 Task: Look for space in Brčko, Bosnia and Herzegovina from 15th June, 2023 to 21st June, 2023 for 5 adults in price range Rs.14000 to Rs.25000. Place can be entire place with 3 bedrooms having 3 beds and 3 bathrooms. Property type can be house. Amenities needed are: heating, . Booking option can be shelf check-in. Required host language is English.
Action: Mouse moved to (637, 694)
Screenshot: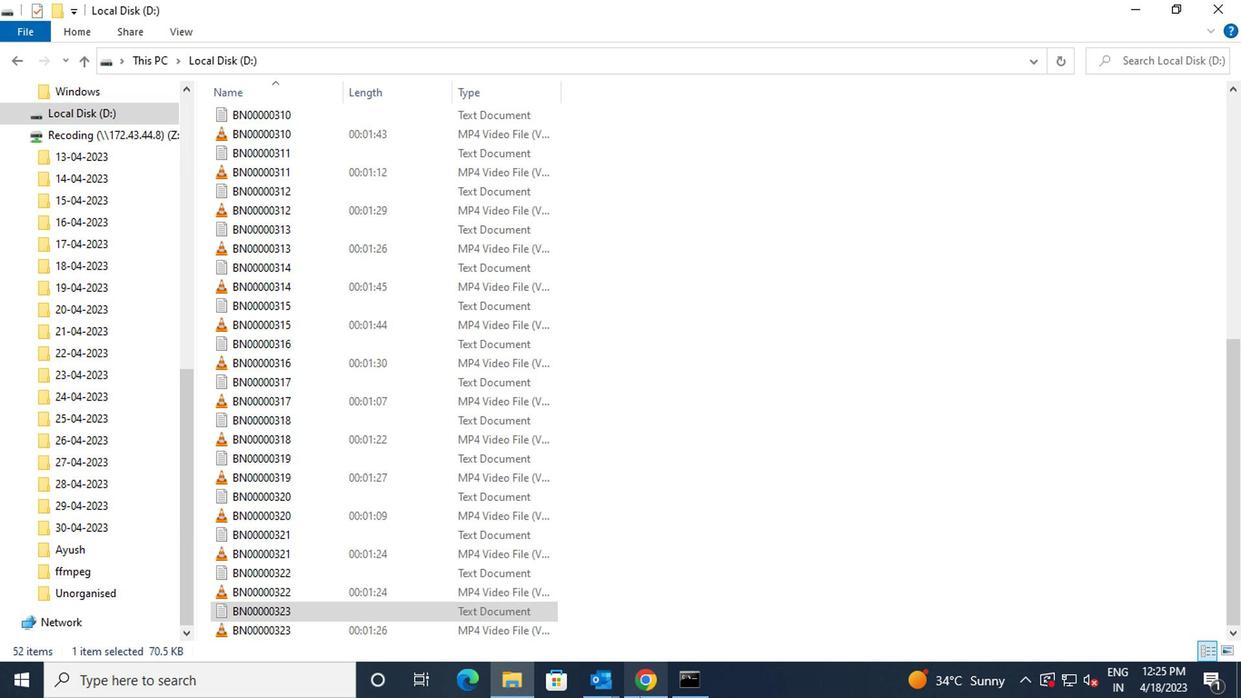 
Action: Mouse pressed left at (637, 694)
Screenshot: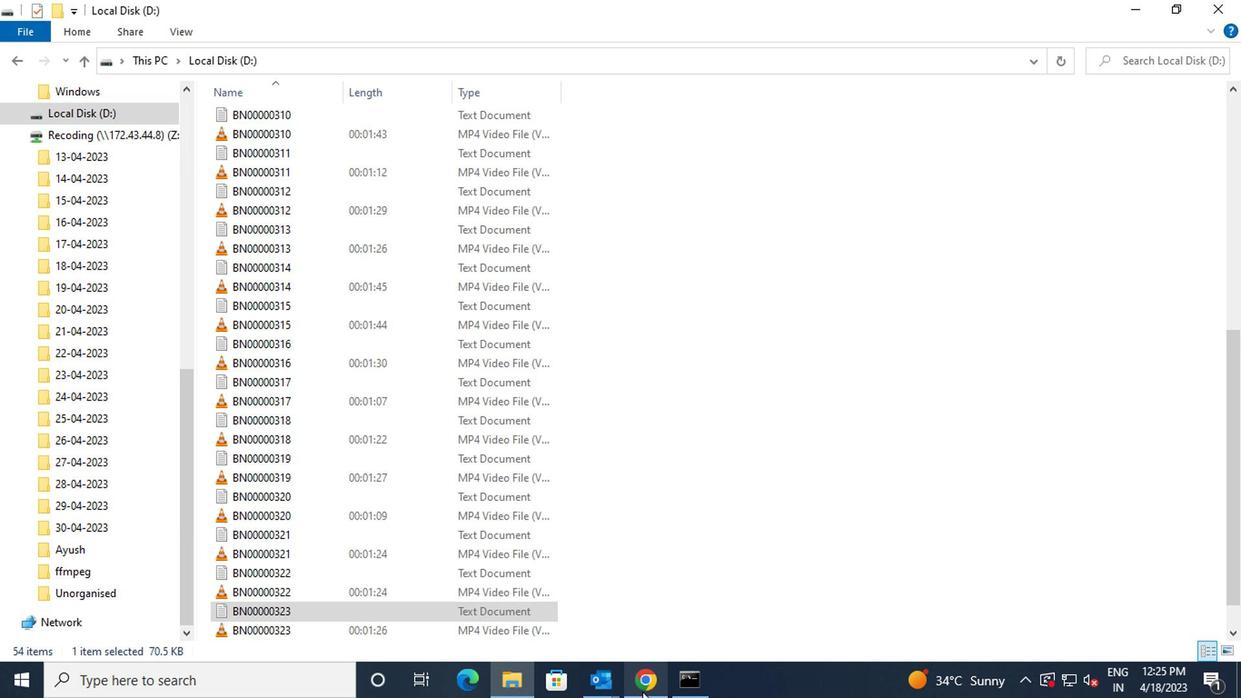 
Action: Mouse moved to (498, 135)
Screenshot: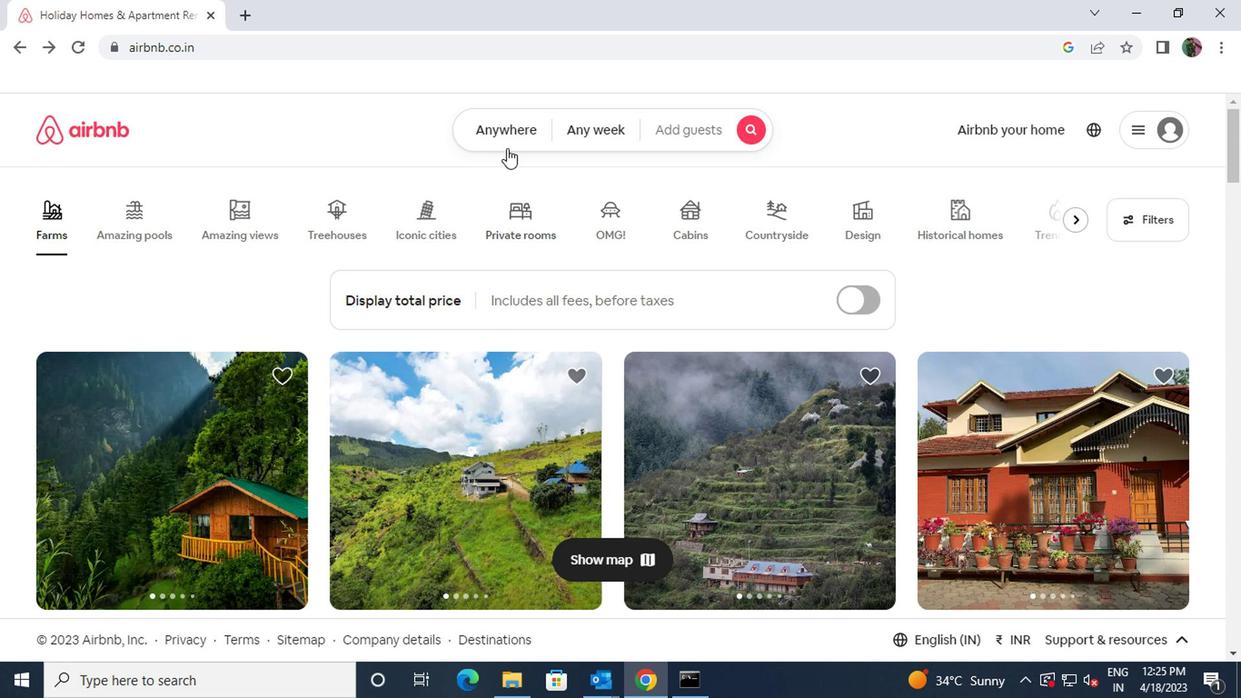 
Action: Mouse pressed left at (498, 135)
Screenshot: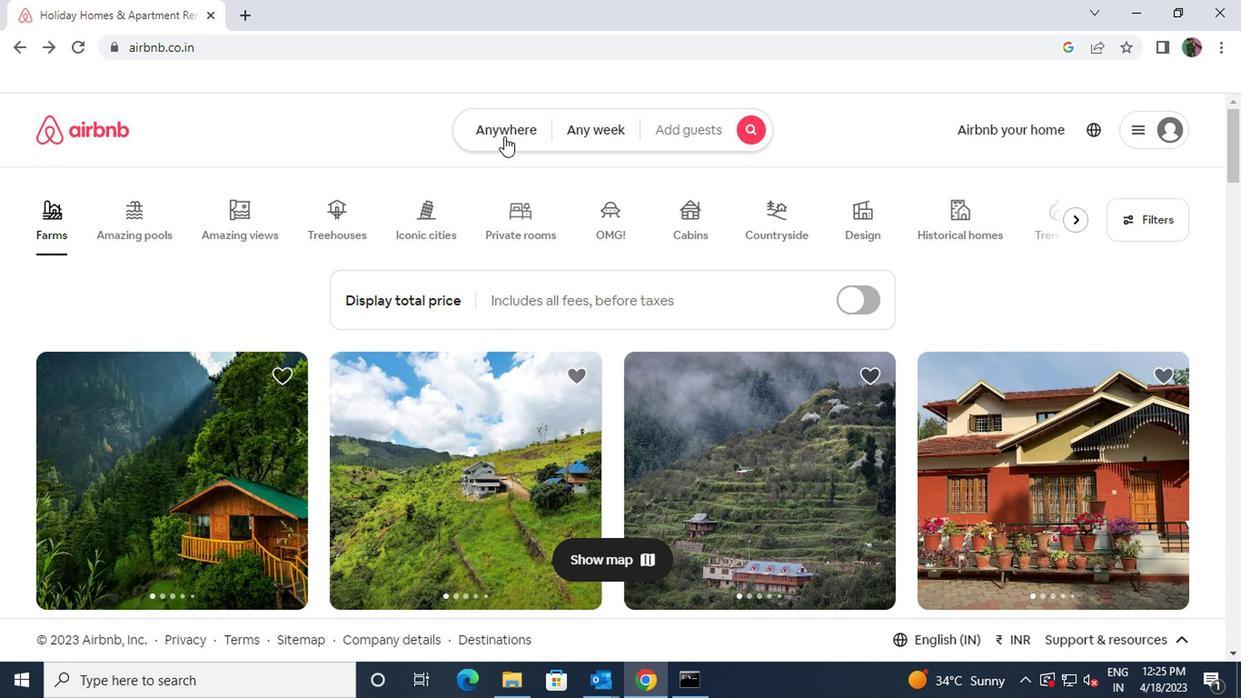 
Action: Mouse moved to (438, 190)
Screenshot: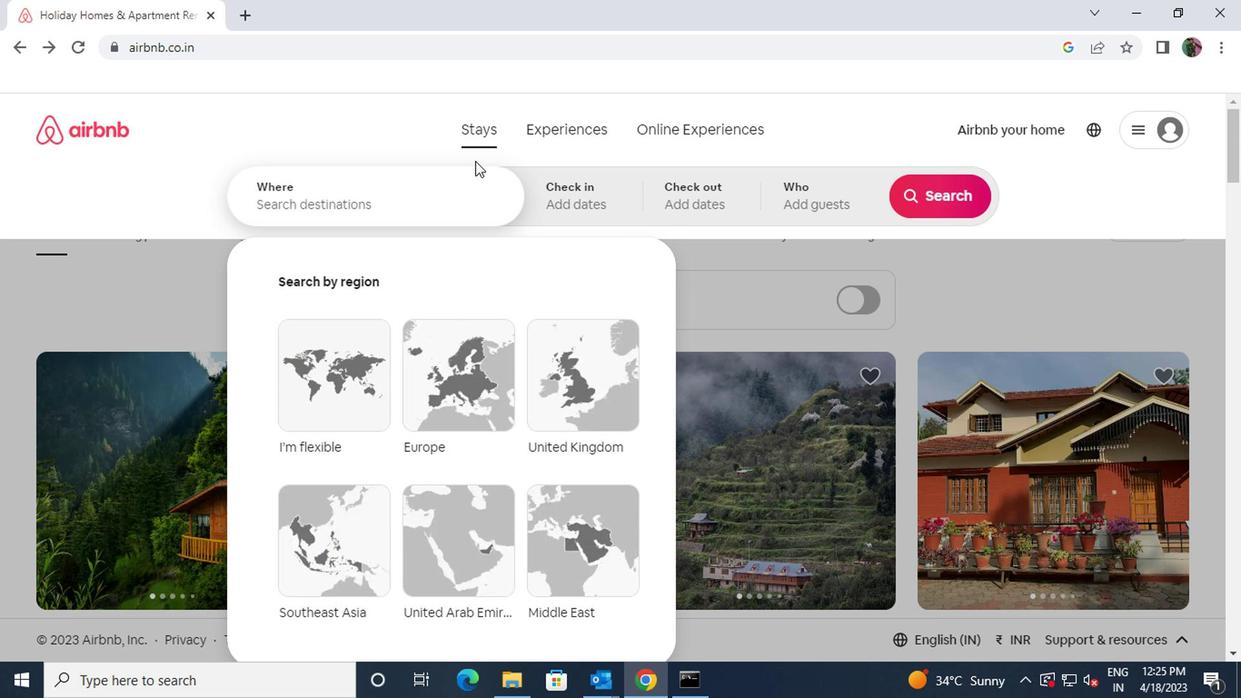 
Action: Mouse pressed left at (438, 190)
Screenshot: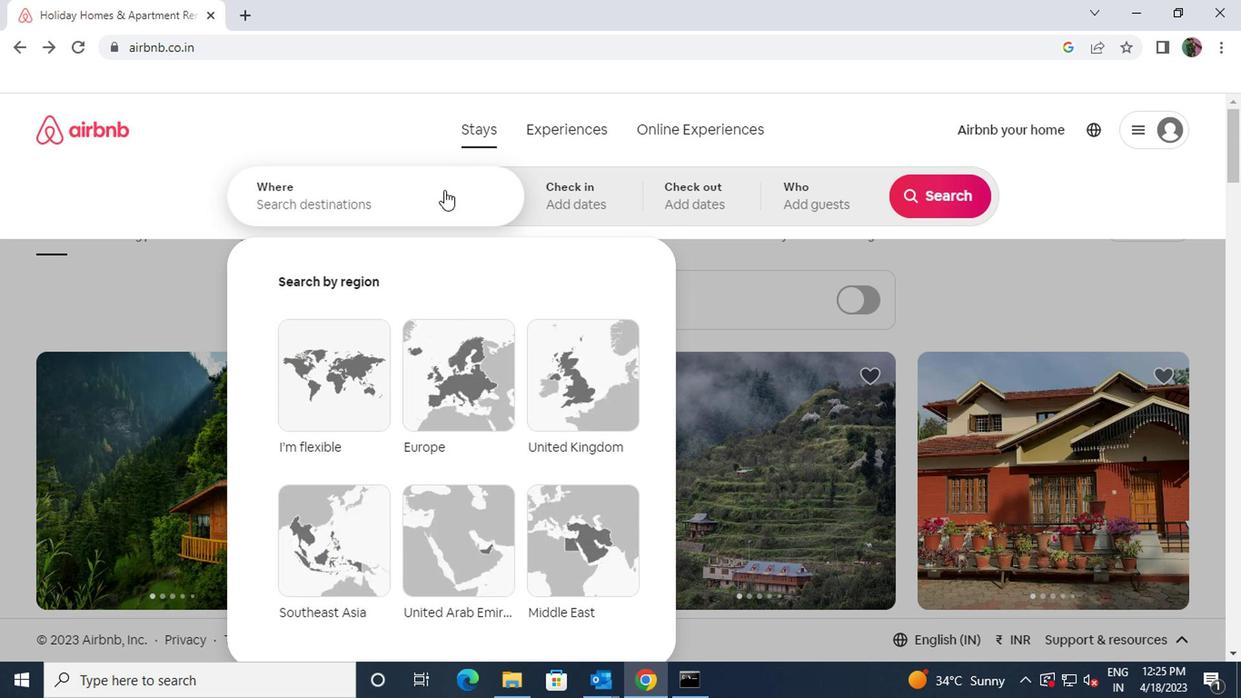 
Action: Key pressed <Key.shift>BRCKO
Screenshot: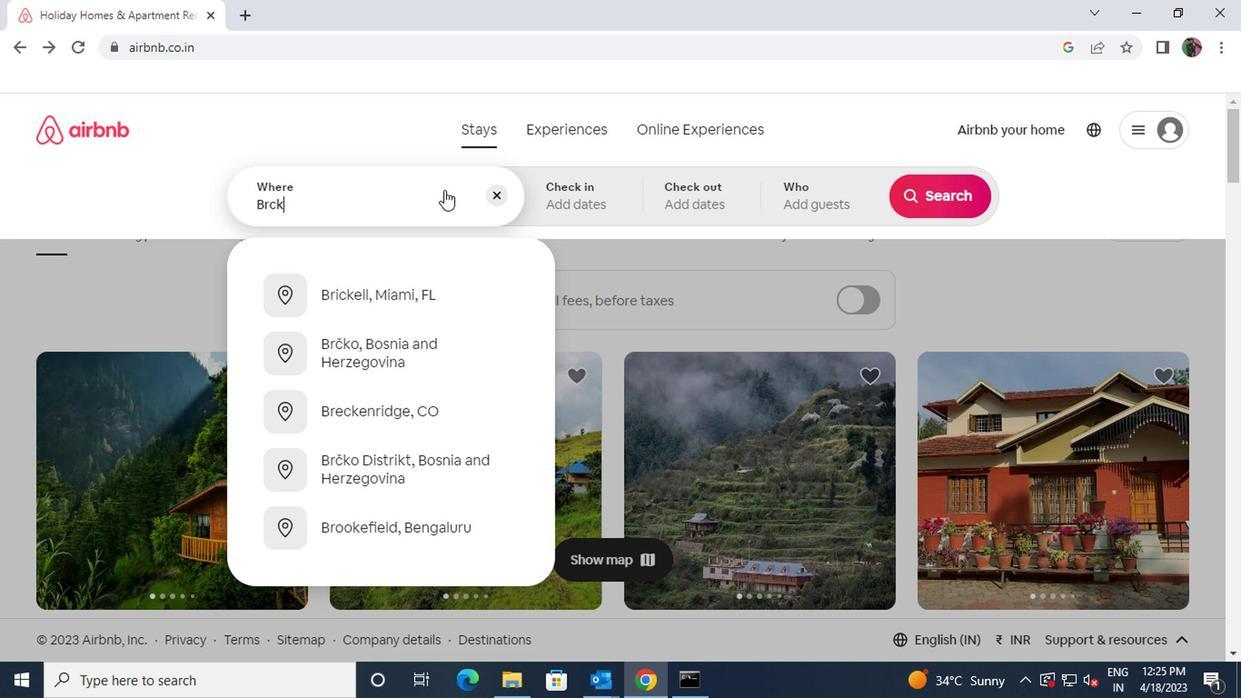 
Action: Mouse moved to (398, 296)
Screenshot: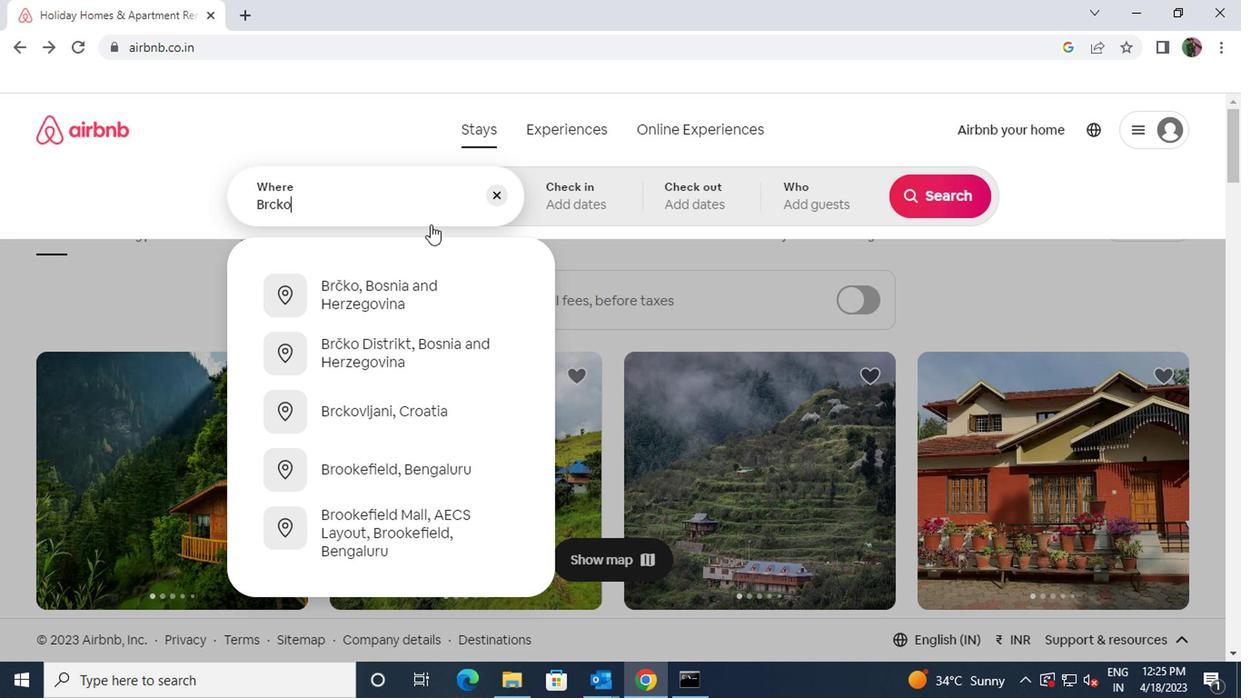 
Action: Mouse pressed left at (398, 296)
Screenshot: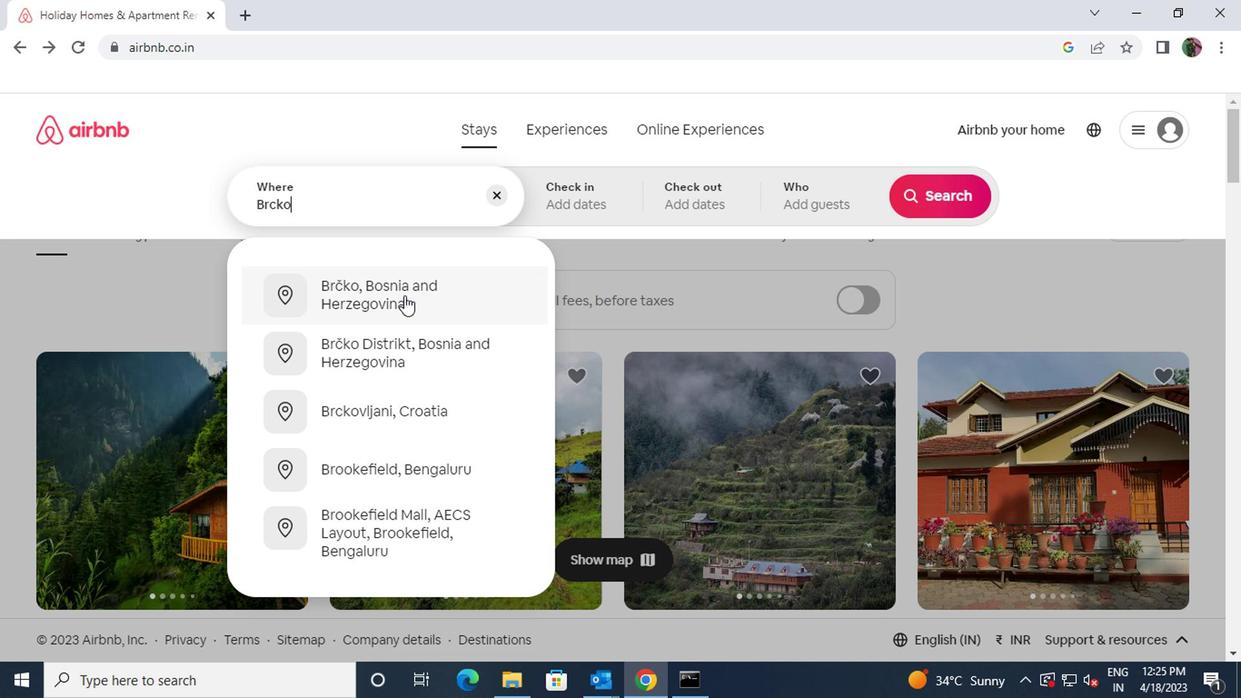 
Action: Mouse moved to (926, 341)
Screenshot: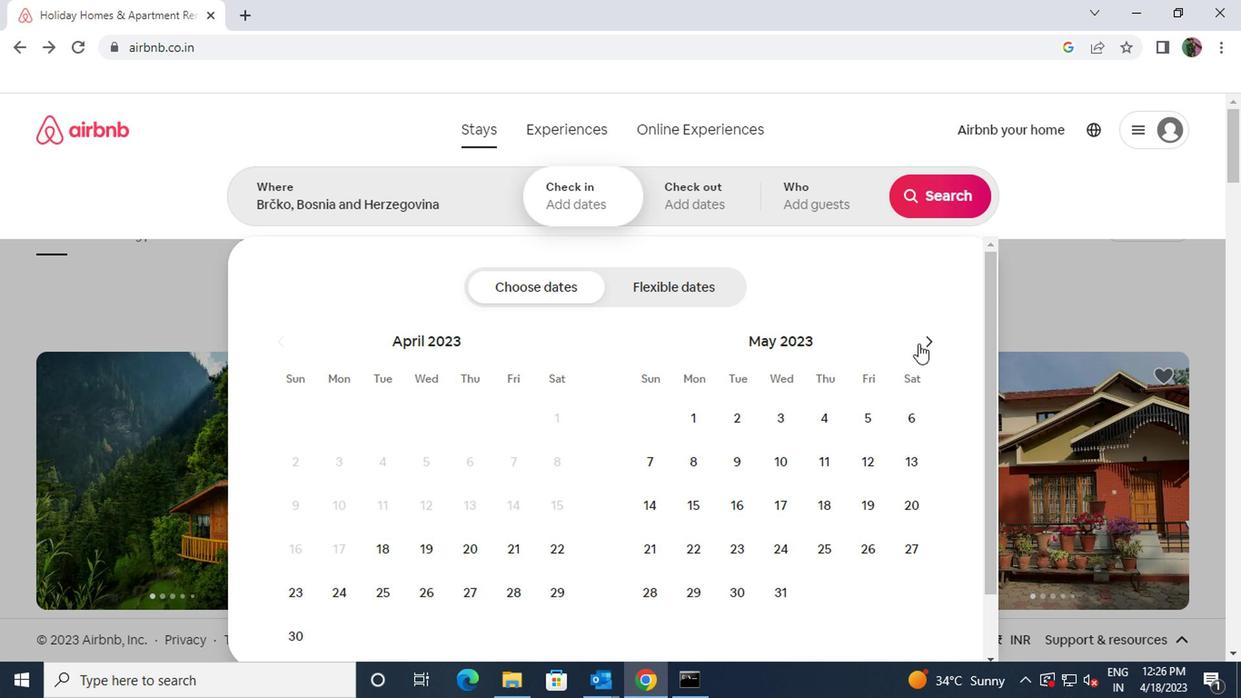 
Action: Mouse pressed left at (926, 341)
Screenshot: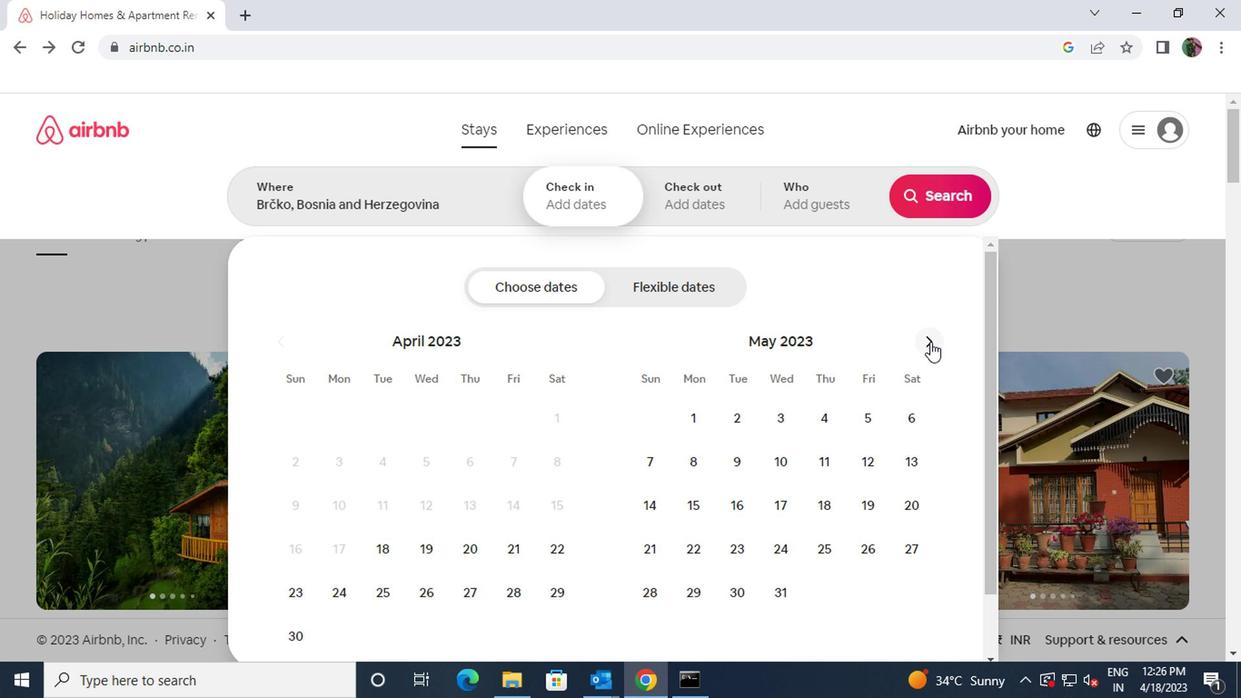 
Action: Mouse moved to (820, 493)
Screenshot: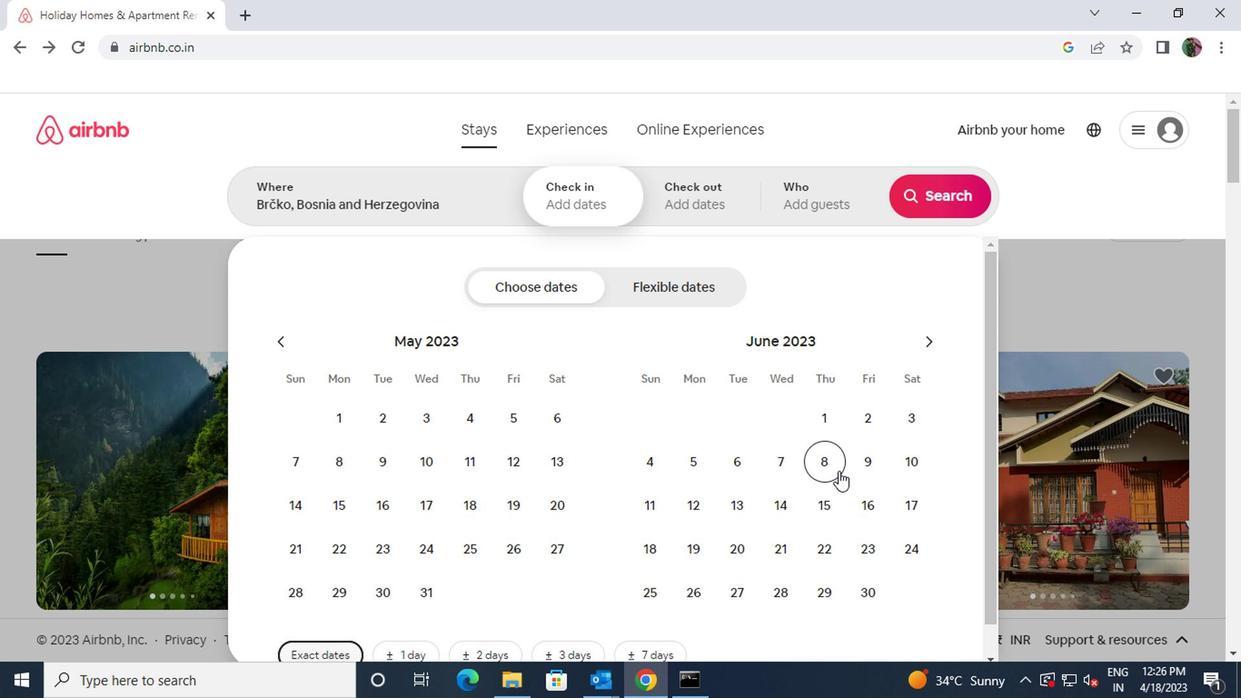 
Action: Mouse pressed left at (820, 493)
Screenshot: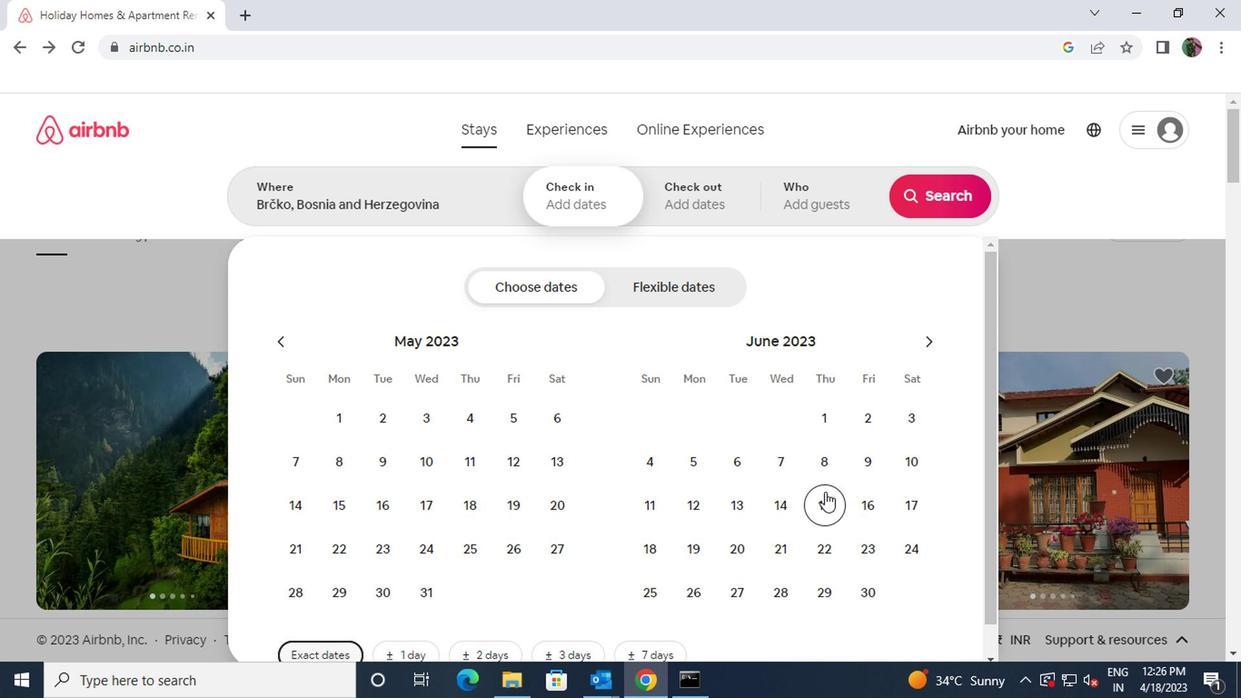 
Action: Mouse moved to (779, 543)
Screenshot: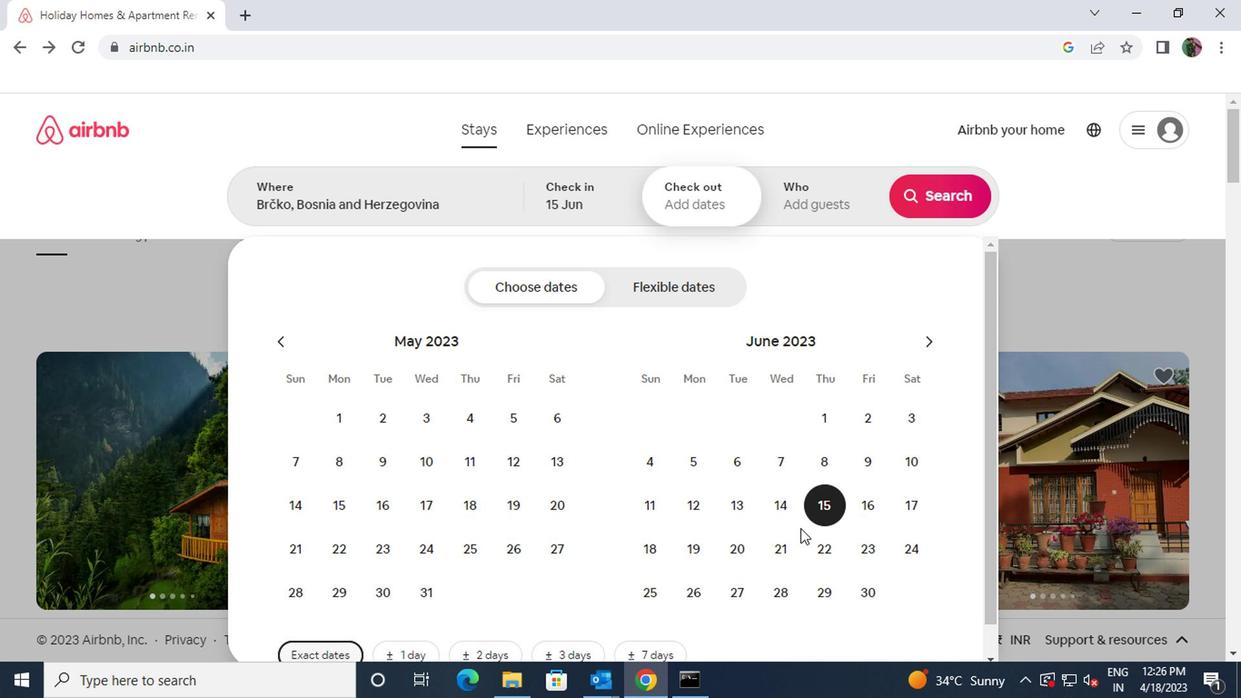 
Action: Mouse pressed left at (779, 543)
Screenshot: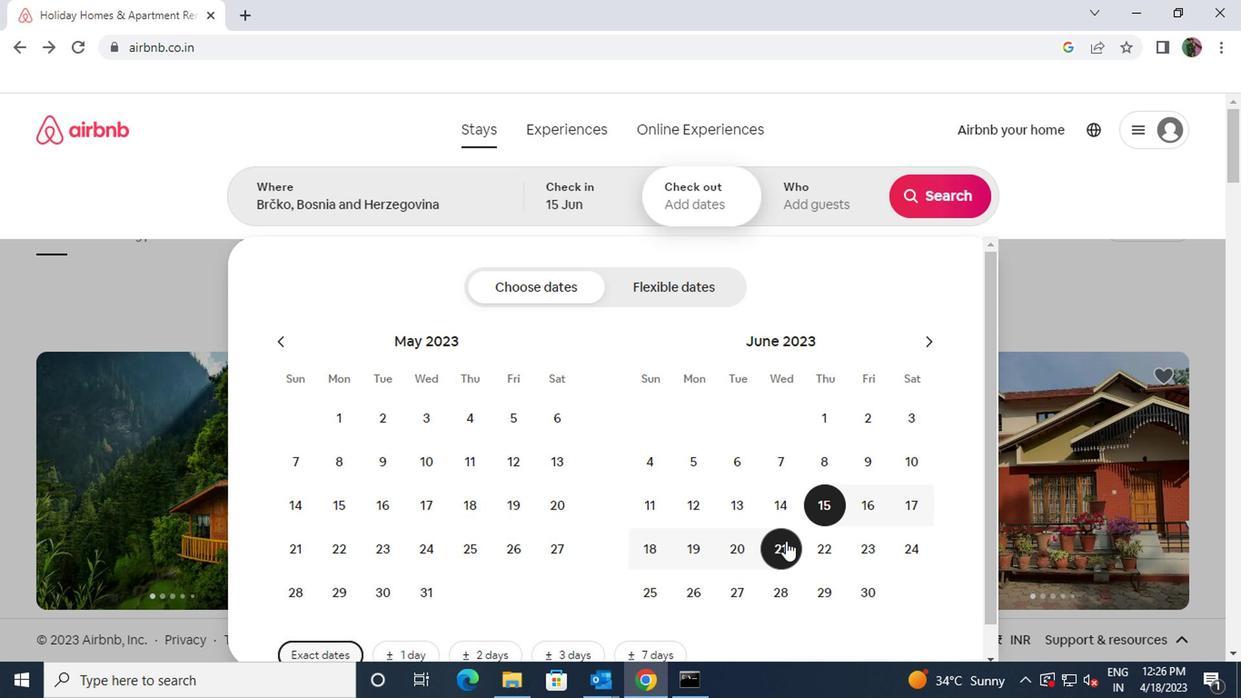 
Action: Mouse moved to (791, 176)
Screenshot: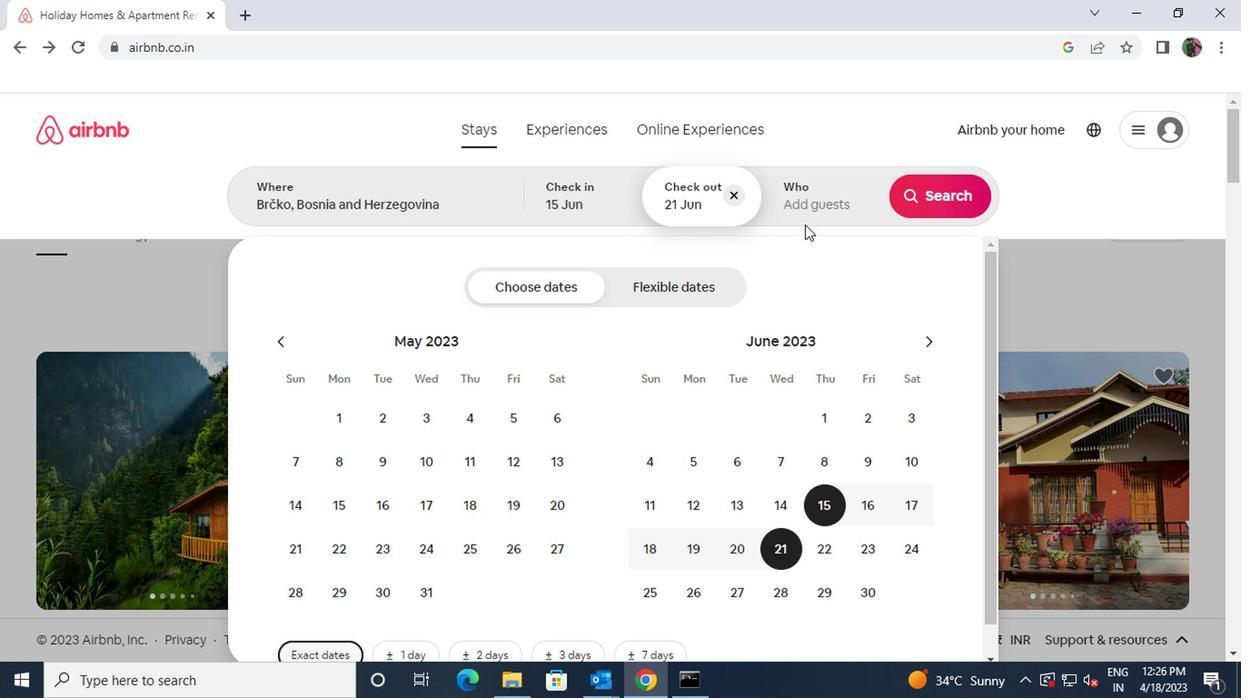 
Action: Mouse pressed left at (791, 176)
Screenshot: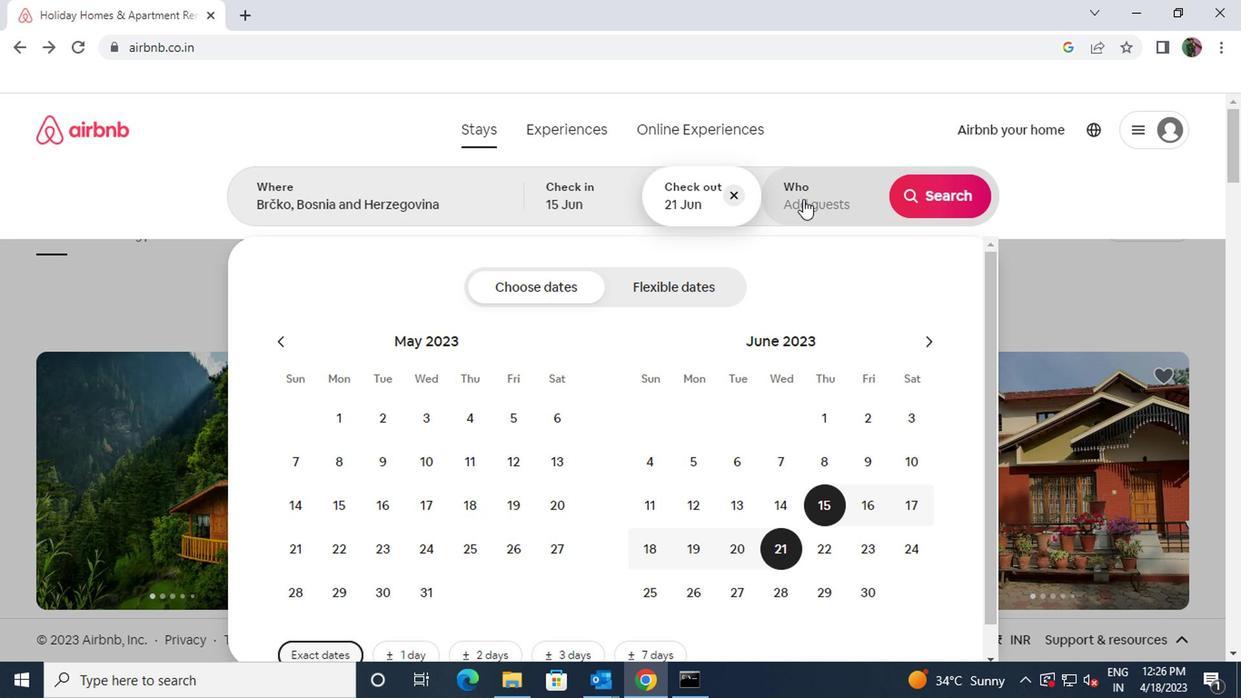 
Action: Mouse moved to (942, 291)
Screenshot: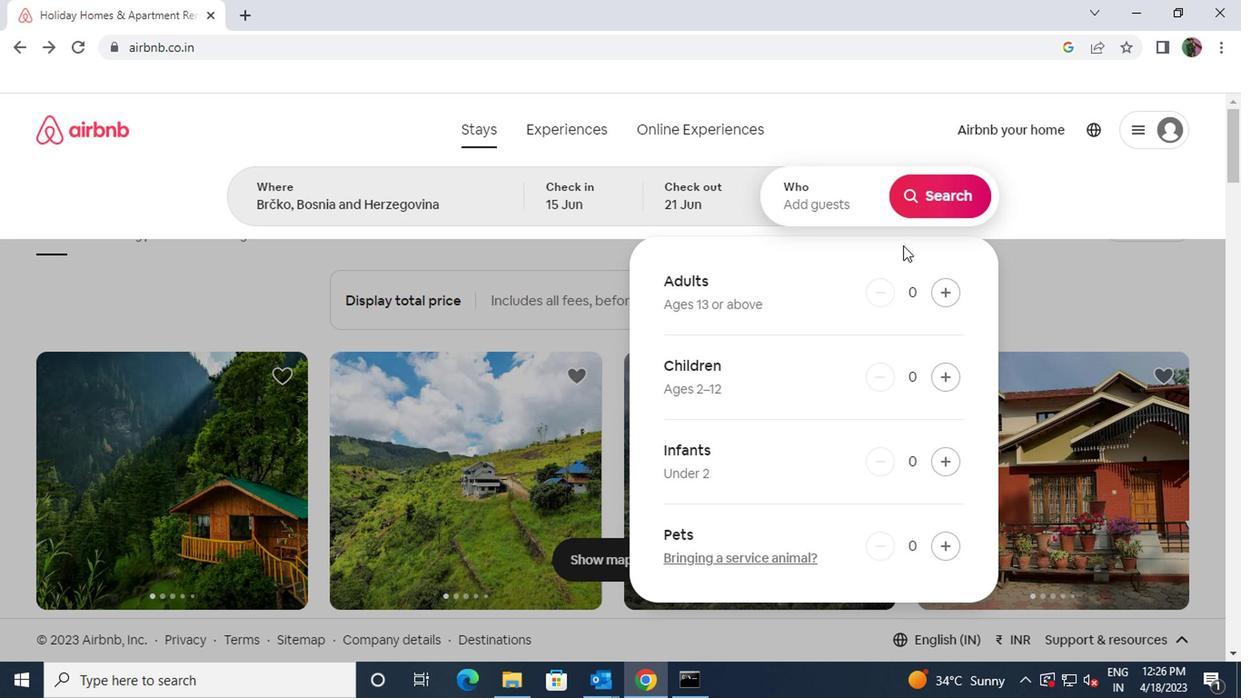 
Action: Mouse pressed left at (942, 291)
Screenshot: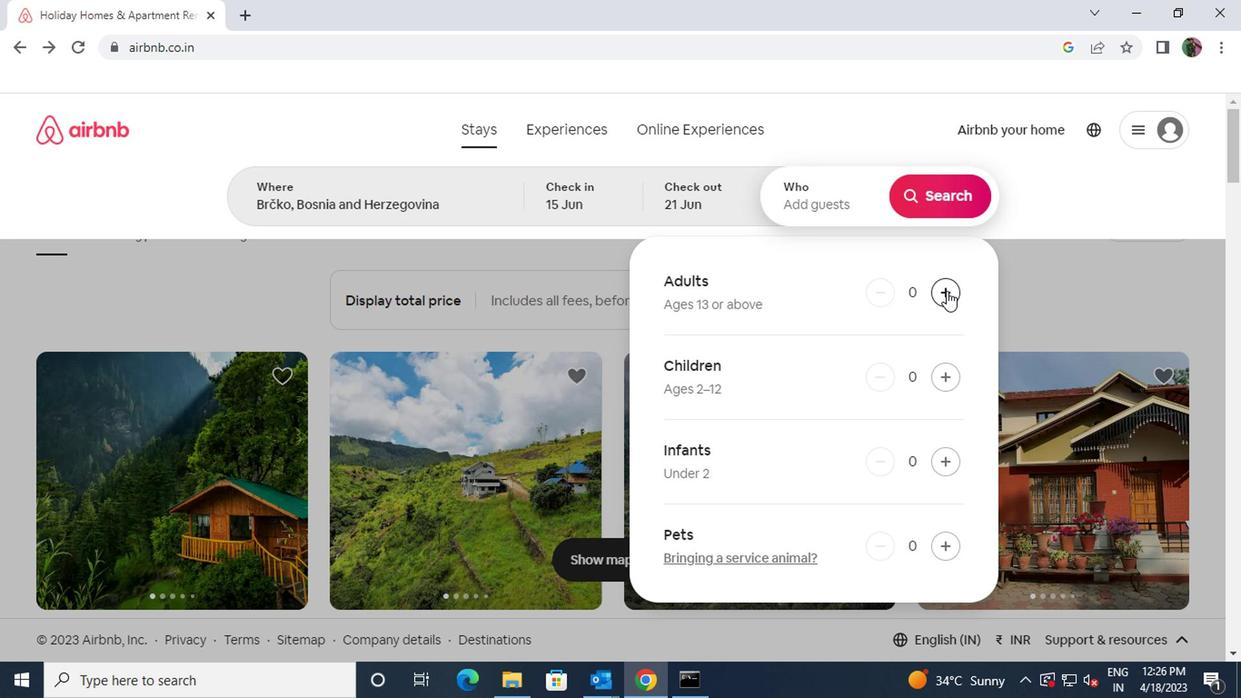 
Action: Mouse pressed left at (942, 291)
Screenshot: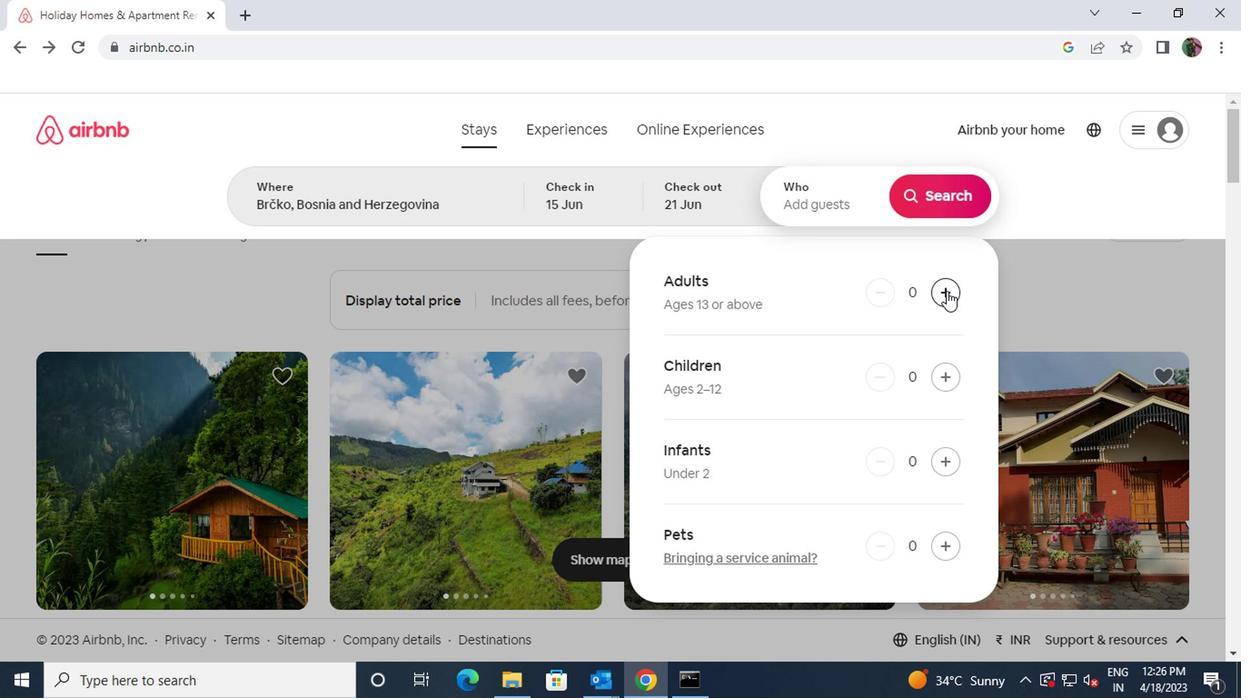 
Action: Mouse pressed left at (942, 291)
Screenshot: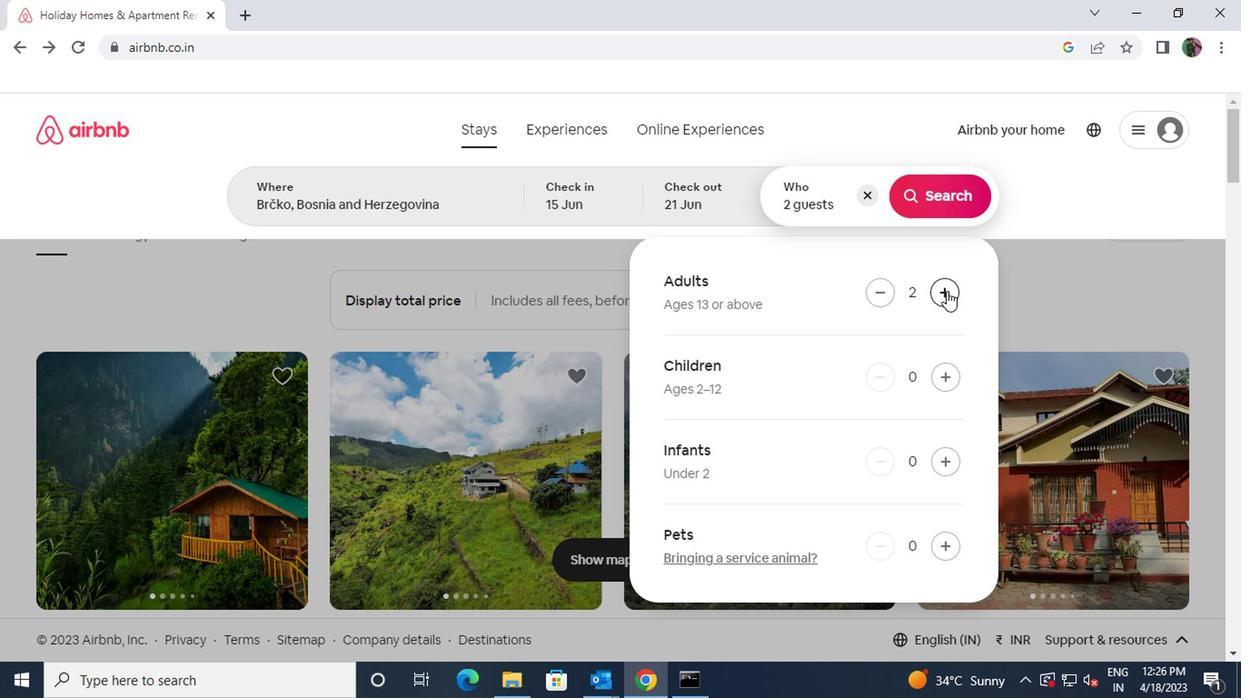 
Action: Mouse pressed left at (942, 291)
Screenshot: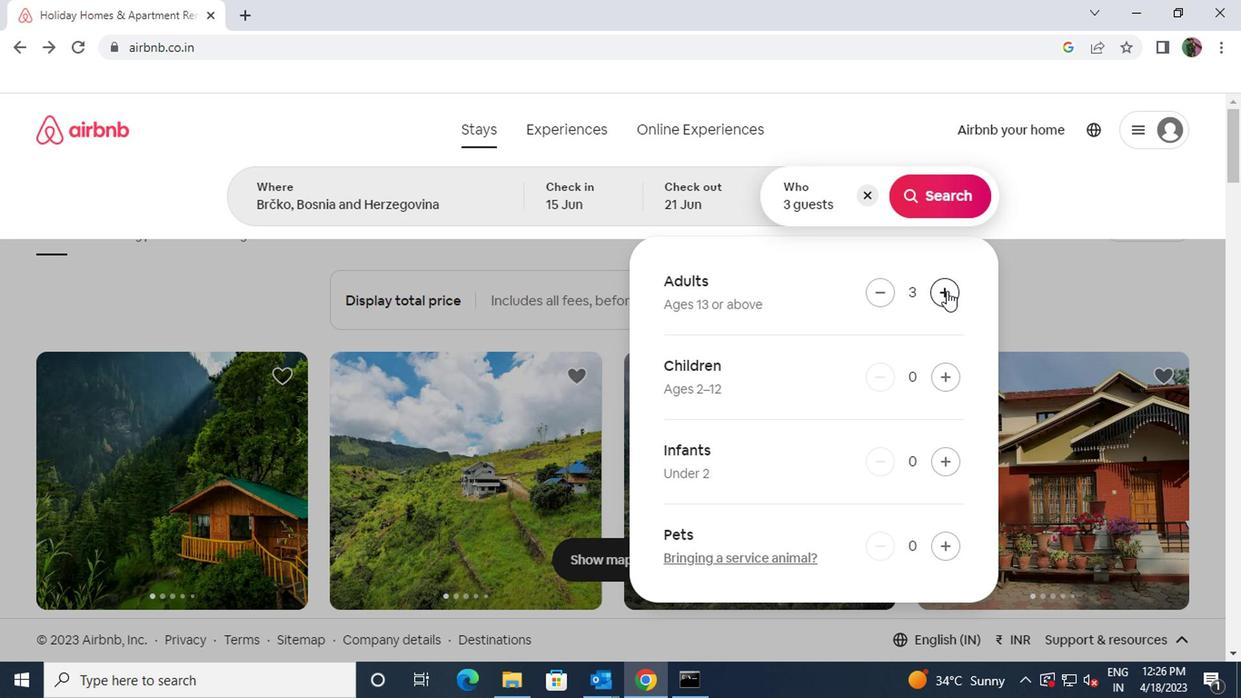 
Action: Mouse pressed left at (942, 291)
Screenshot: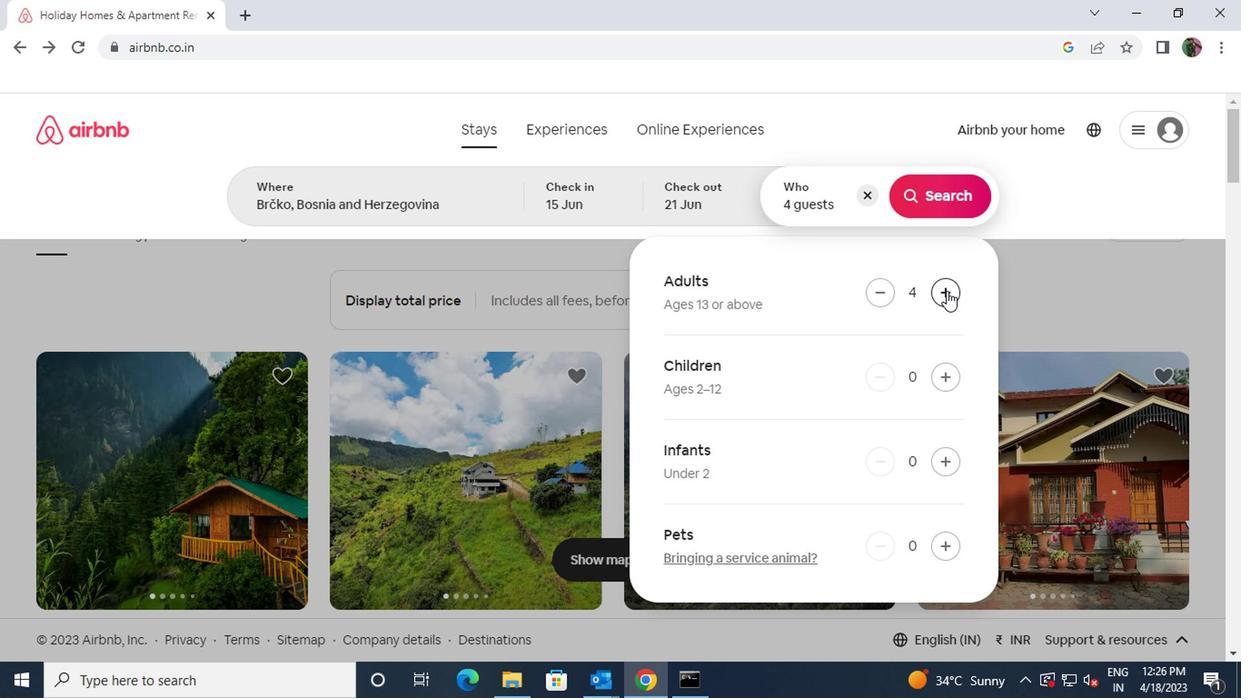 
Action: Mouse moved to (928, 182)
Screenshot: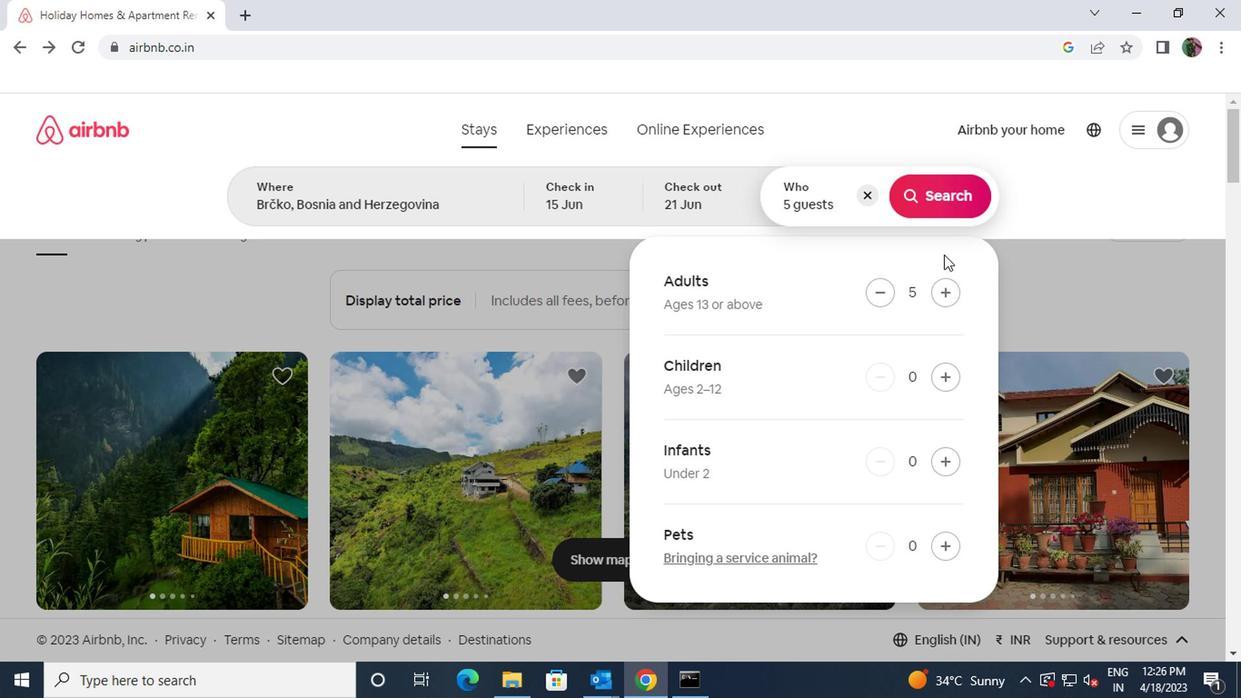 
Action: Mouse pressed left at (928, 182)
Screenshot: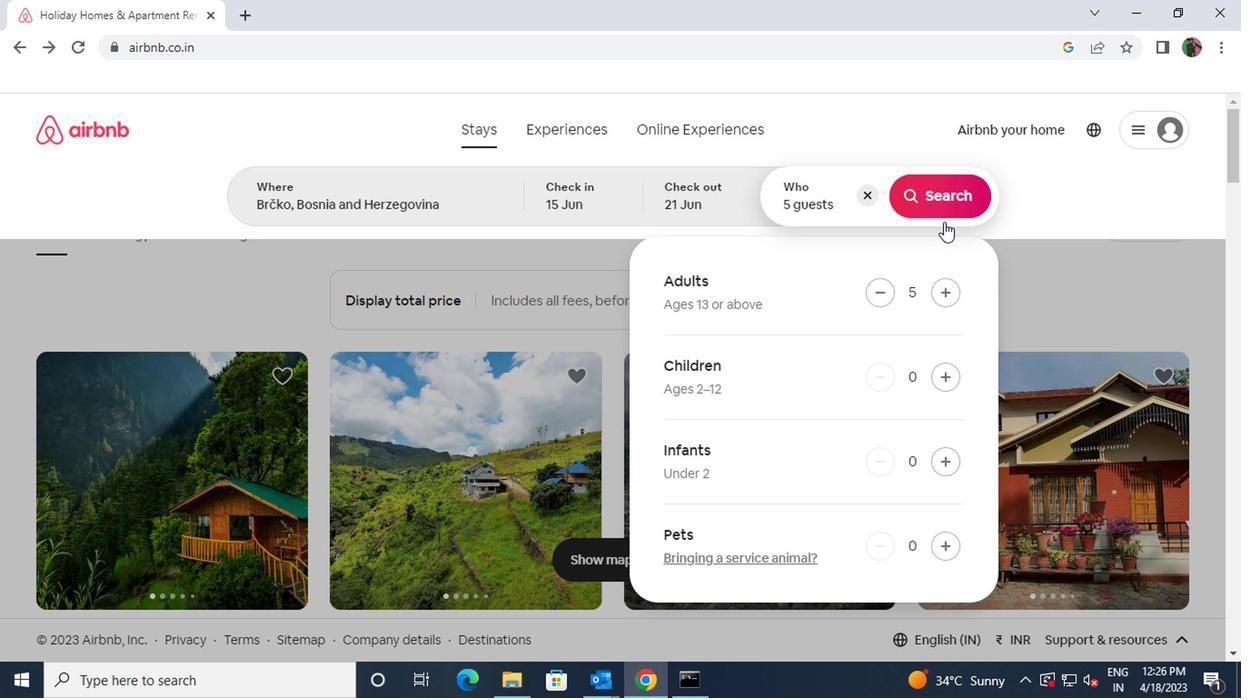 
Action: Mouse moved to (1144, 202)
Screenshot: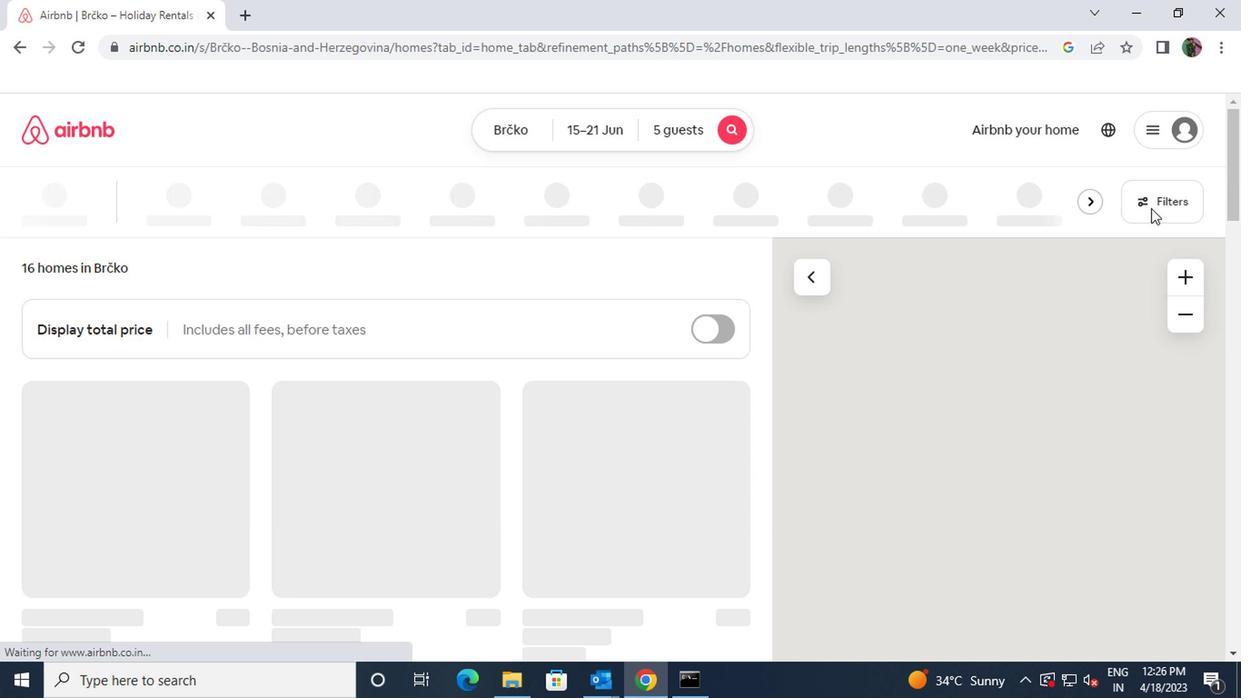 
Action: Mouse pressed left at (1144, 202)
Screenshot: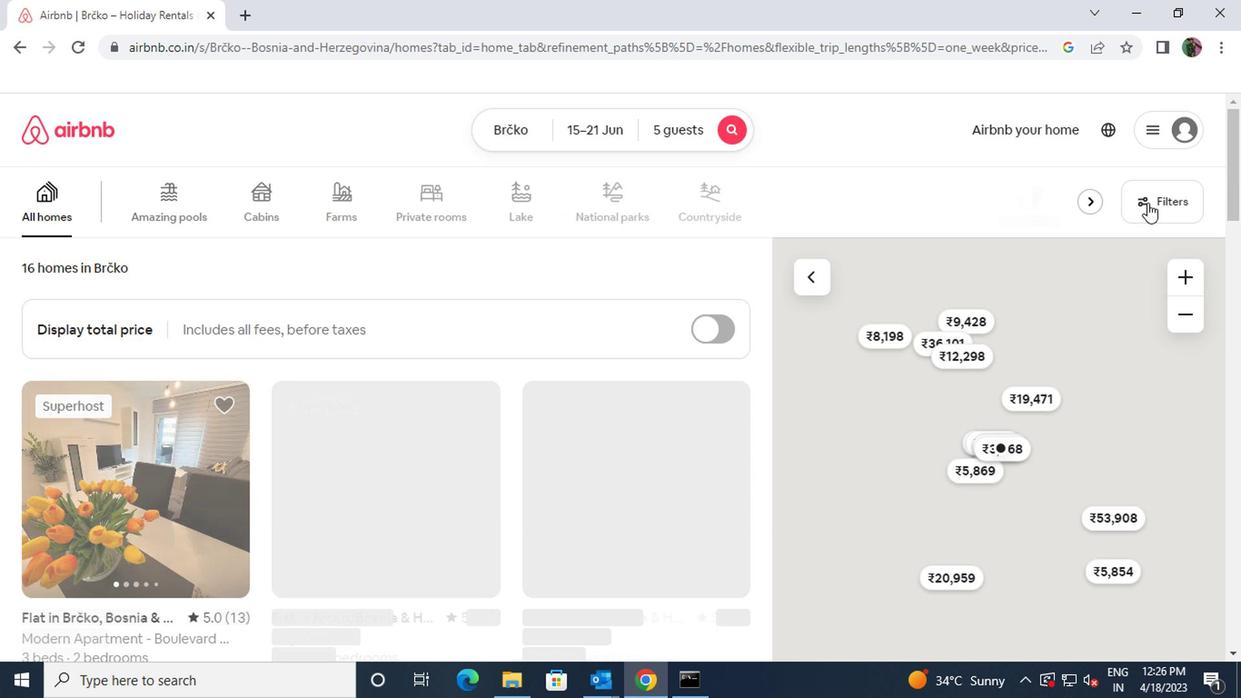 
Action: Mouse moved to (387, 429)
Screenshot: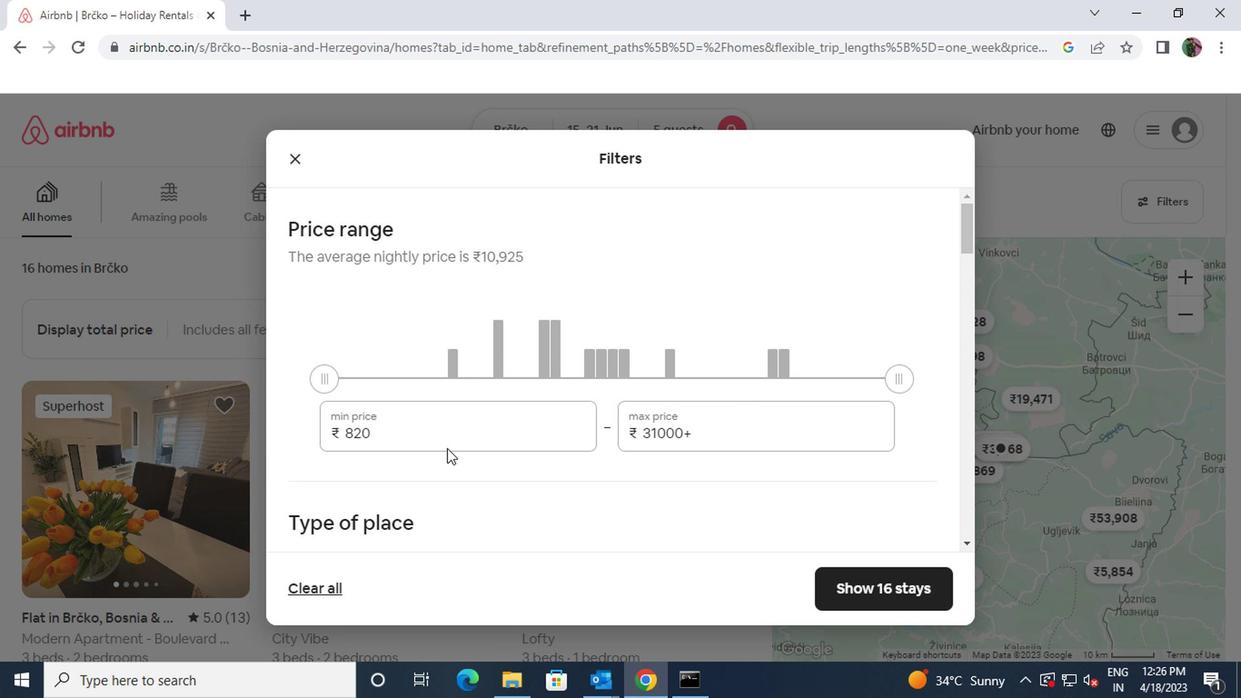 
Action: Mouse pressed left at (387, 429)
Screenshot: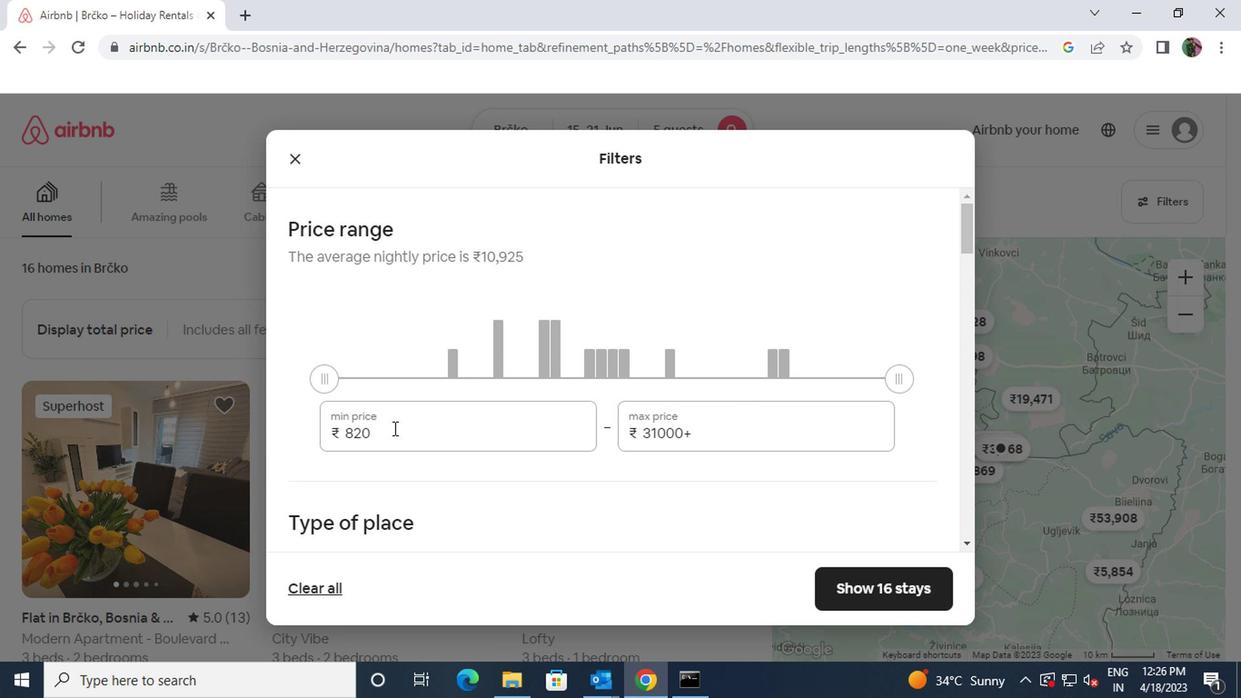 
Action: Mouse moved to (327, 436)
Screenshot: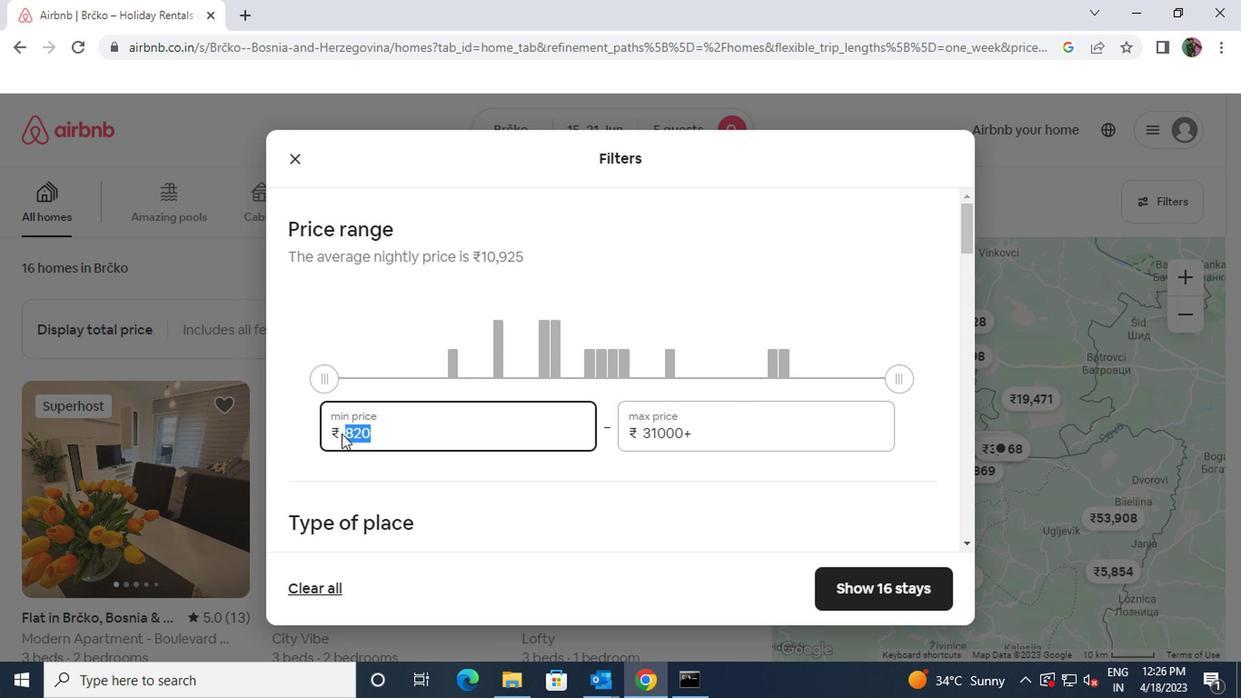 
Action: Key pressed 14000
Screenshot: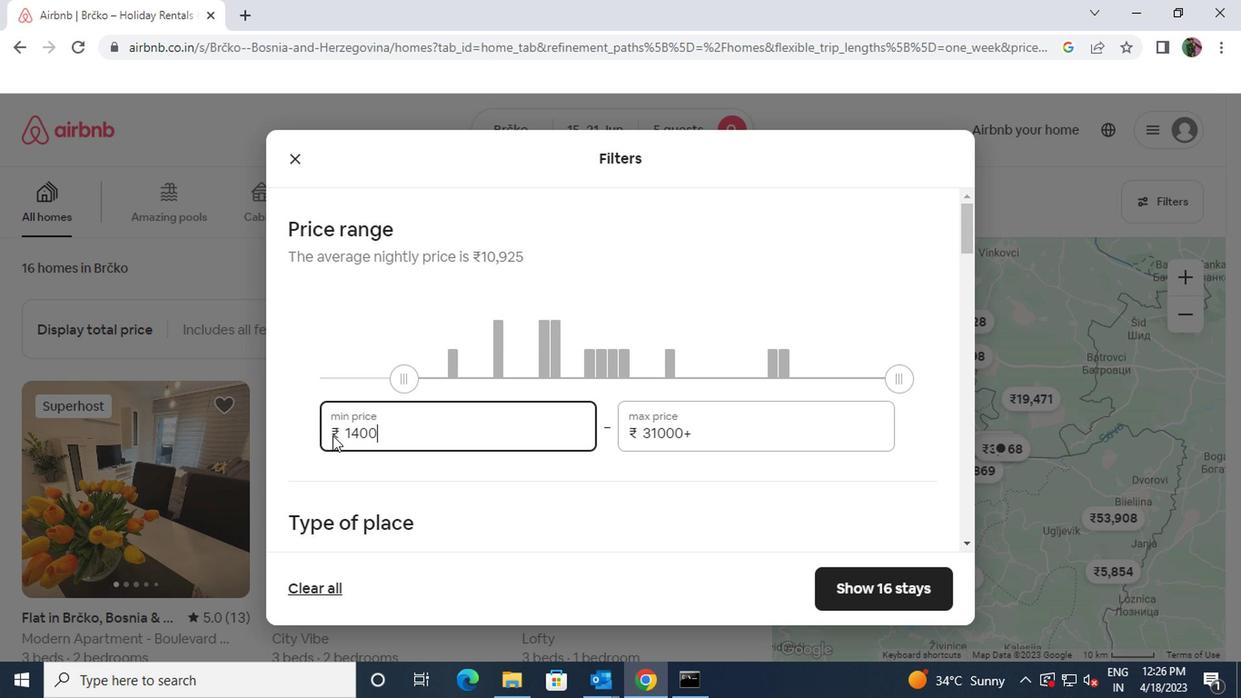 
Action: Mouse moved to (689, 426)
Screenshot: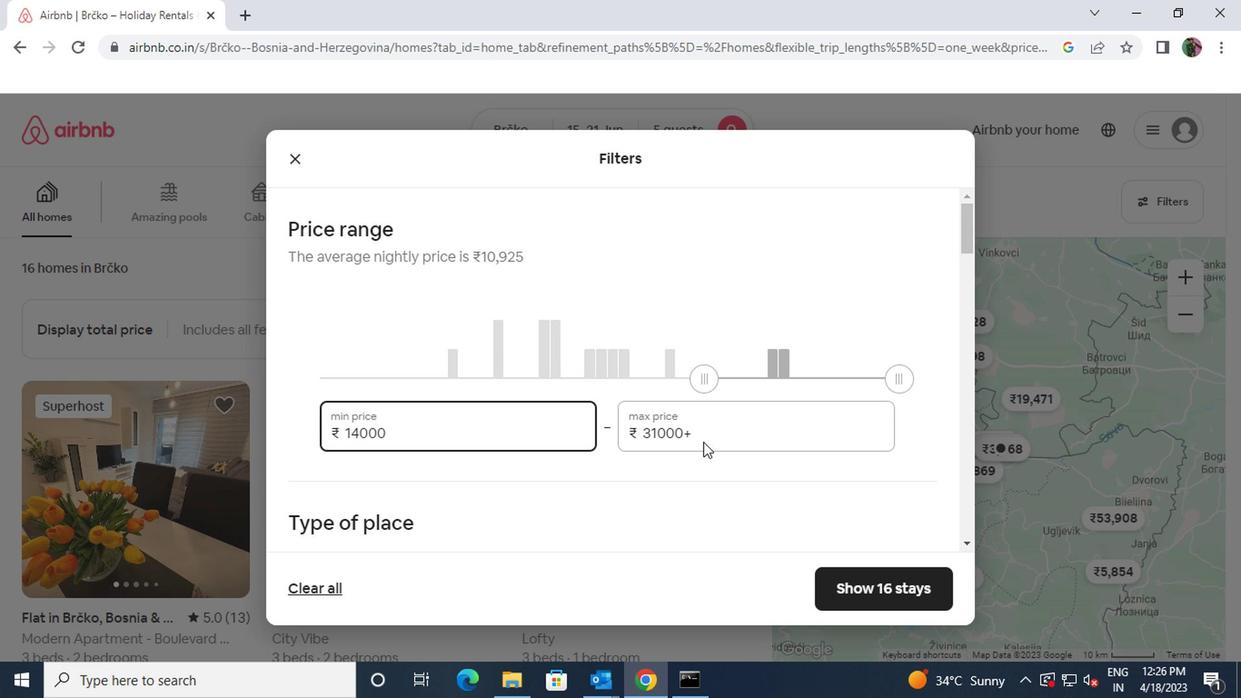 
Action: Mouse pressed left at (689, 426)
Screenshot: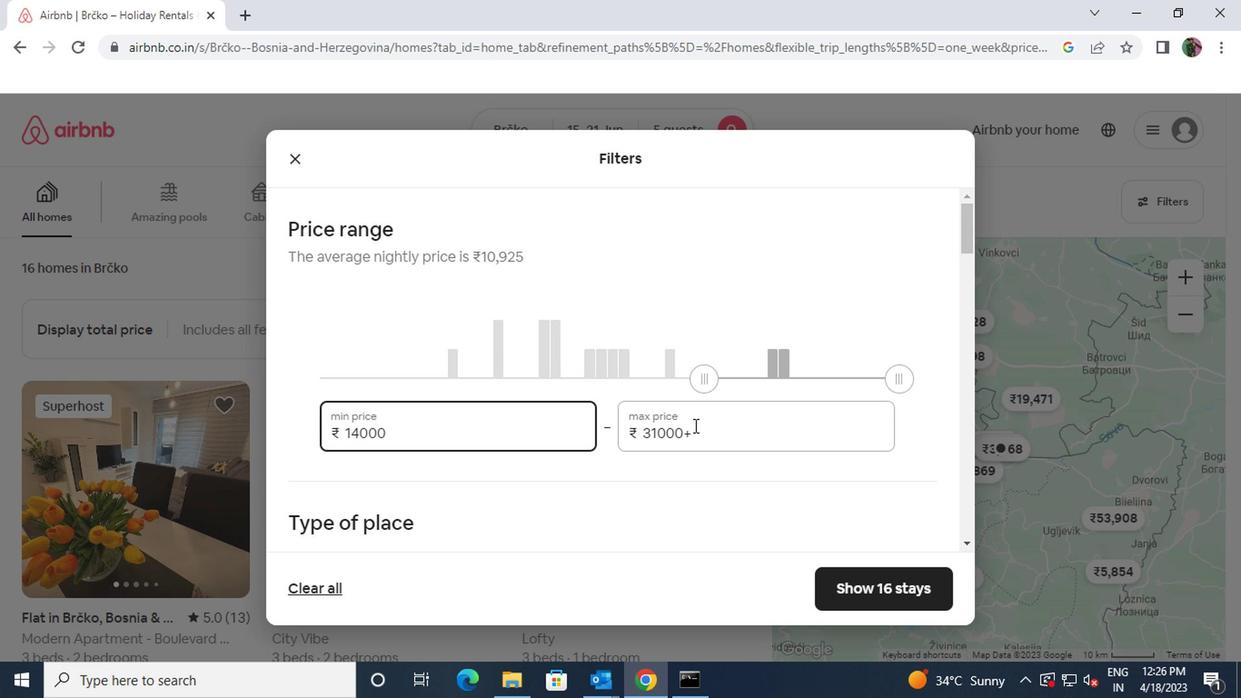 
Action: Mouse moved to (636, 441)
Screenshot: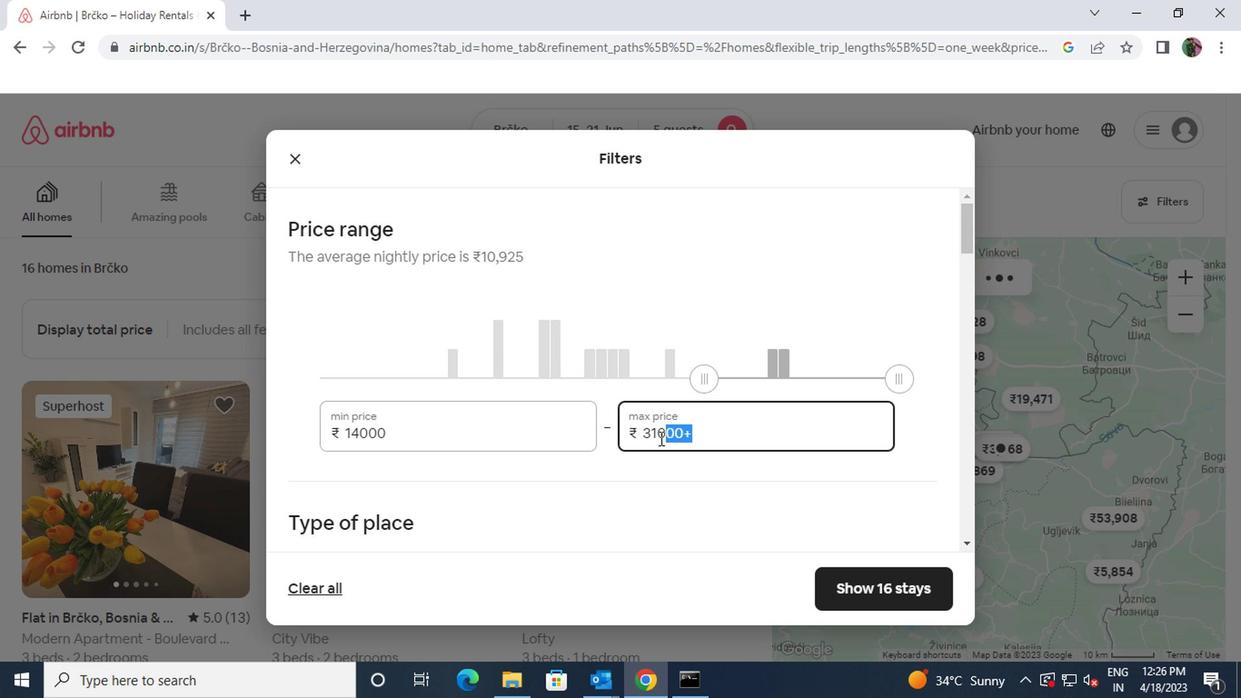 
Action: Key pressed 25000
Screenshot: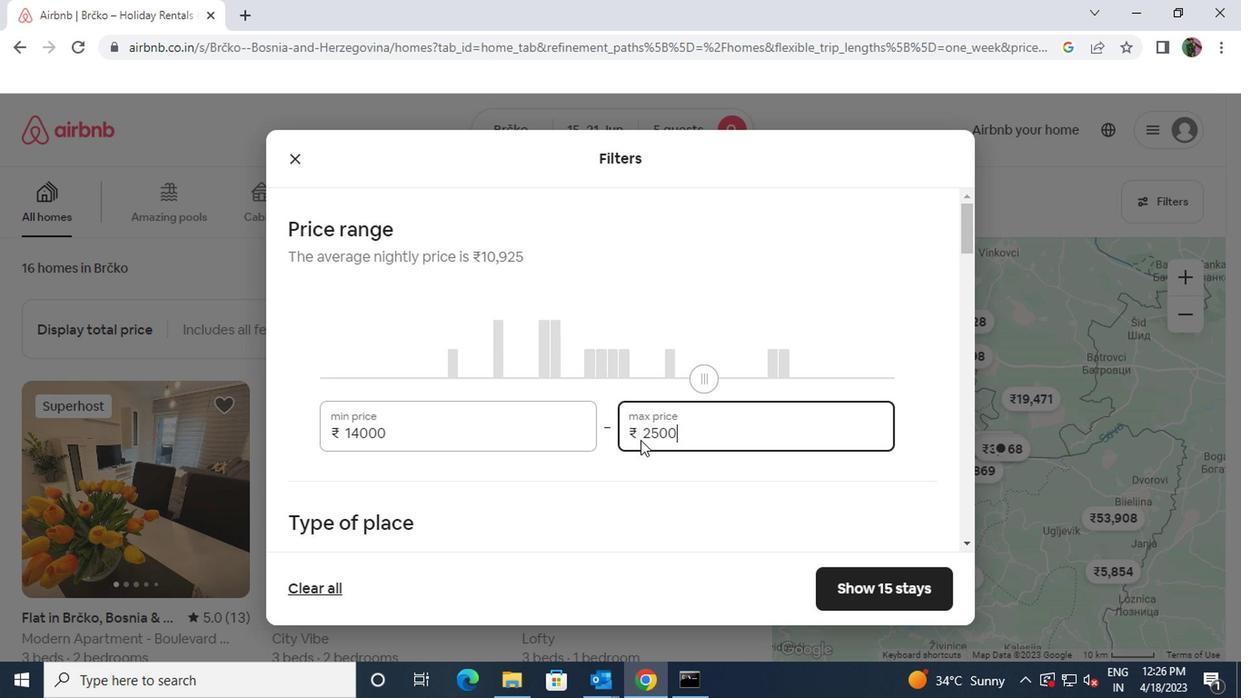 
Action: Mouse scrolled (636, 440) with delta (0, 0)
Screenshot: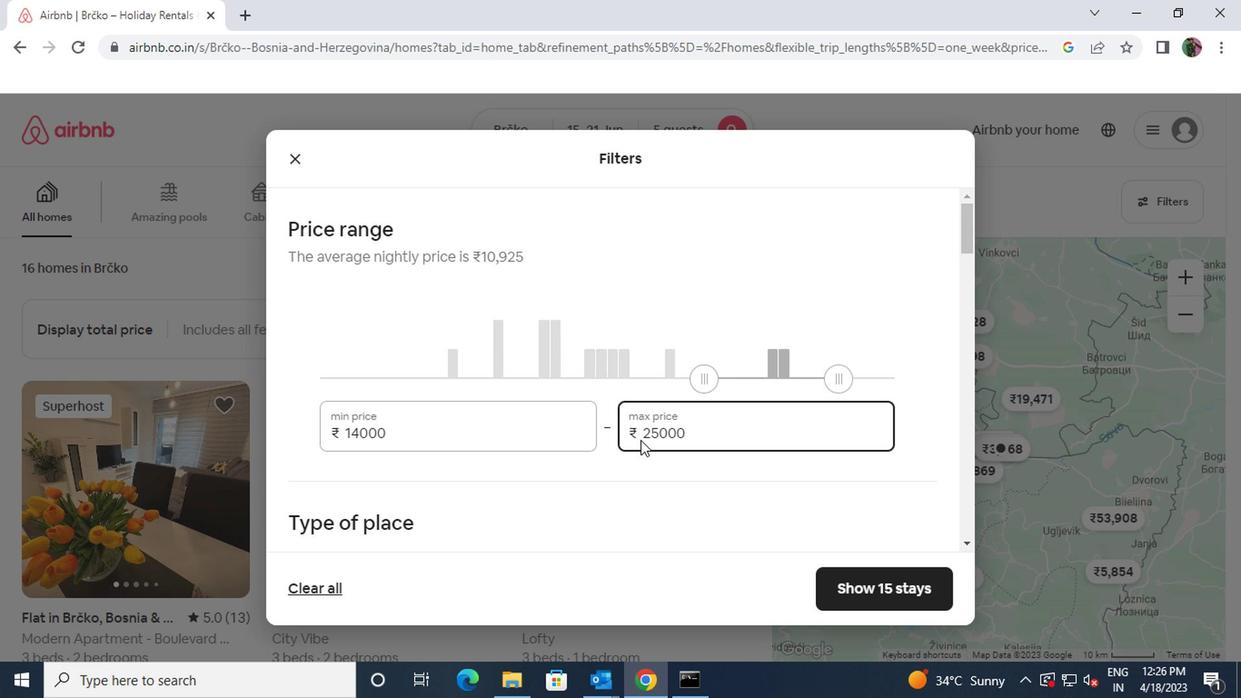 
Action: Mouse moved to (634, 425)
Screenshot: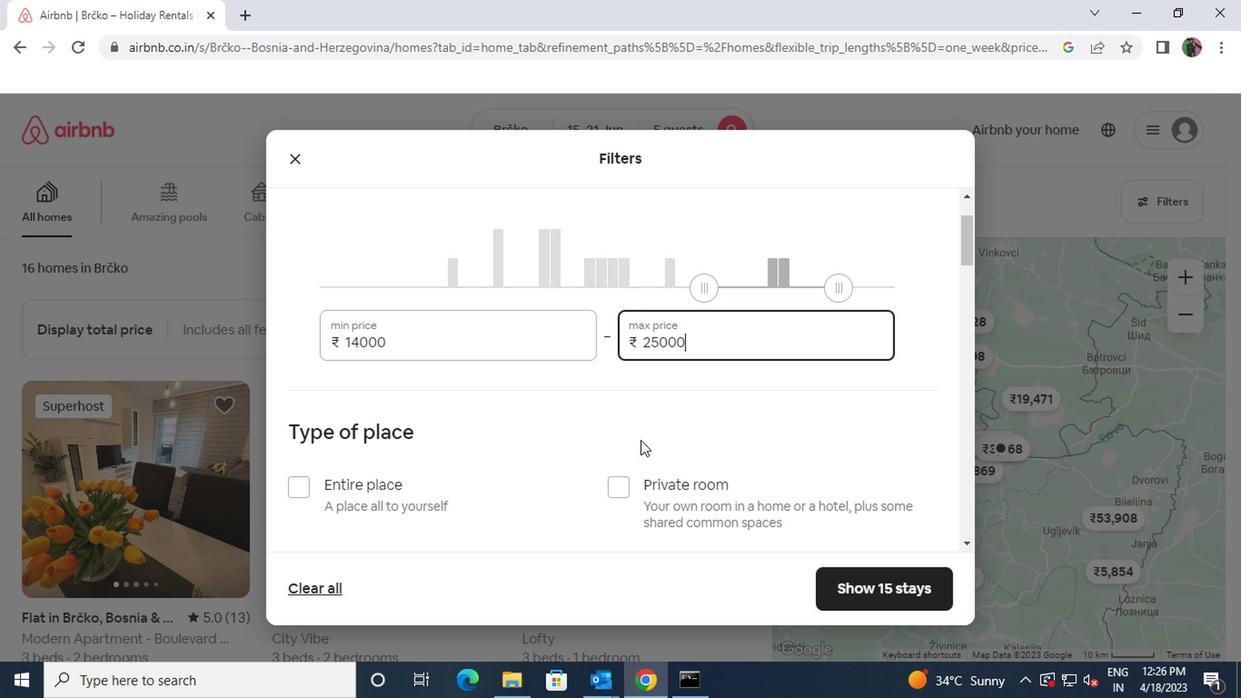 
Action: Mouse scrolled (634, 424) with delta (0, -1)
Screenshot: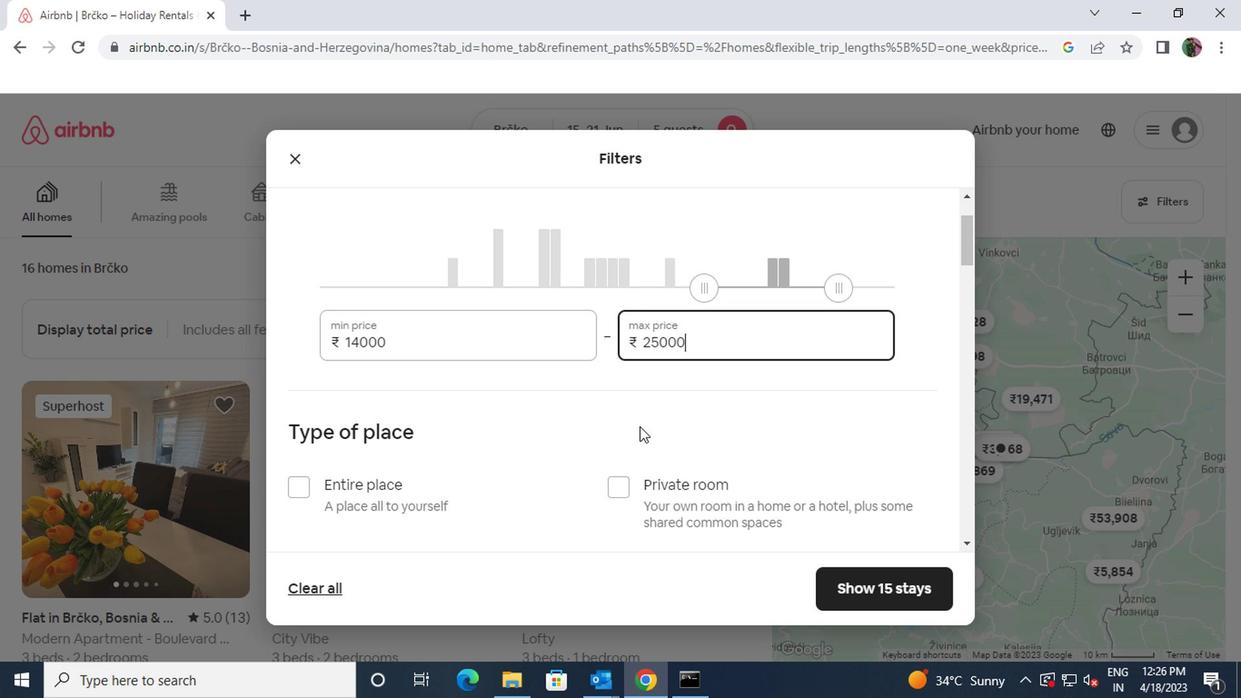
Action: Mouse moved to (290, 391)
Screenshot: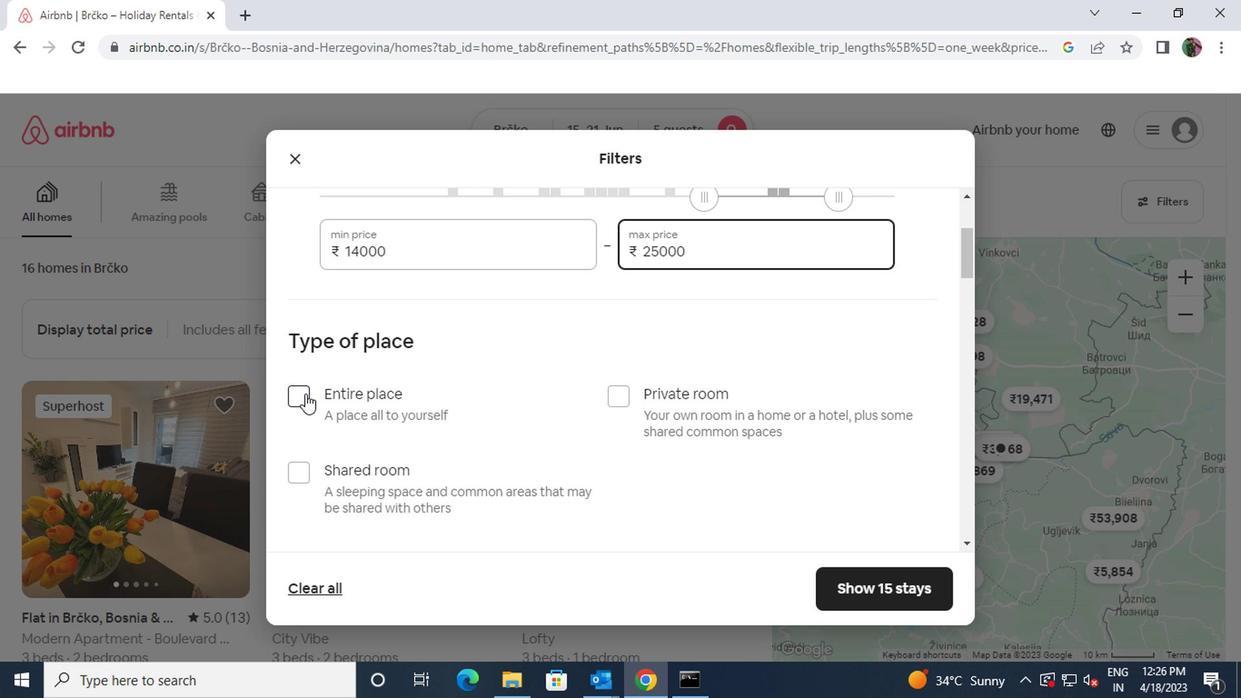 
Action: Mouse pressed left at (290, 391)
Screenshot: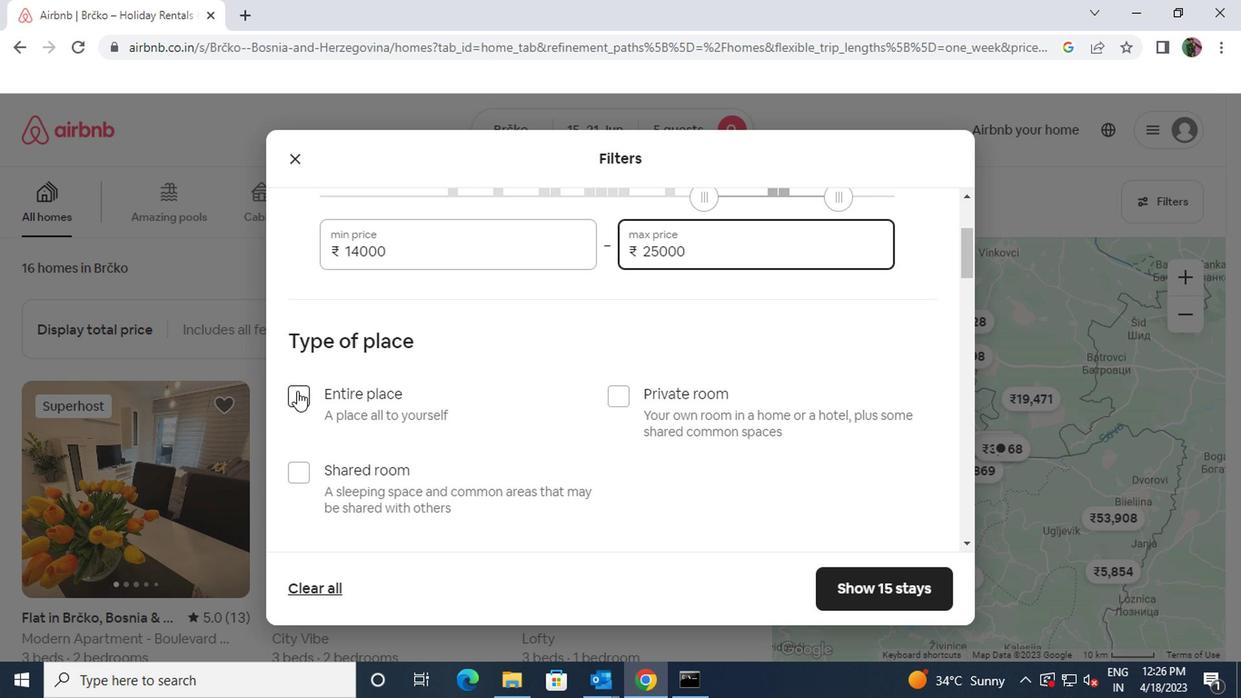 
Action: Mouse moved to (536, 489)
Screenshot: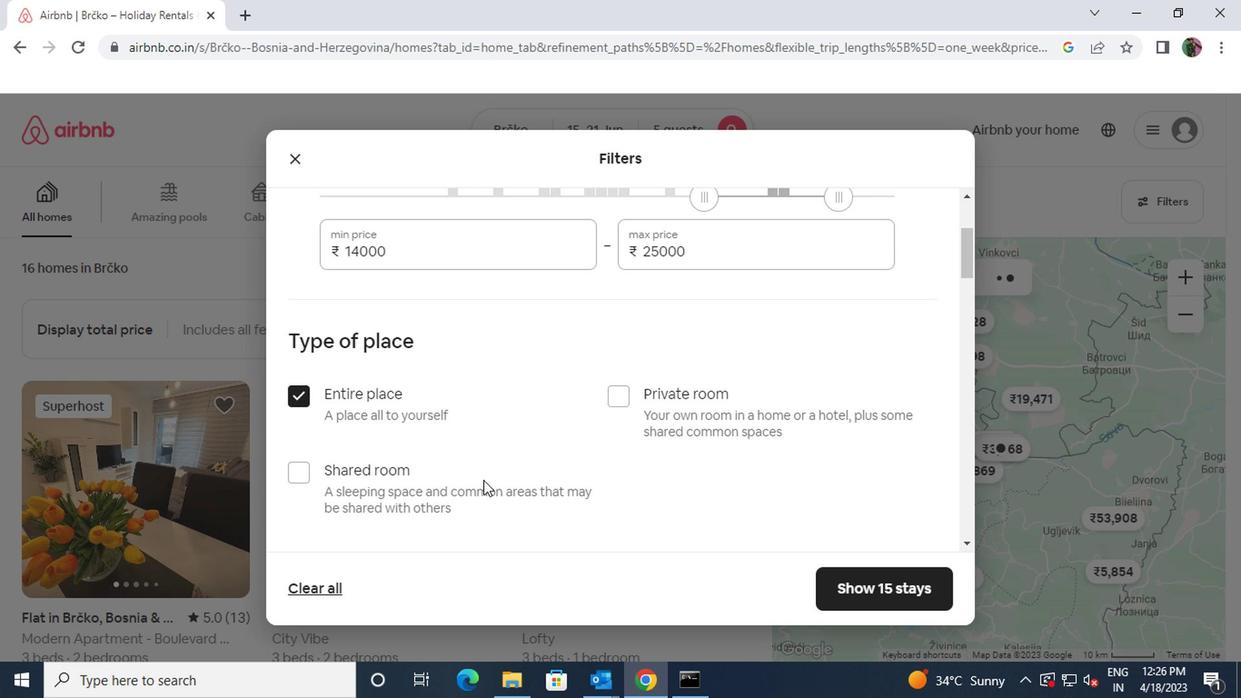 
Action: Mouse scrolled (536, 489) with delta (0, 0)
Screenshot: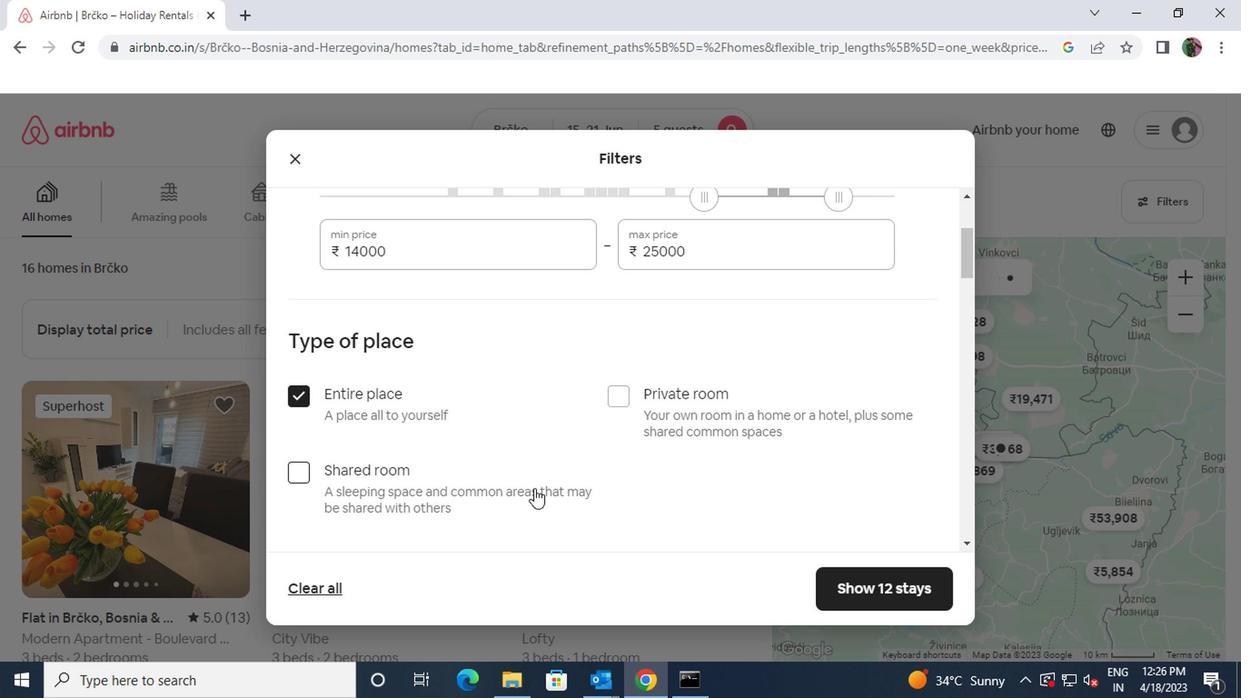 
Action: Mouse moved to (537, 486)
Screenshot: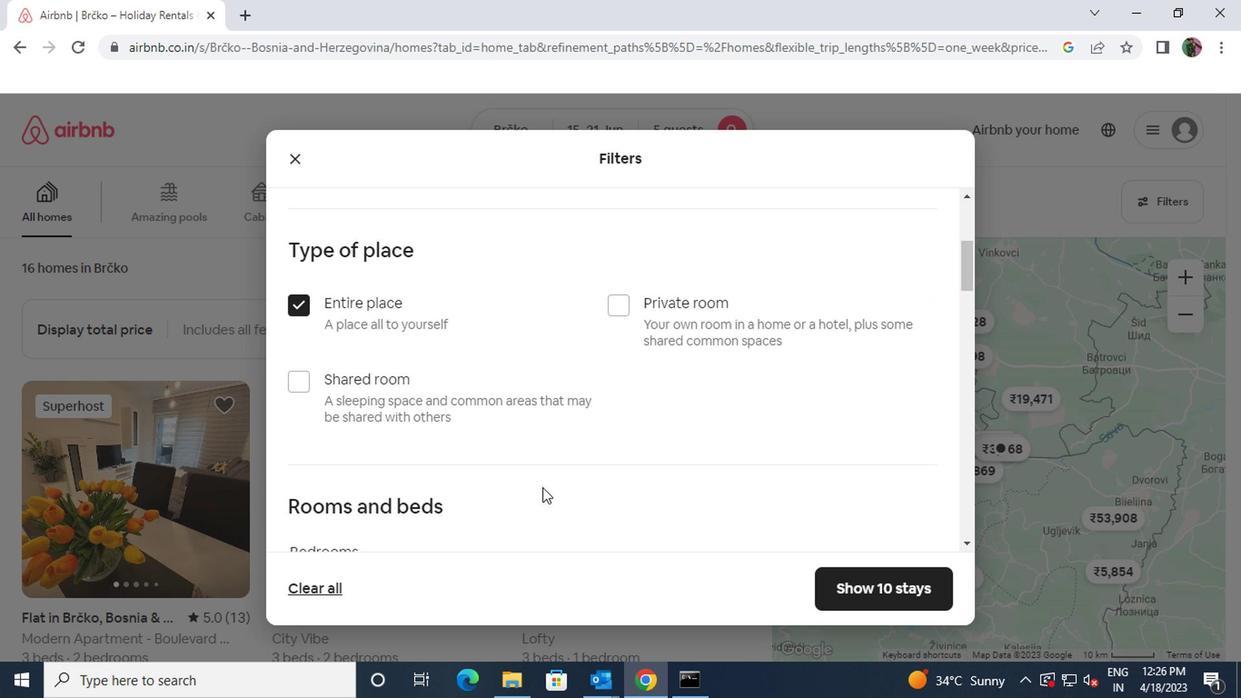 
Action: Mouse scrolled (537, 485) with delta (0, 0)
Screenshot: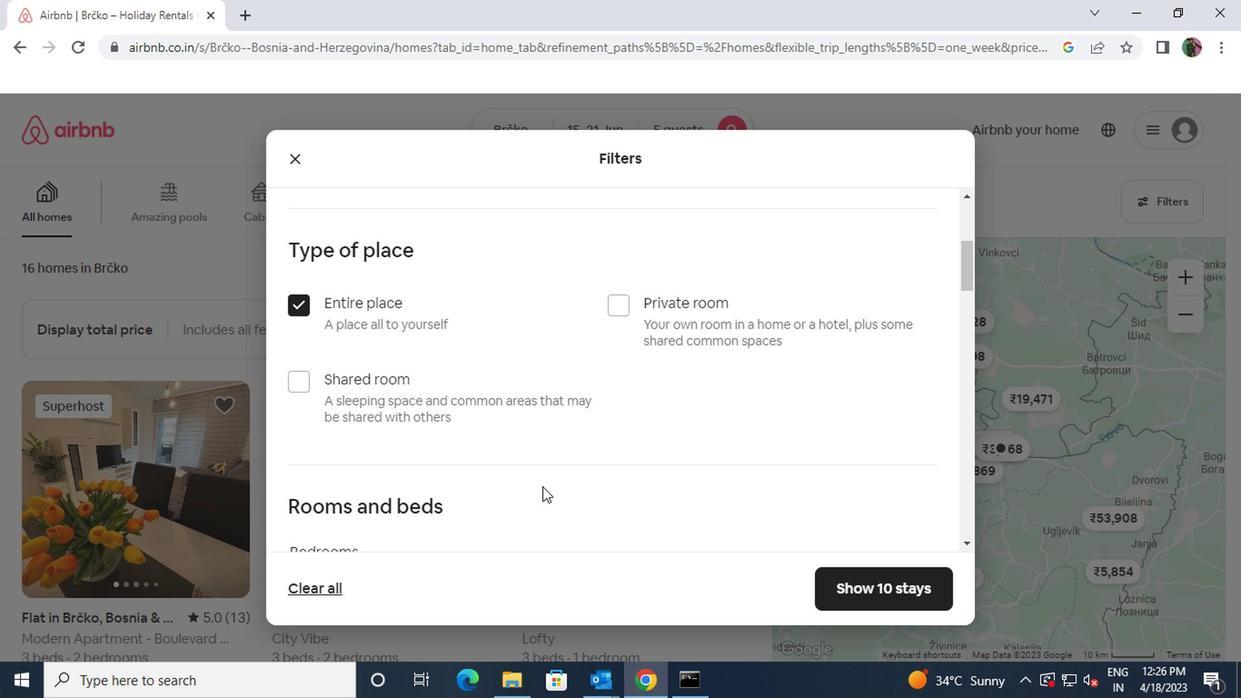 
Action: Mouse moved to (526, 501)
Screenshot: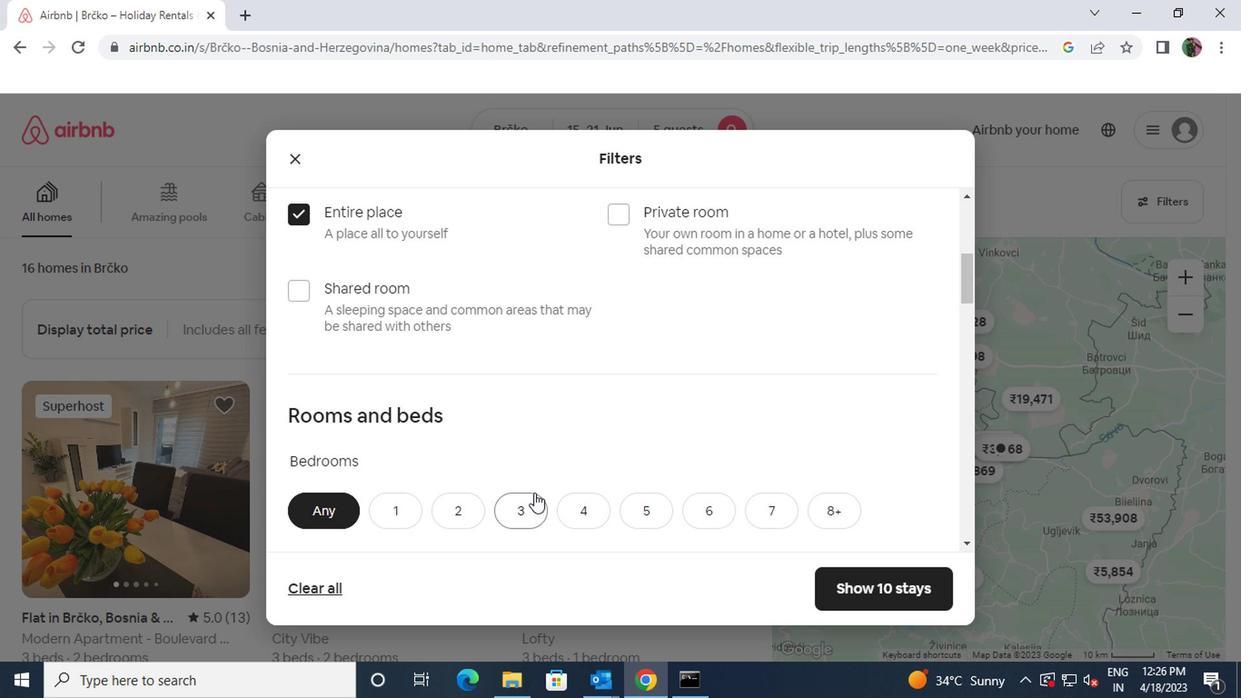 
Action: Mouse pressed left at (526, 501)
Screenshot: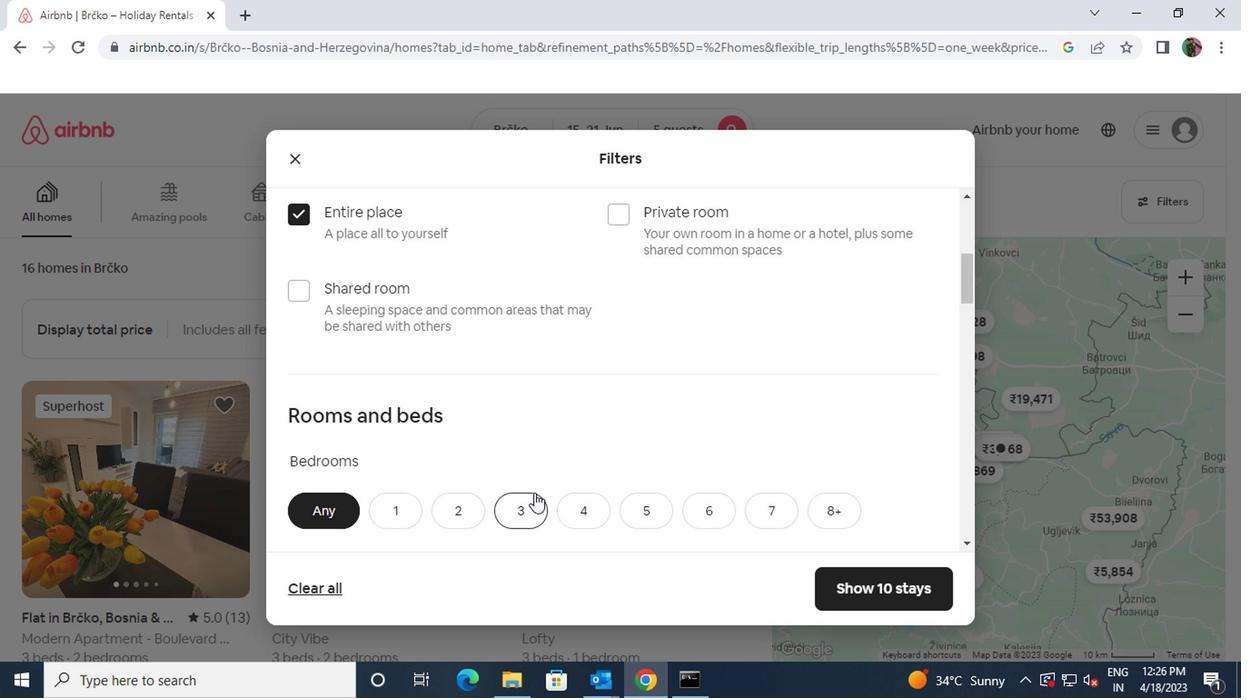 
Action: Mouse scrolled (526, 500) with delta (0, 0)
Screenshot: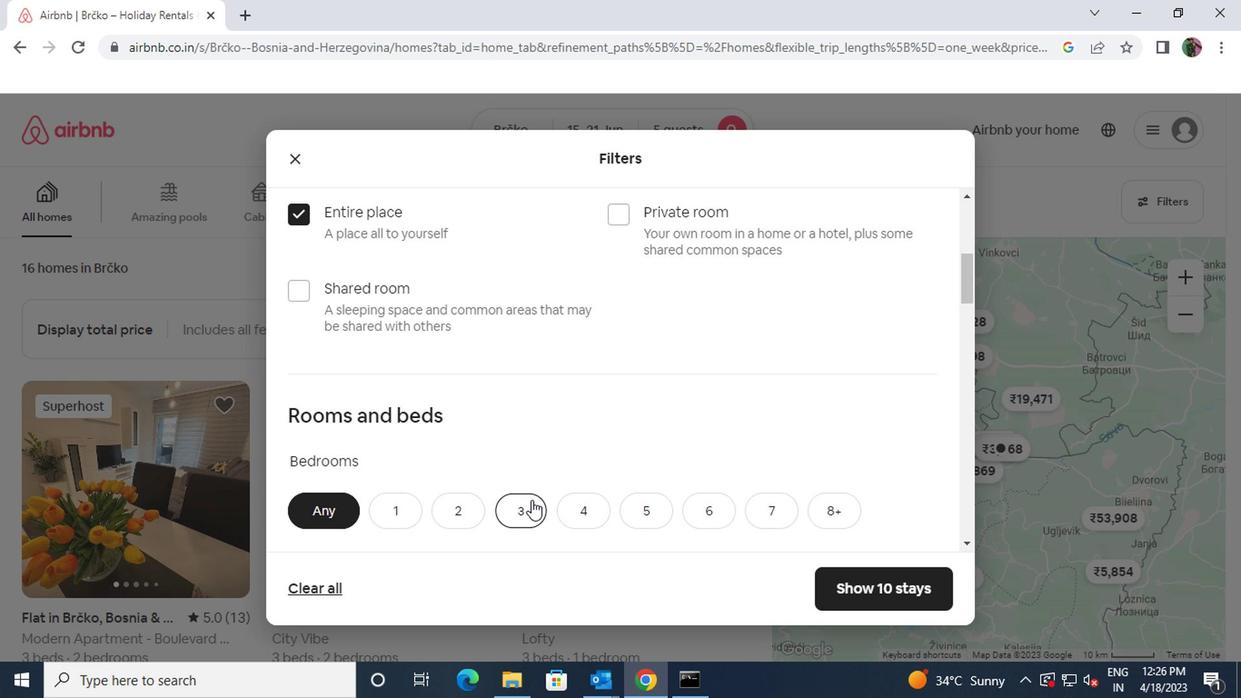 
Action: Mouse scrolled (526, 500) with delta (0, 0)
Screenshot: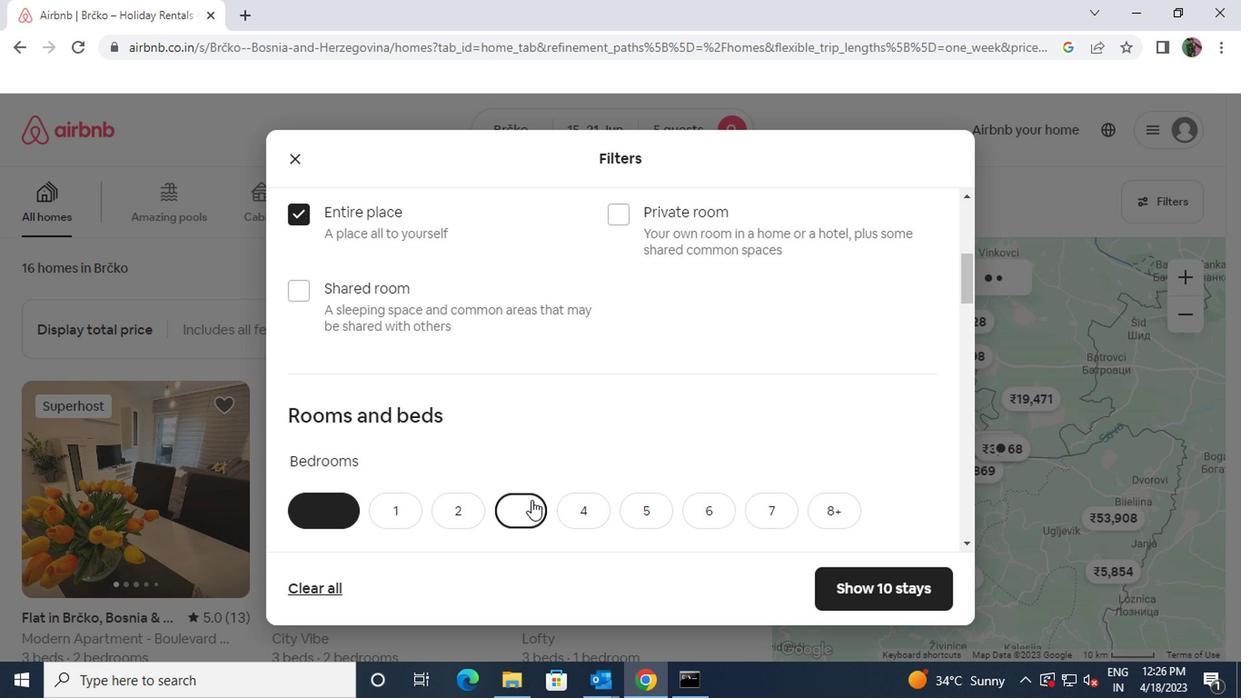 
Action: Mouse moved to (518, 432)
Screenshot: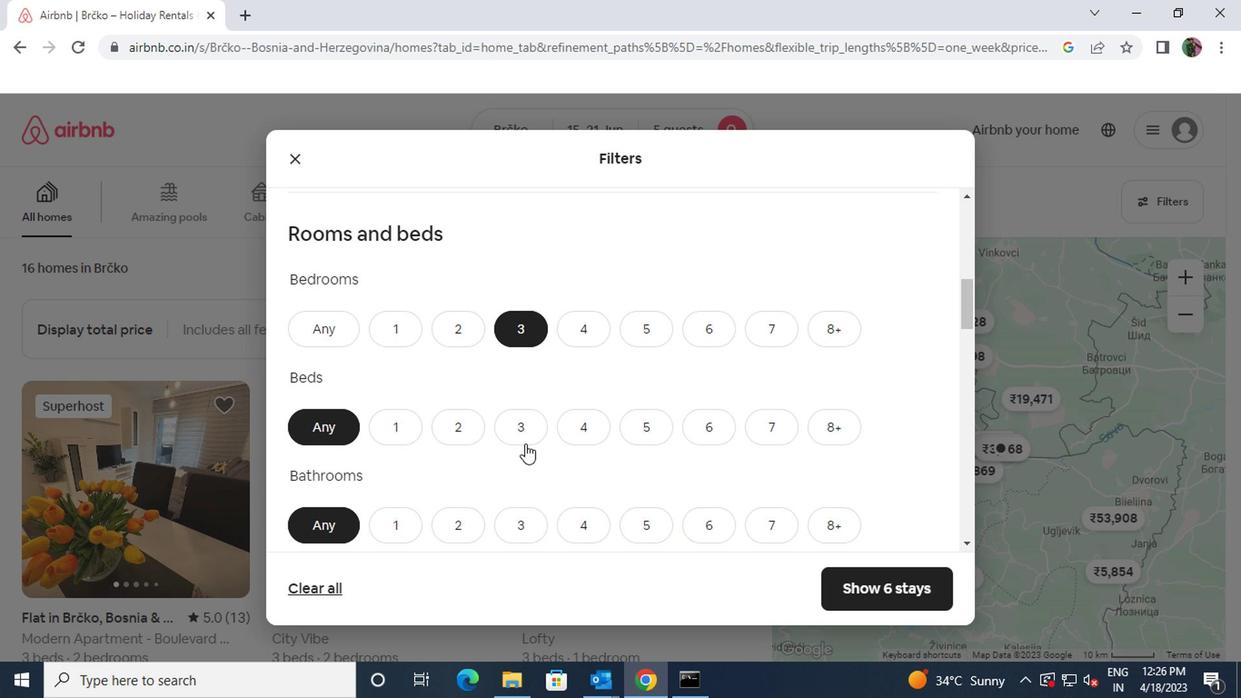 
Action: Mouse pressed left at (518, 432)
Screenshot: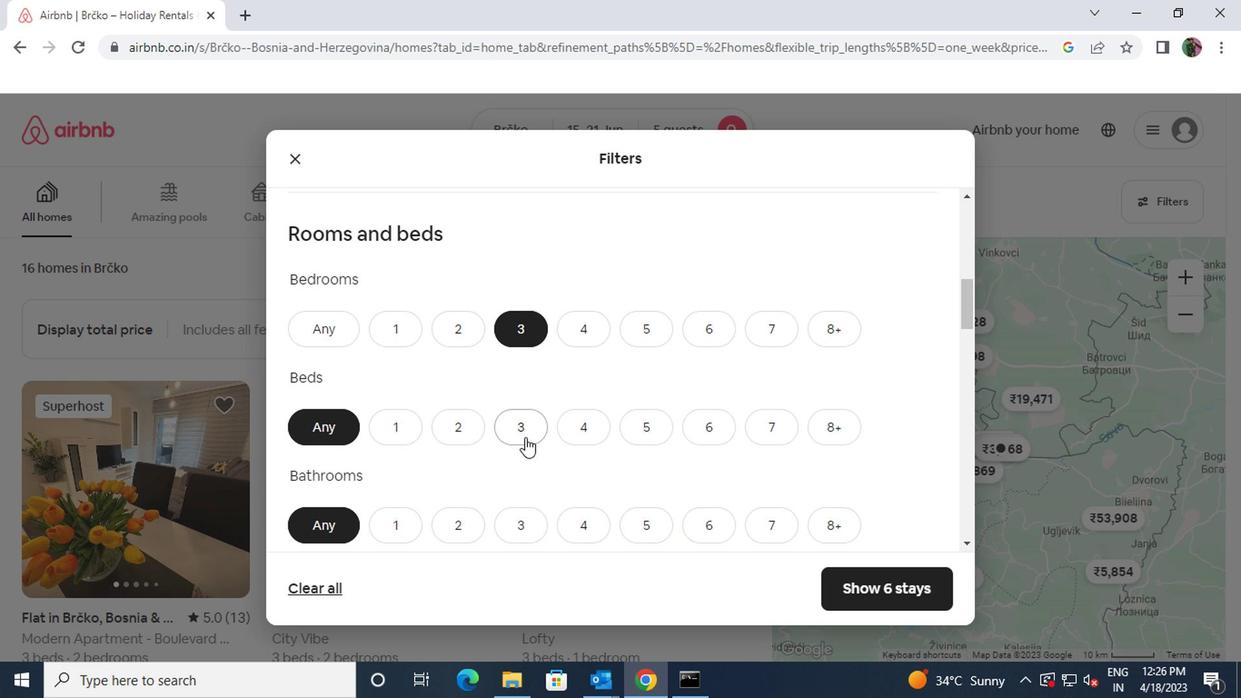 
Action: Mouse moved to (511, 520)
Screenshot: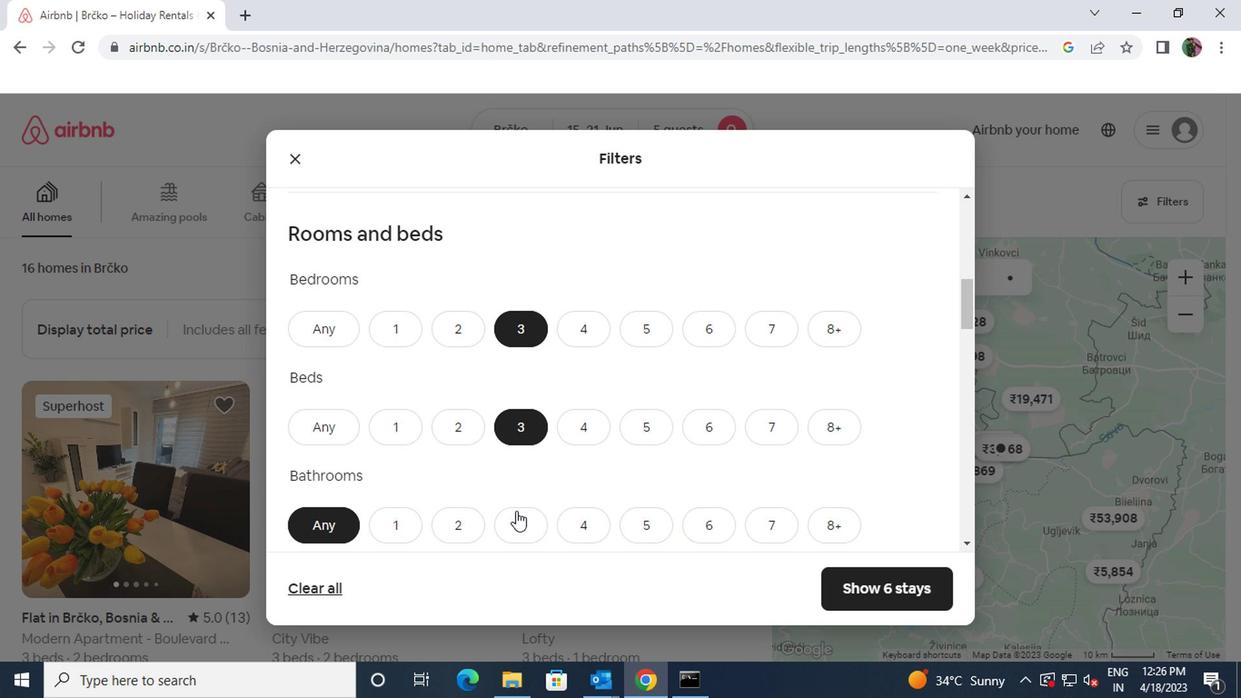 
Action: Mouse pressed left at (511, 520)
Screenshot: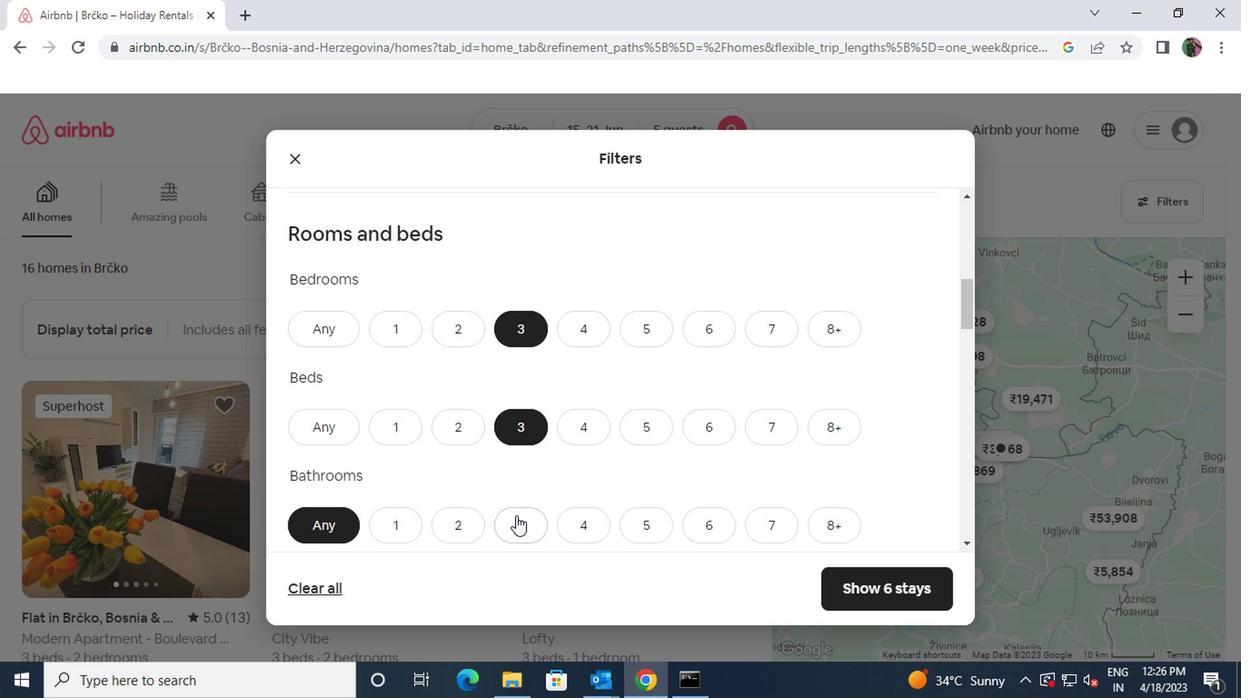 
Action: Mouse scrolled (511, 520) with delta (0, 0)
Screenshot: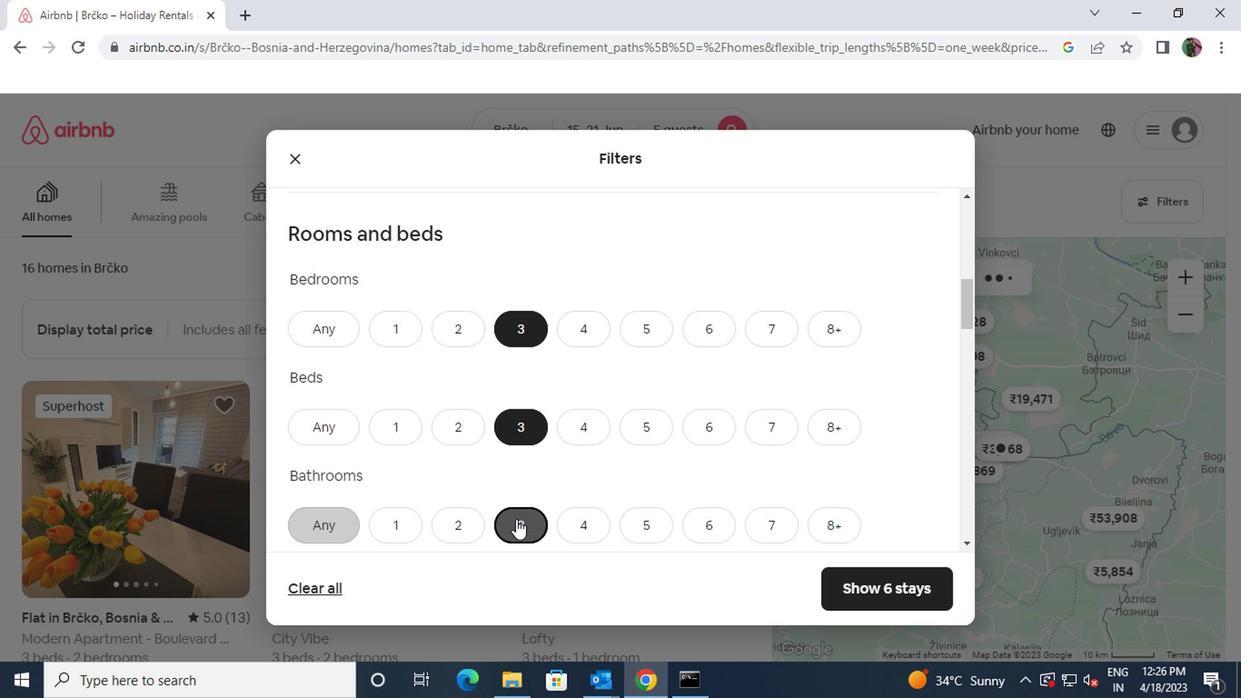 
Action: Mouse scrolled (511, 520) with delta (0, 0)
Screenshot: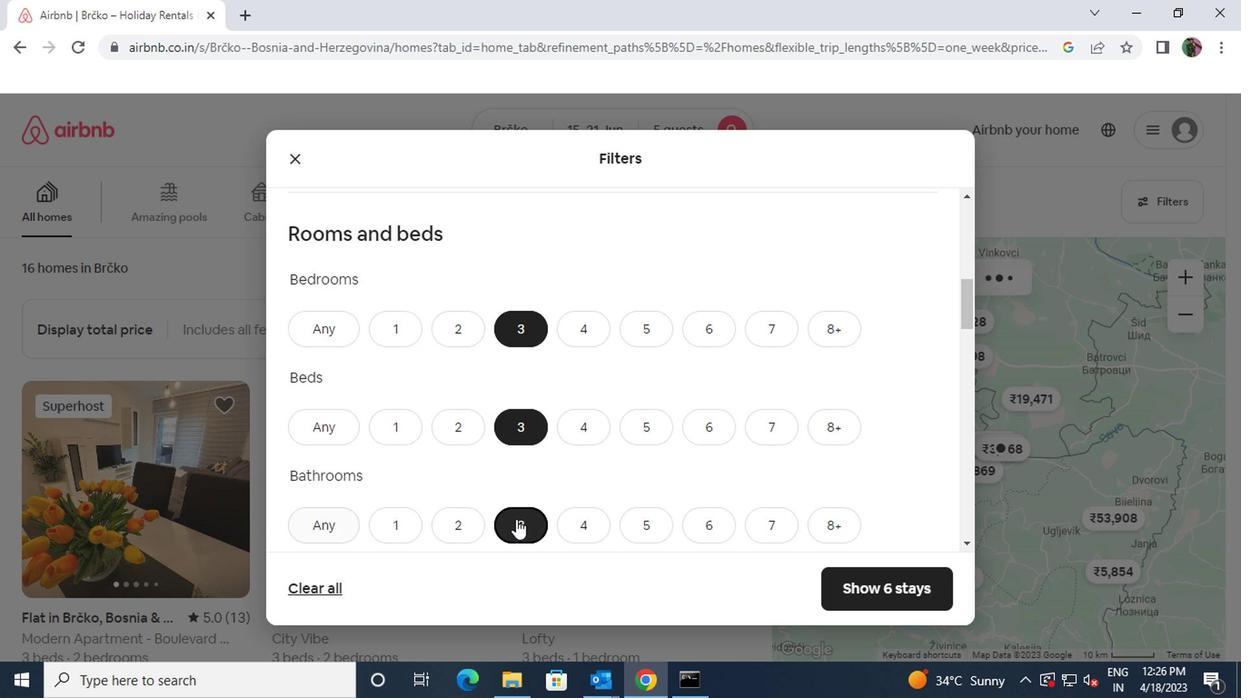 
Action: Mouse scrolled (511, 520) with delta (0, 0)
Screenshot: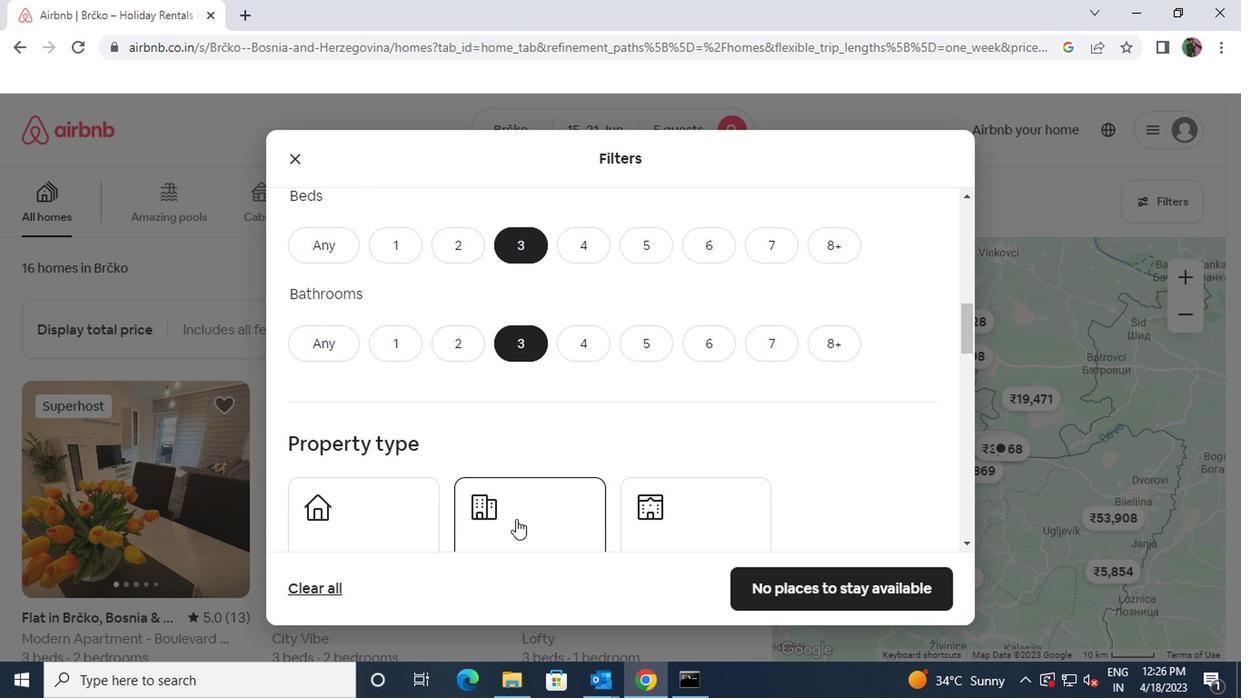 
Action: Mouse moved to (365, 468)
Screenshot: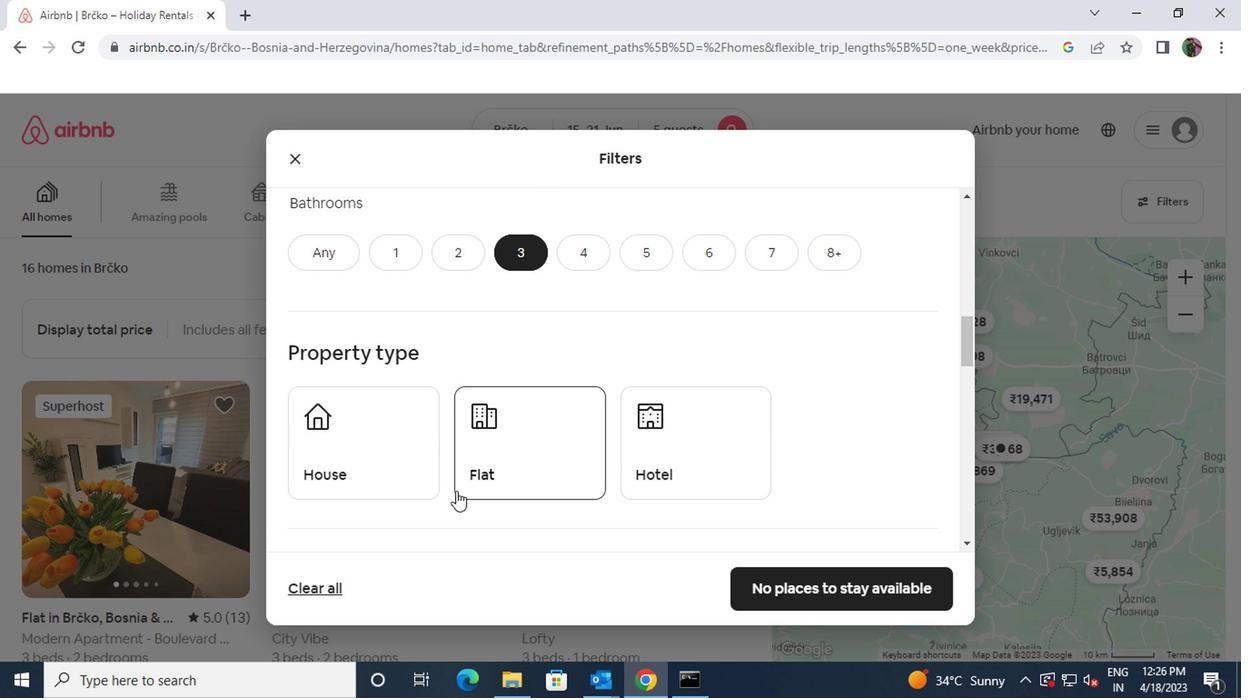 
Action: Mouse pressed left at (365, 468)
Screenshot: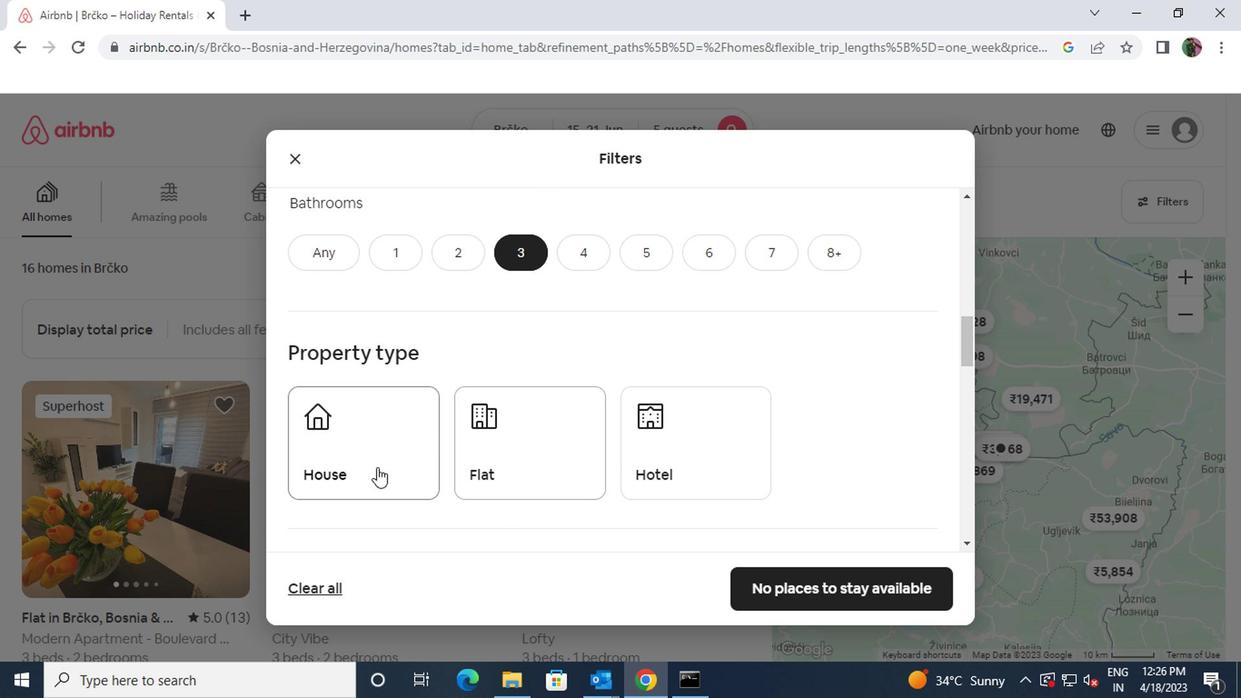 
Action: Mouse moved to (449, 506)
Screenshot: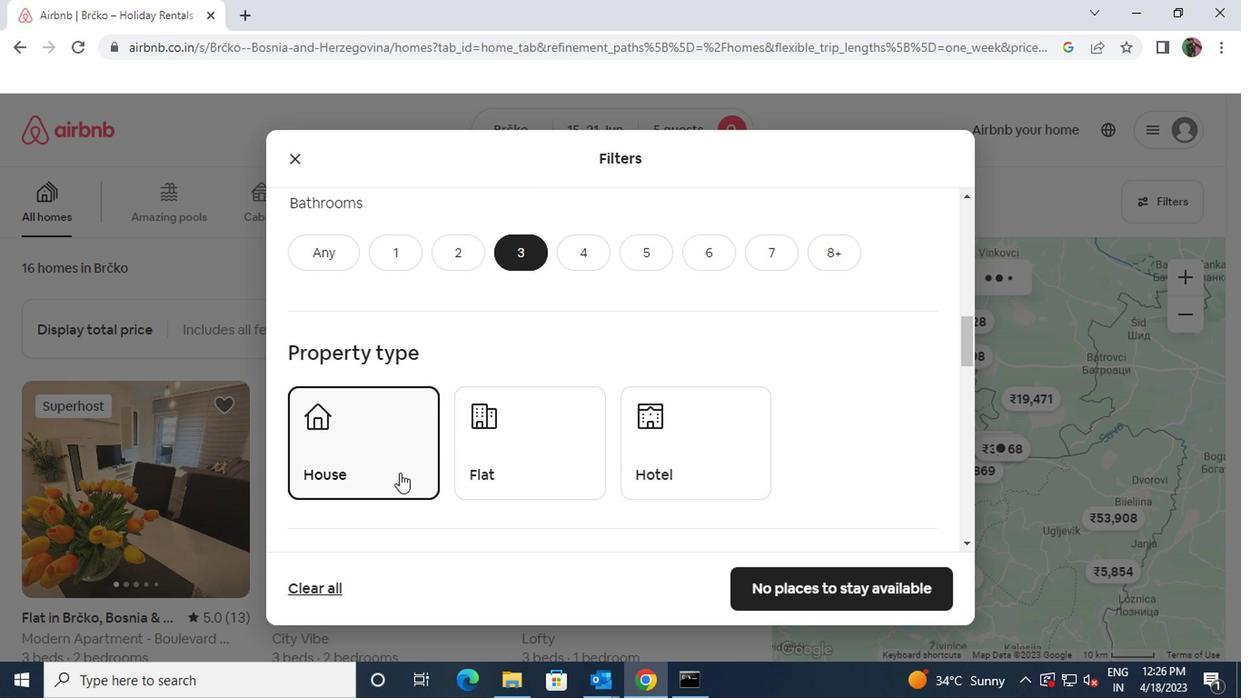 
Action: Mouse scrolled (449, 505) with delta (0, 0)
Screenshot: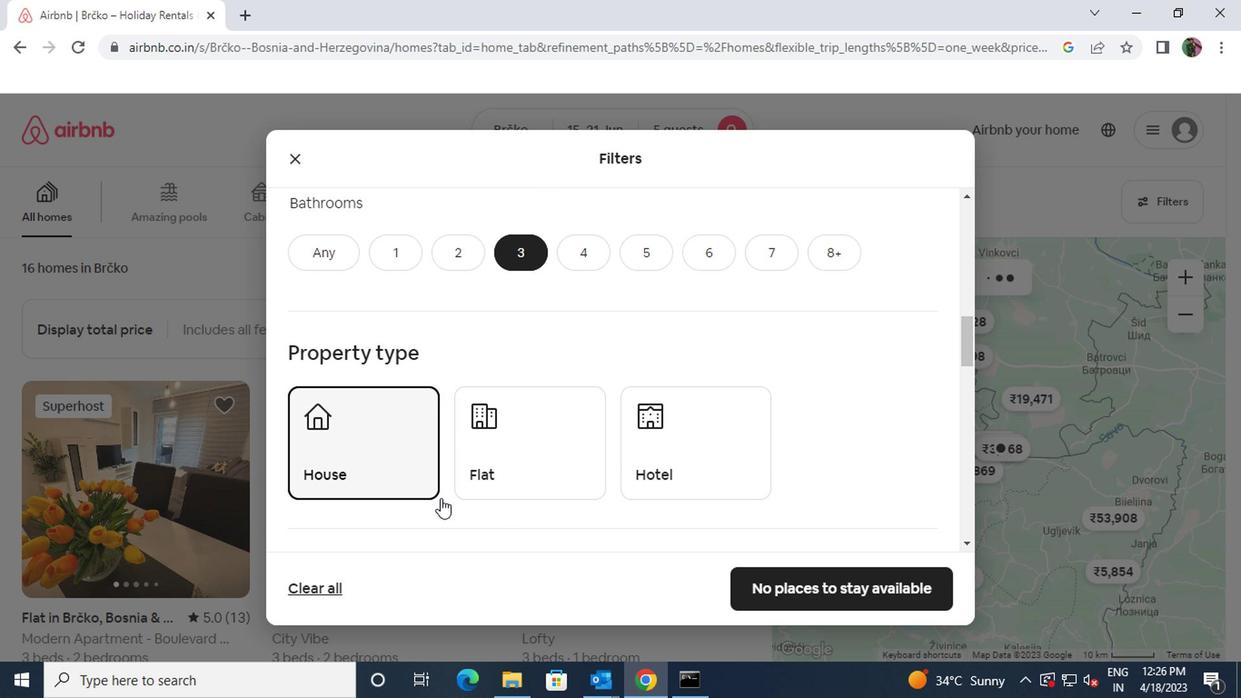 
Action: Mouse moved to (449, 506)
Screenshot: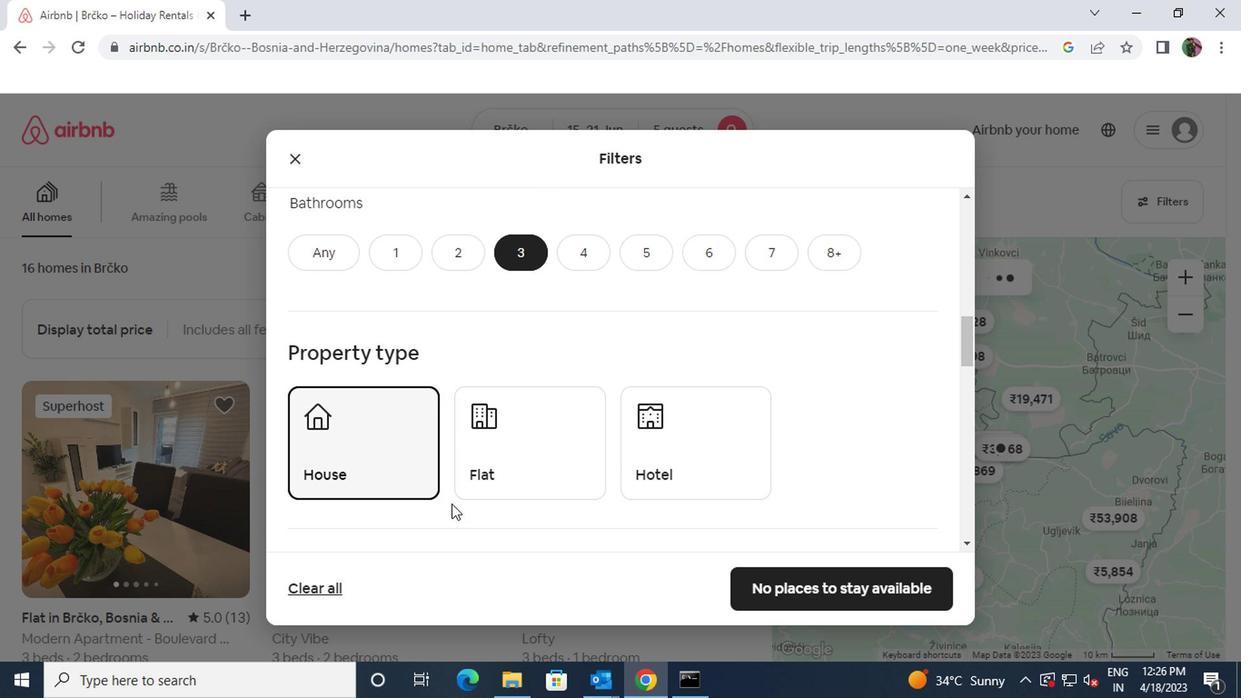 
Action: Mouse scrolled (449, 505) with delta (0, 0)
Screenshot: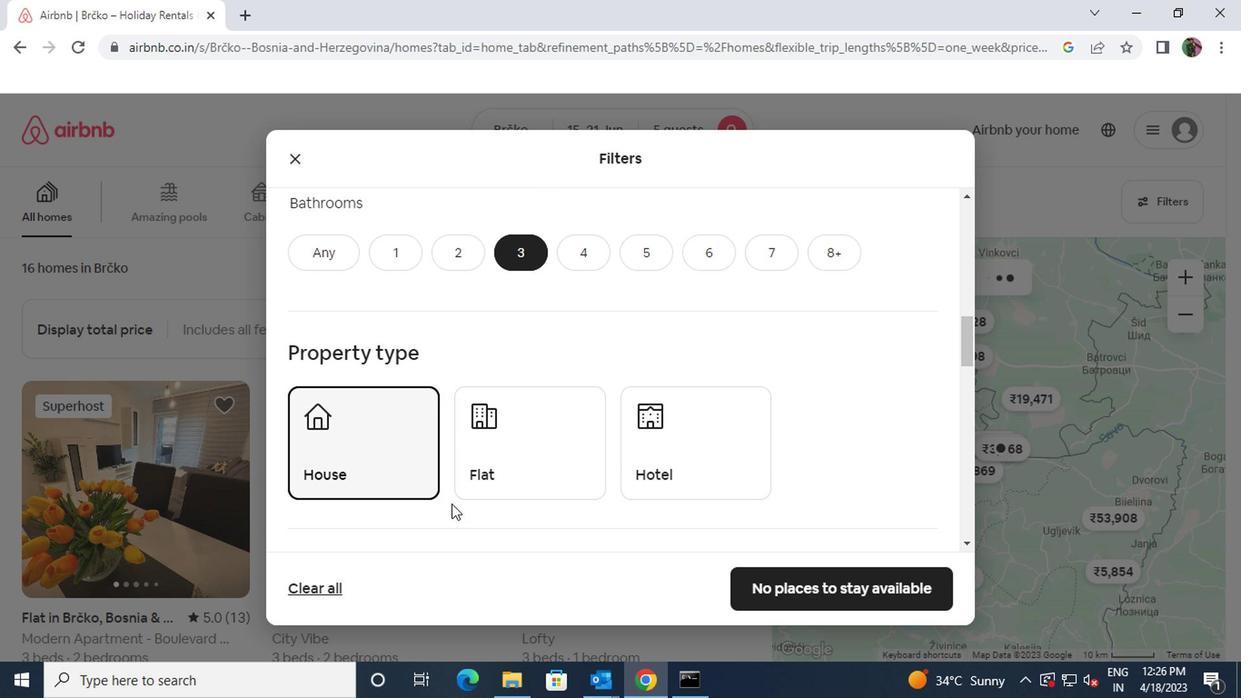
Action: Mouse moved to (451, 502)
Screenshot: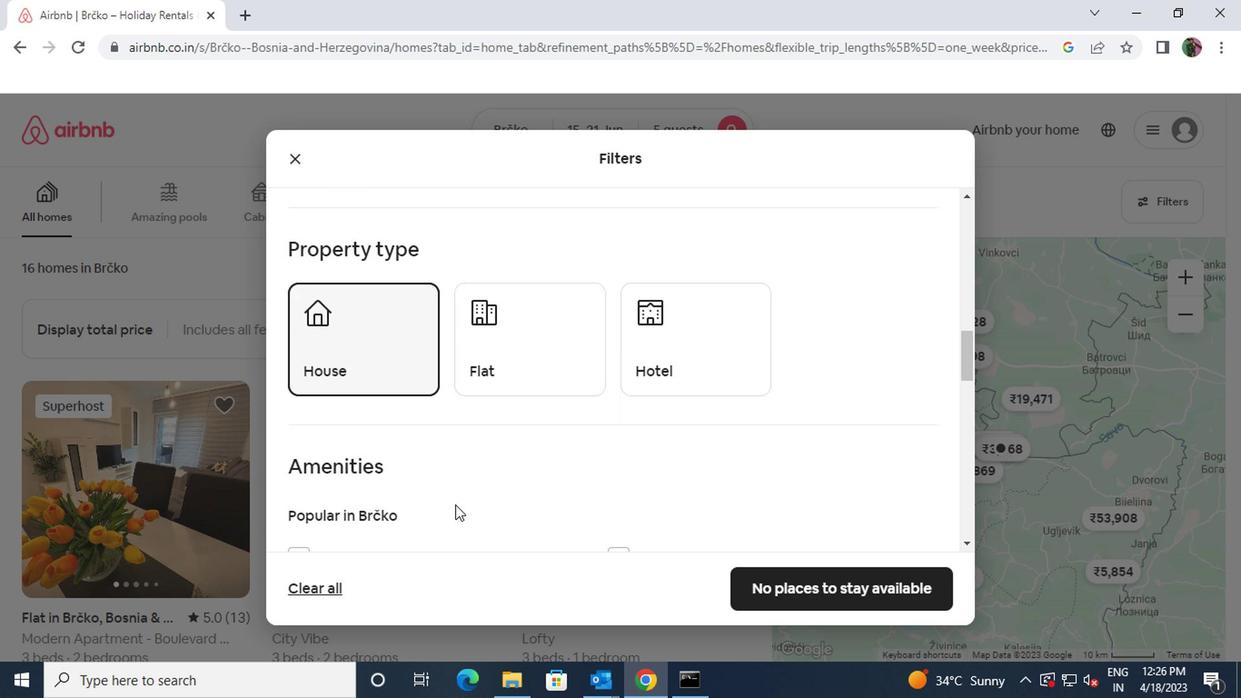 
Action: Mouse scrolled (451, 501) with delta (0, -1)
Screenshot: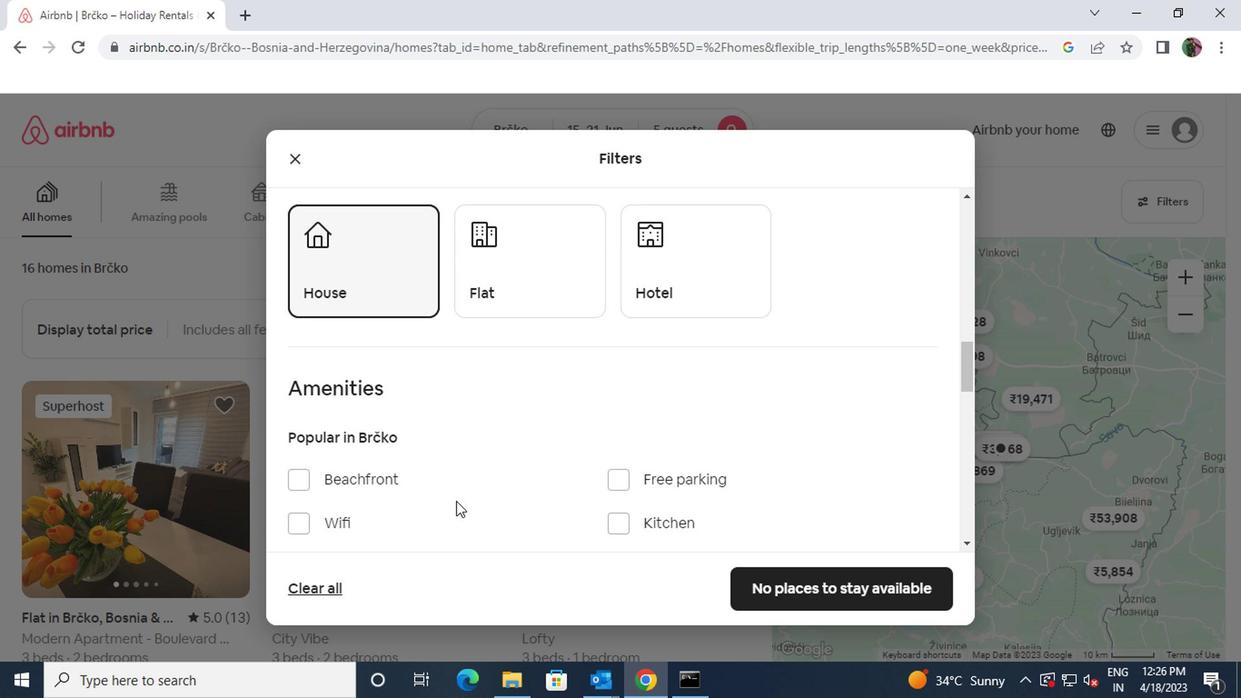 
Action: Mouse scrolled (451, 501) with delta (0, -1)
Screenshot: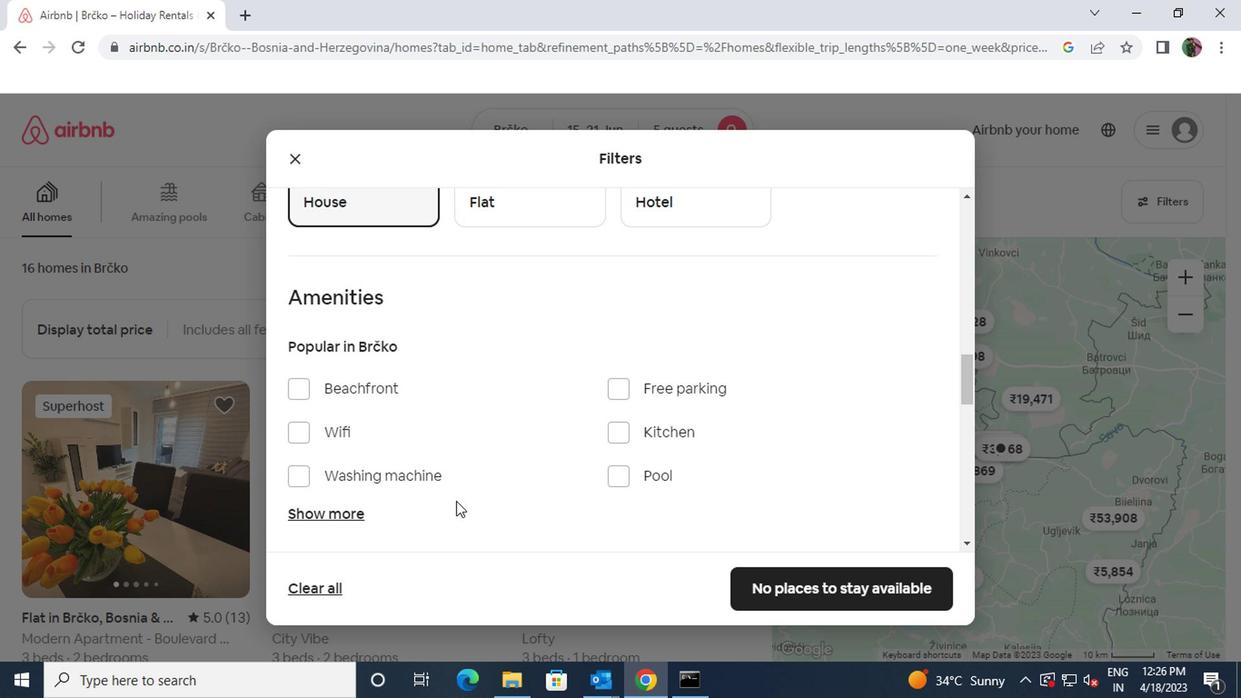 
Action: Mouse moved to (335, 425)
Screenshot: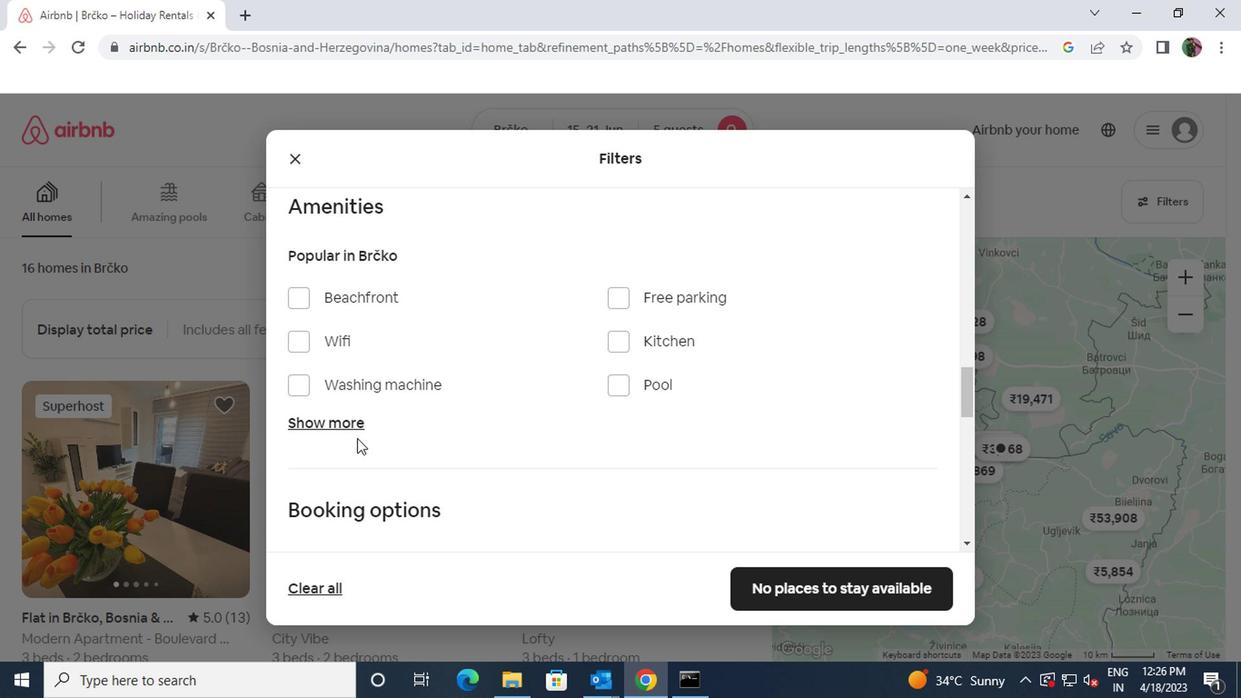 
Action: Mouse pressed left at (335, 425)
Screenshot: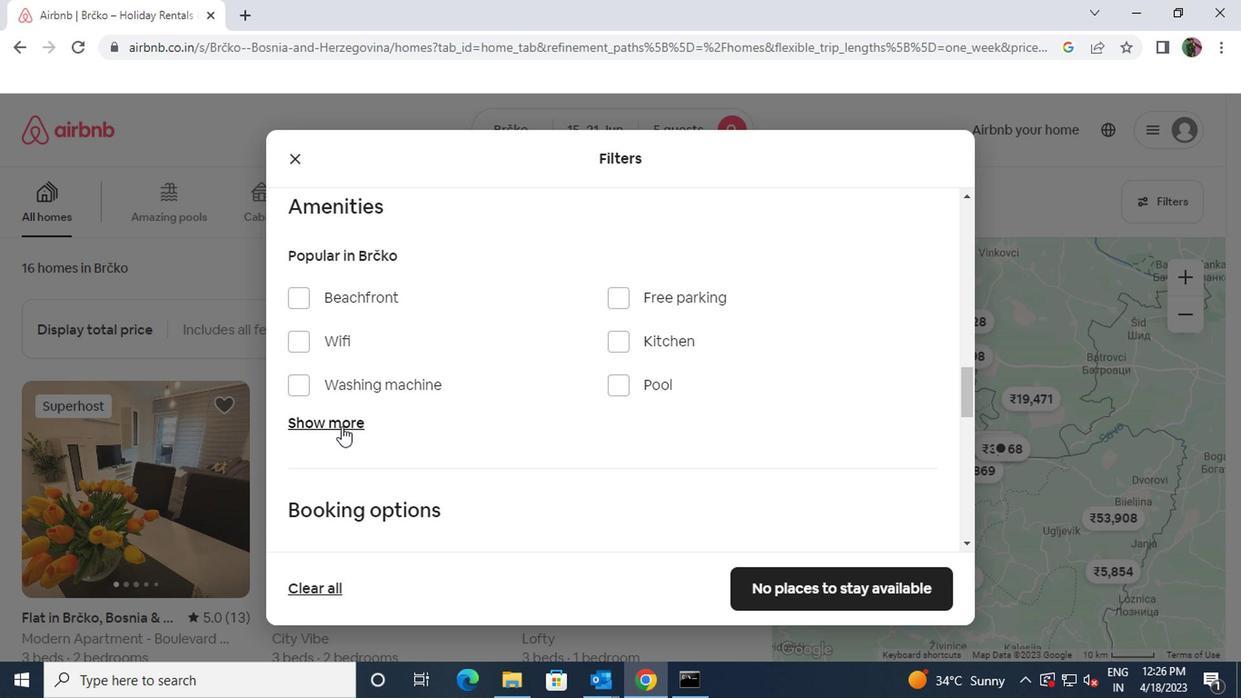 
Action: Mouse scrolled (335, 425) with delta (0, 0)
Screenshot: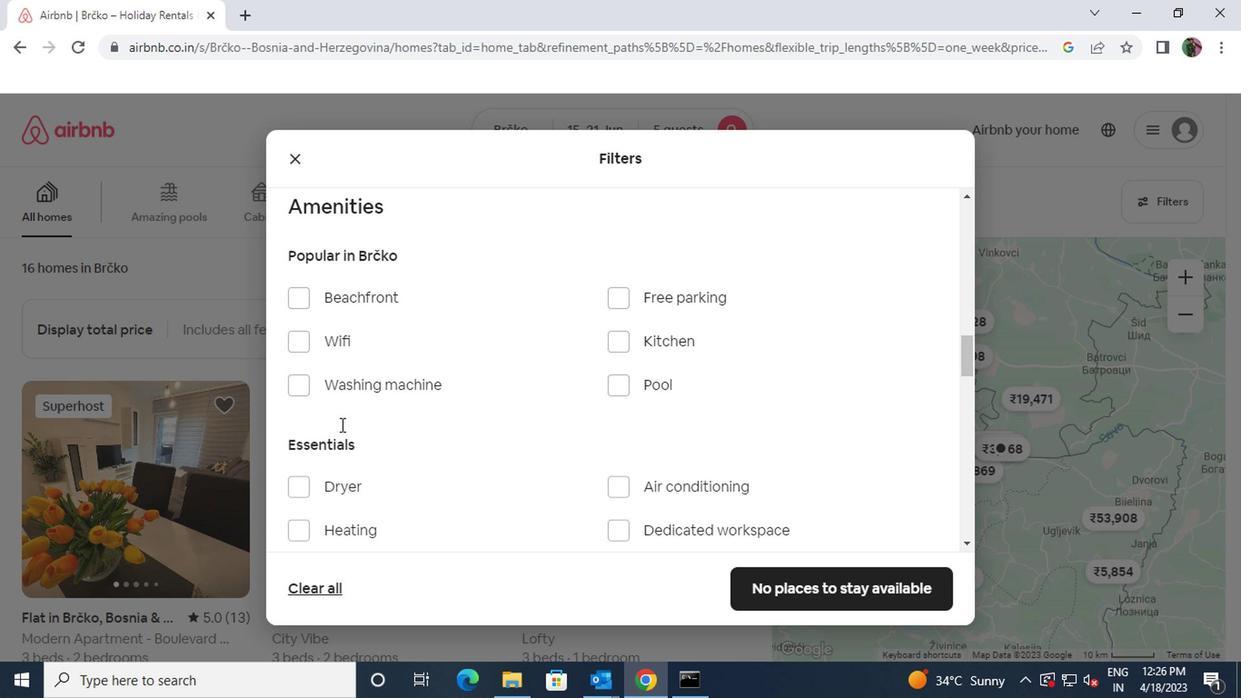 
Action: Mouse scrolled (335, 425) with delta (0, 0)
Screenshot: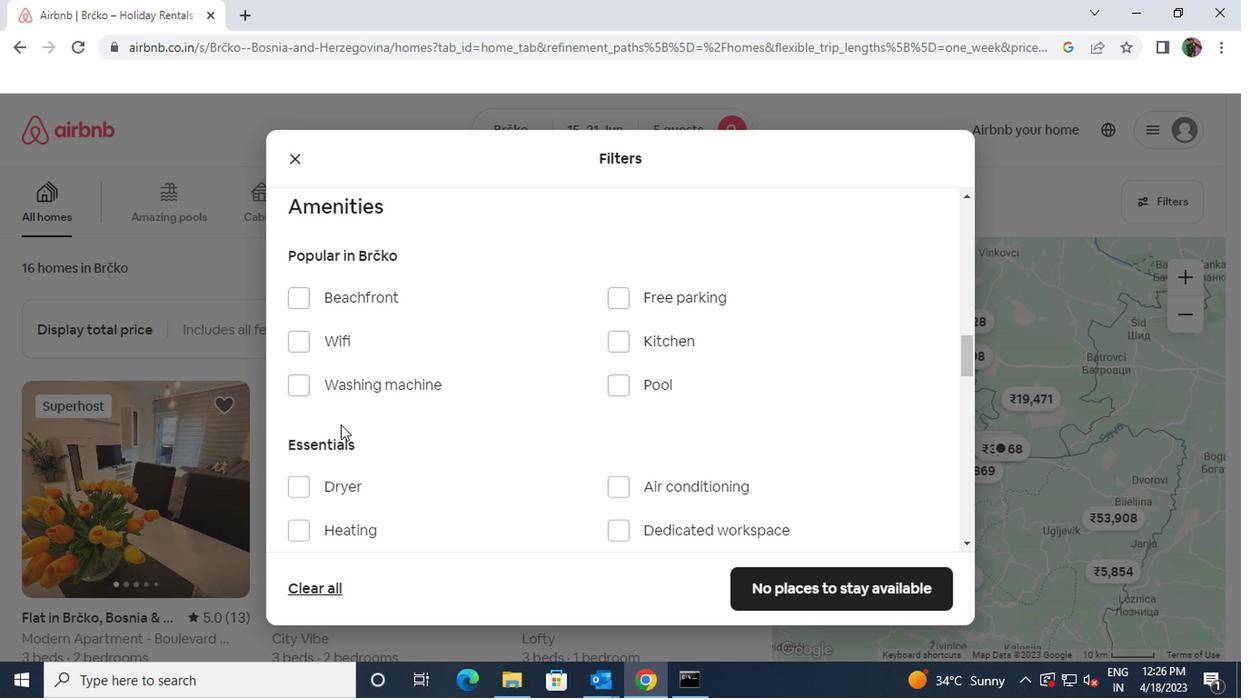 
Action: Mouse moved to (292, 347)
Screenshot: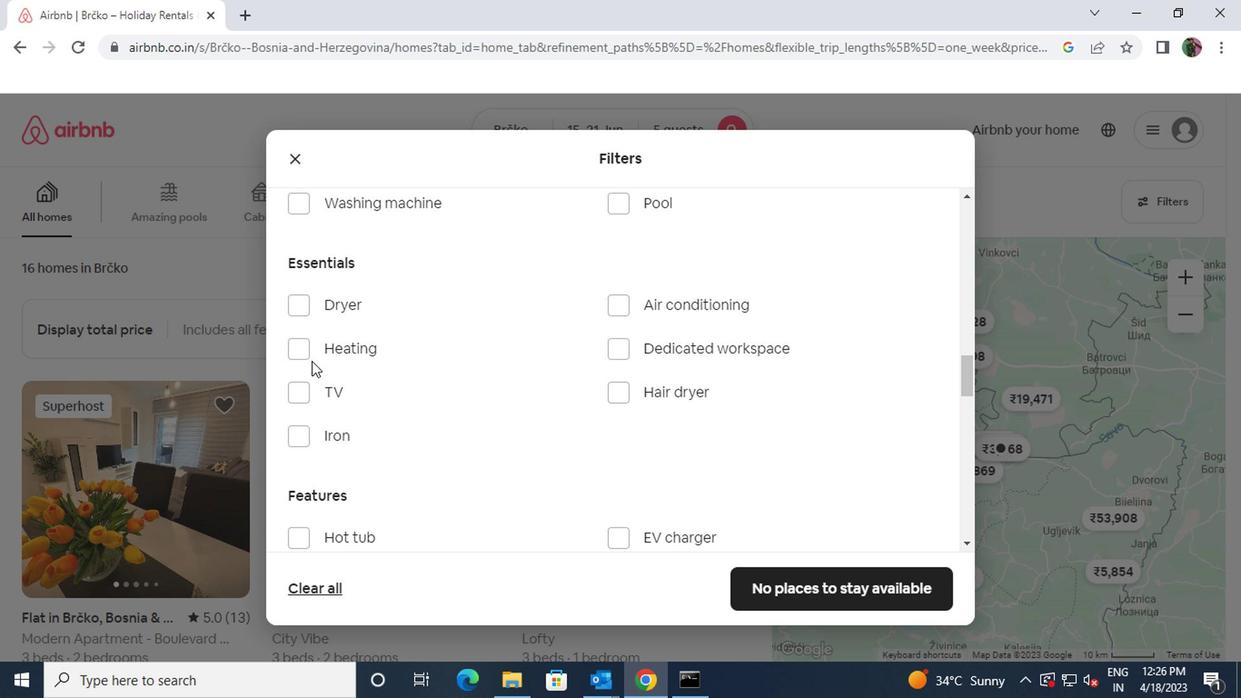 
Action: Mouse pressed left at (292, 347)
Screenshot: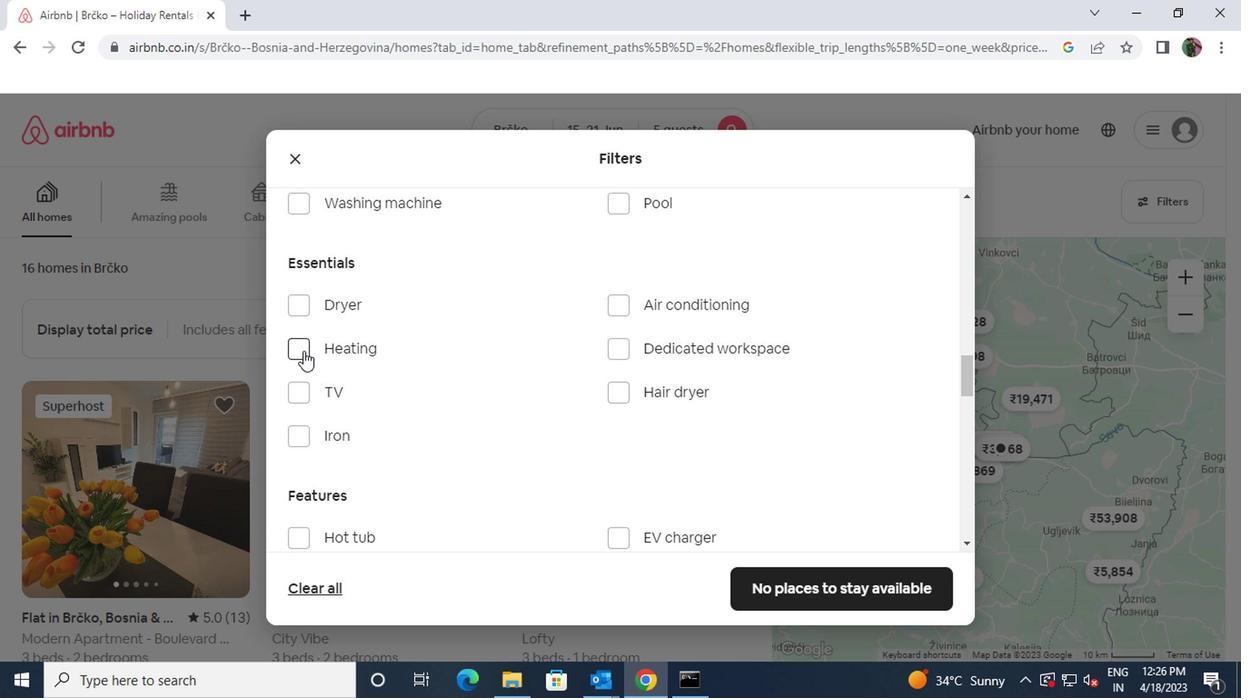 
Action: Mouse moved to (507, 475)
Screenshot: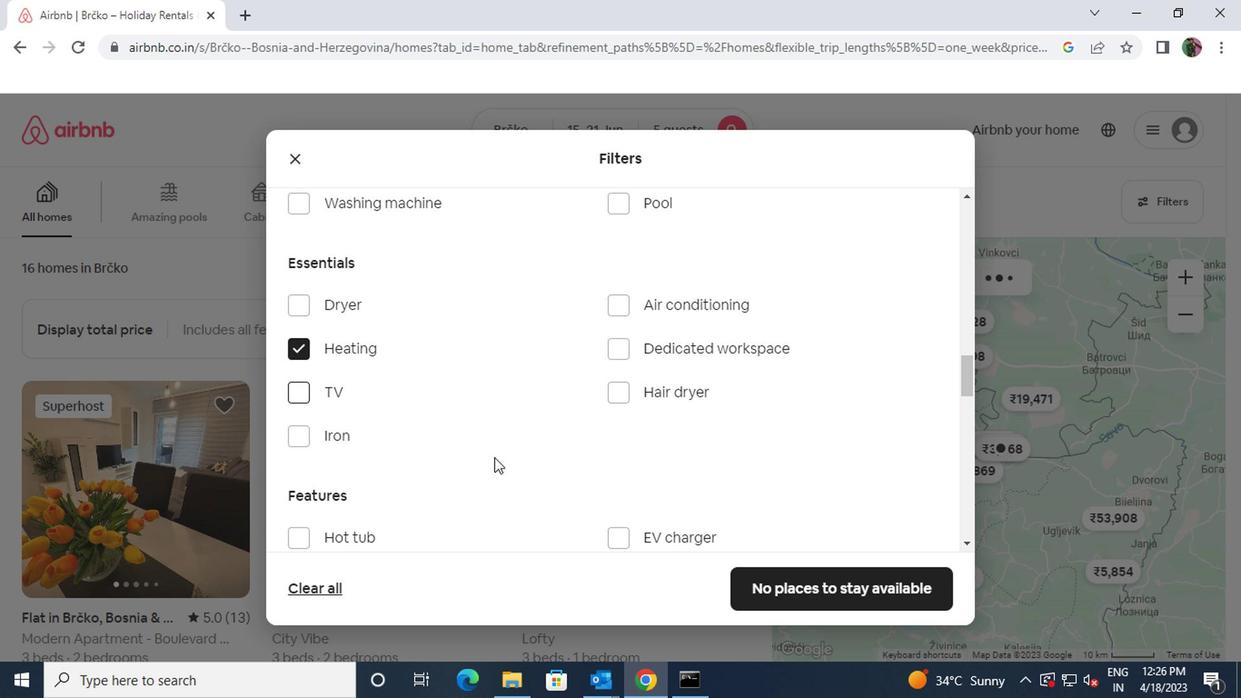 
Action: Mouse scrolled (507, 474) with delta (0, 0)
Screenshot: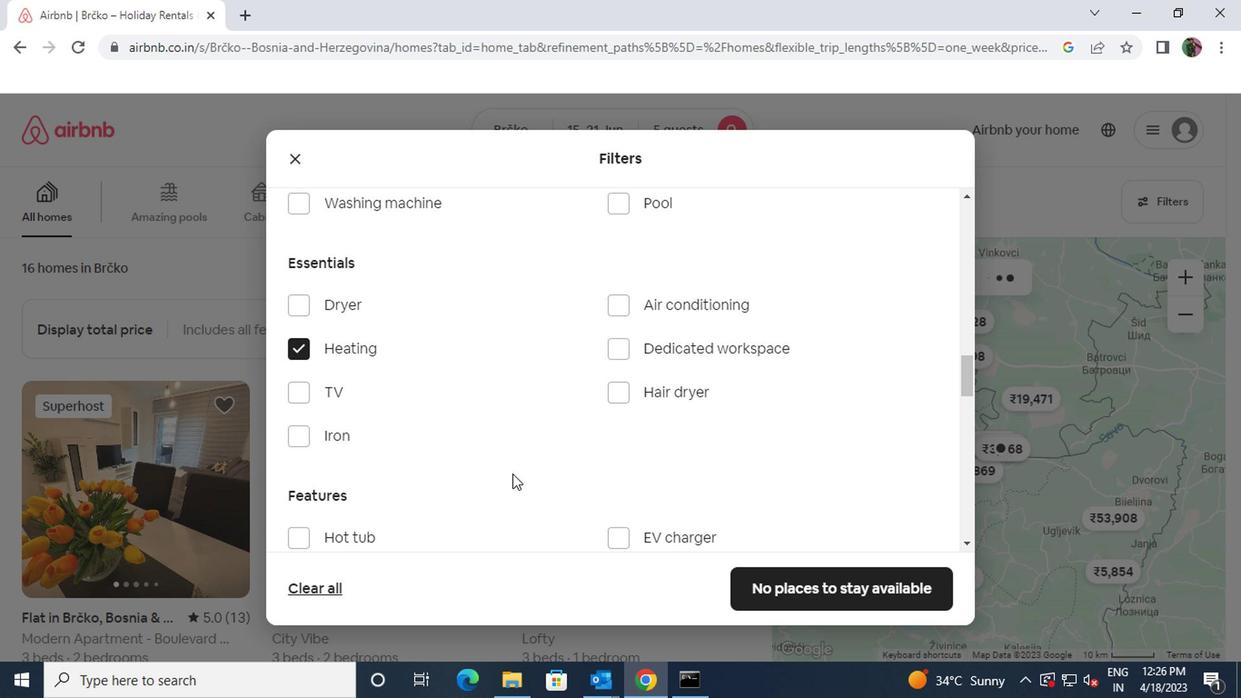 
Action: Mouse scrolled (507, 474) with delta (0, 0)
Screenshot: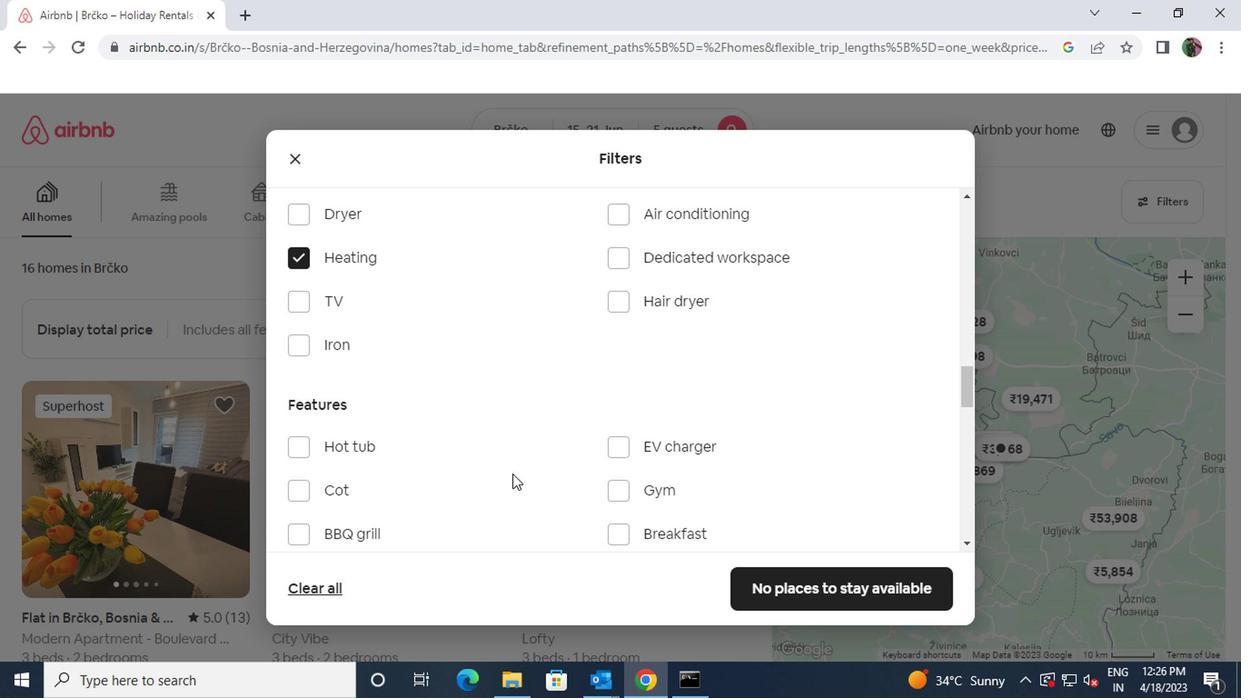 
Action: Mouse scrolled (507, 474) with delta (0, 0)
Screenshot: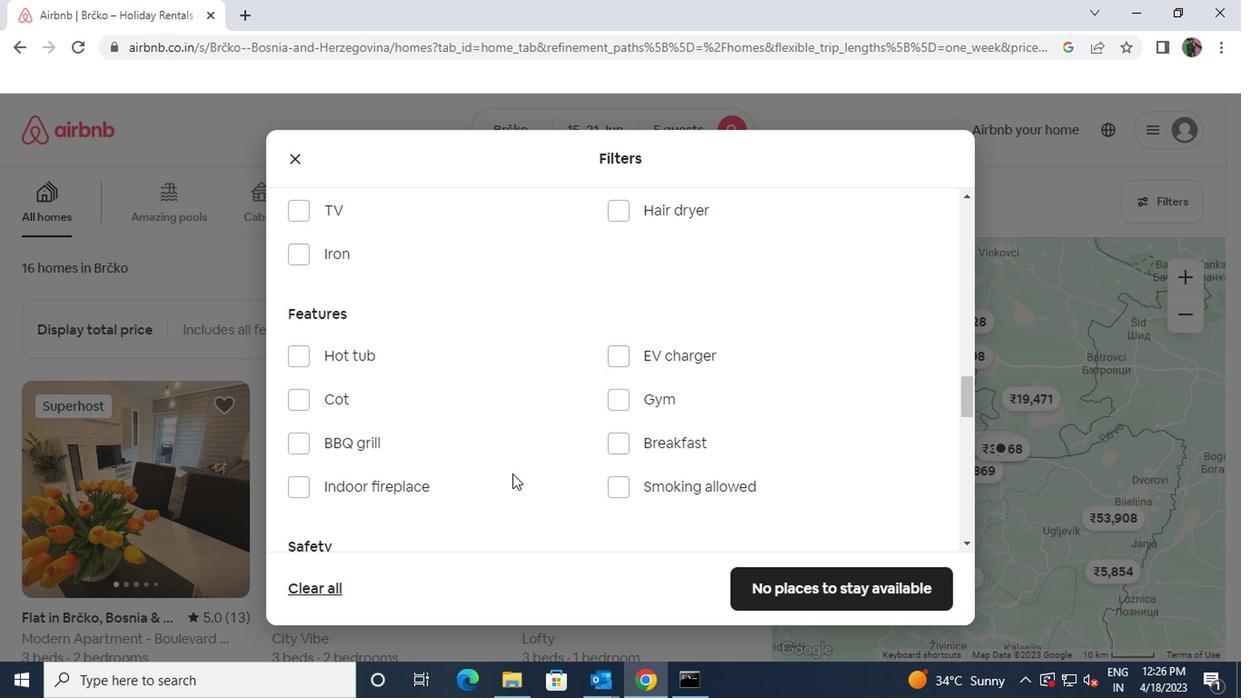 
Action: Mouse scrolled (507, 474) with delta (0, 0)
Screenshot: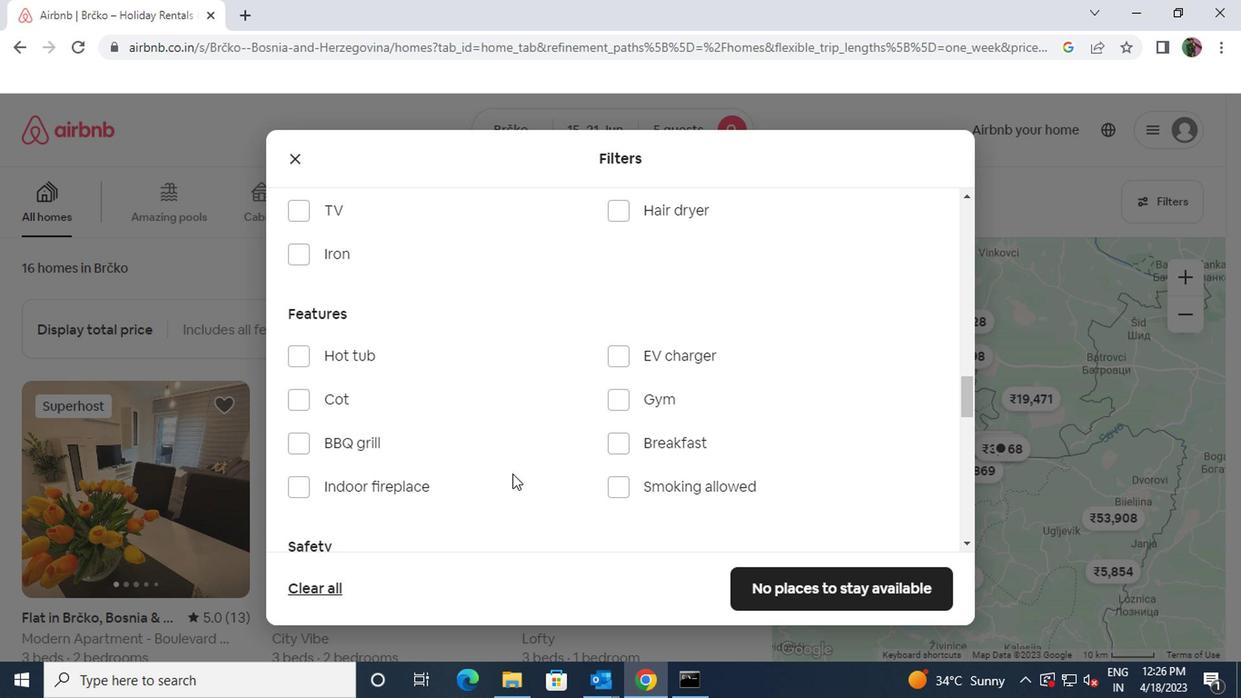 
Action: Mouse scrolled (507, 474) with delta (0, 0)
Screenshot: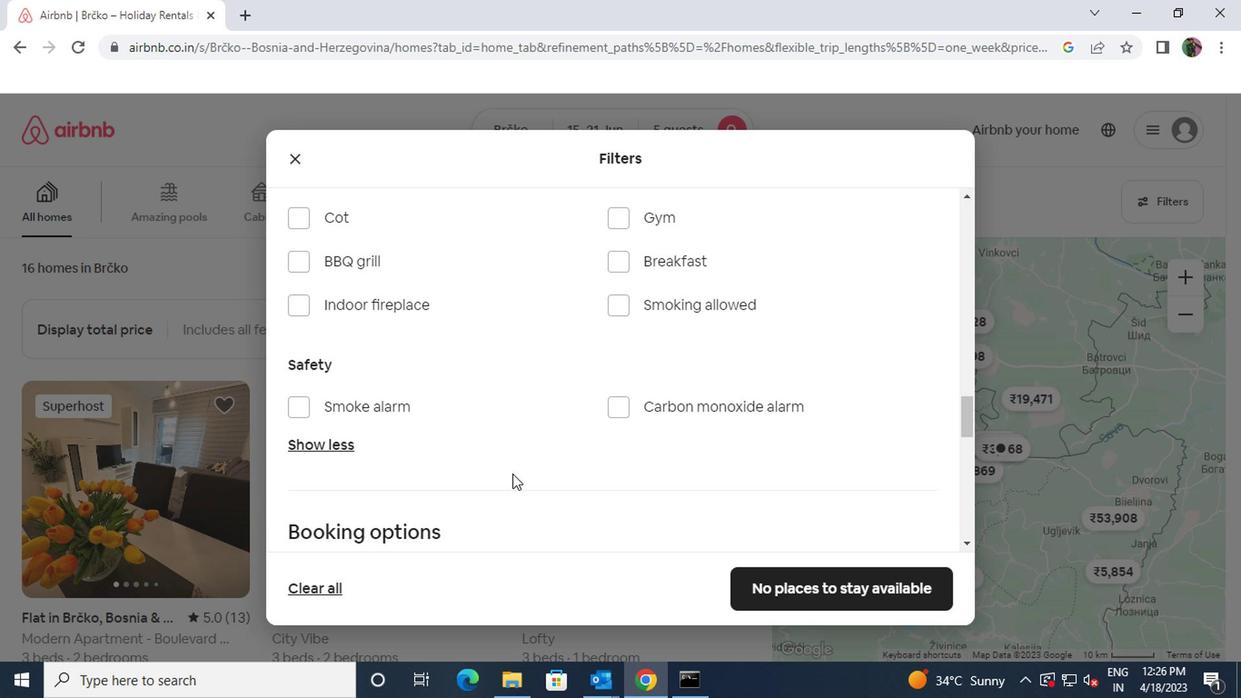 
Action: Mouse scrolled (507, 474) with delta (0, 0)
Screenshot: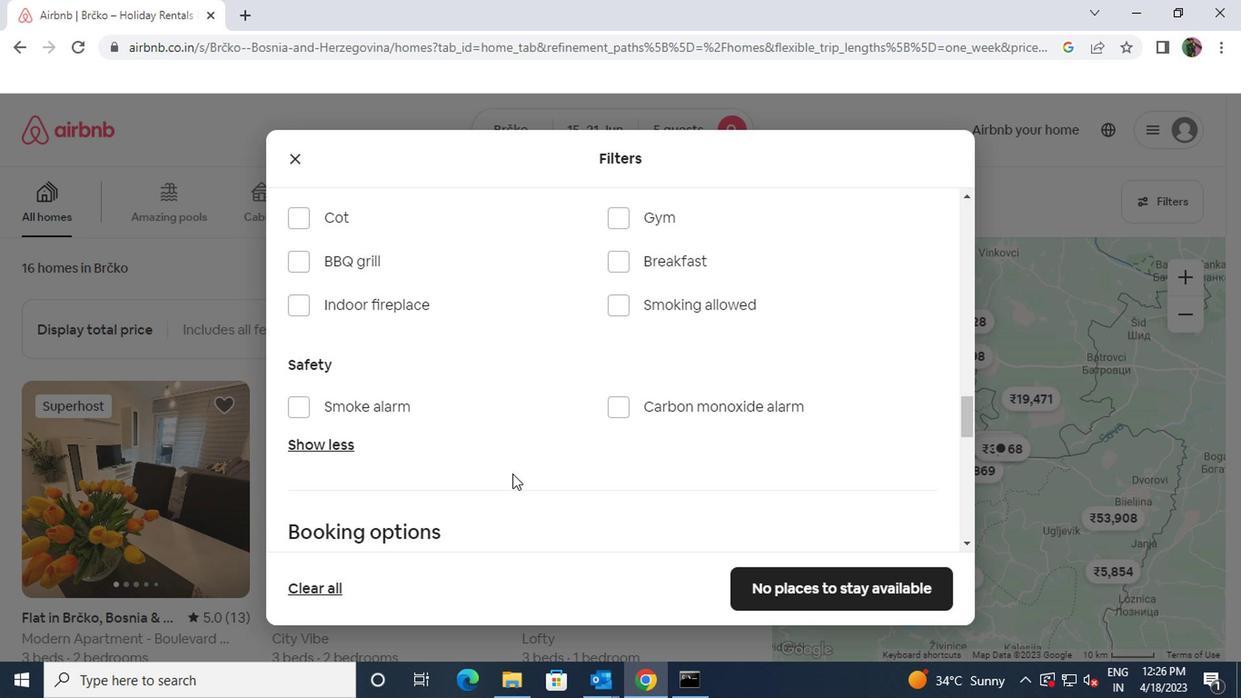 
Action: Mouse moved to (886, 480)
Screenshot: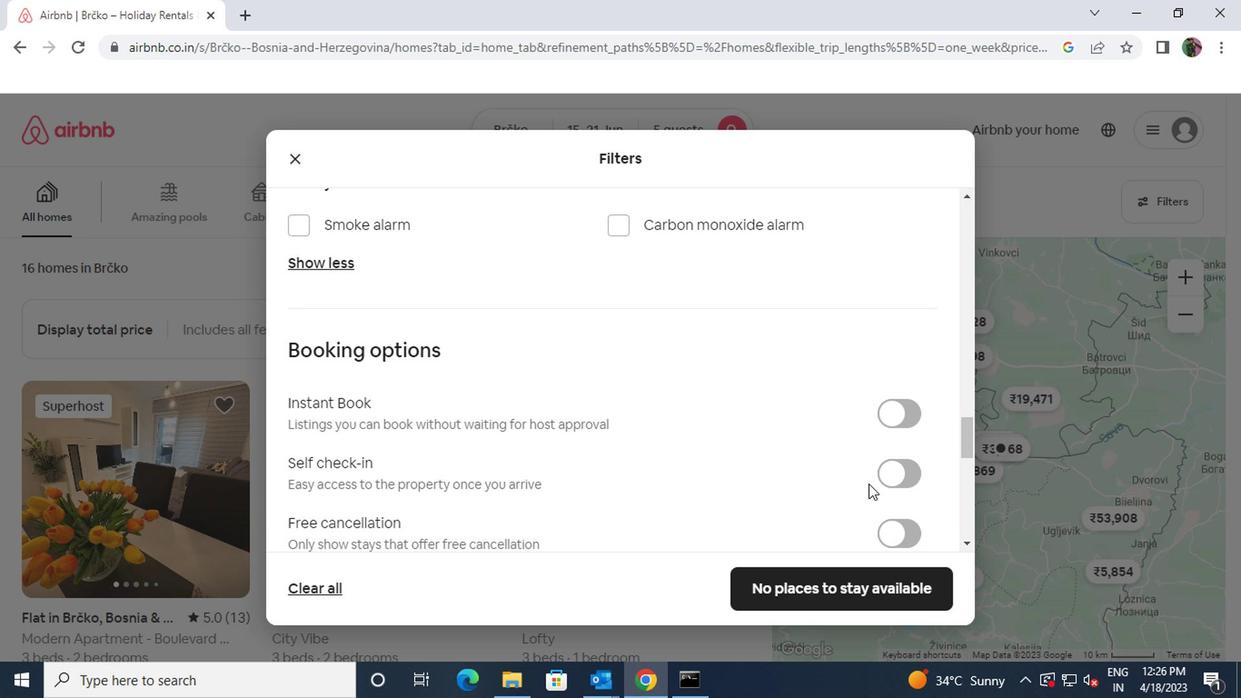 
Action: Mouse pressed left at (886, 480)
Screenshot: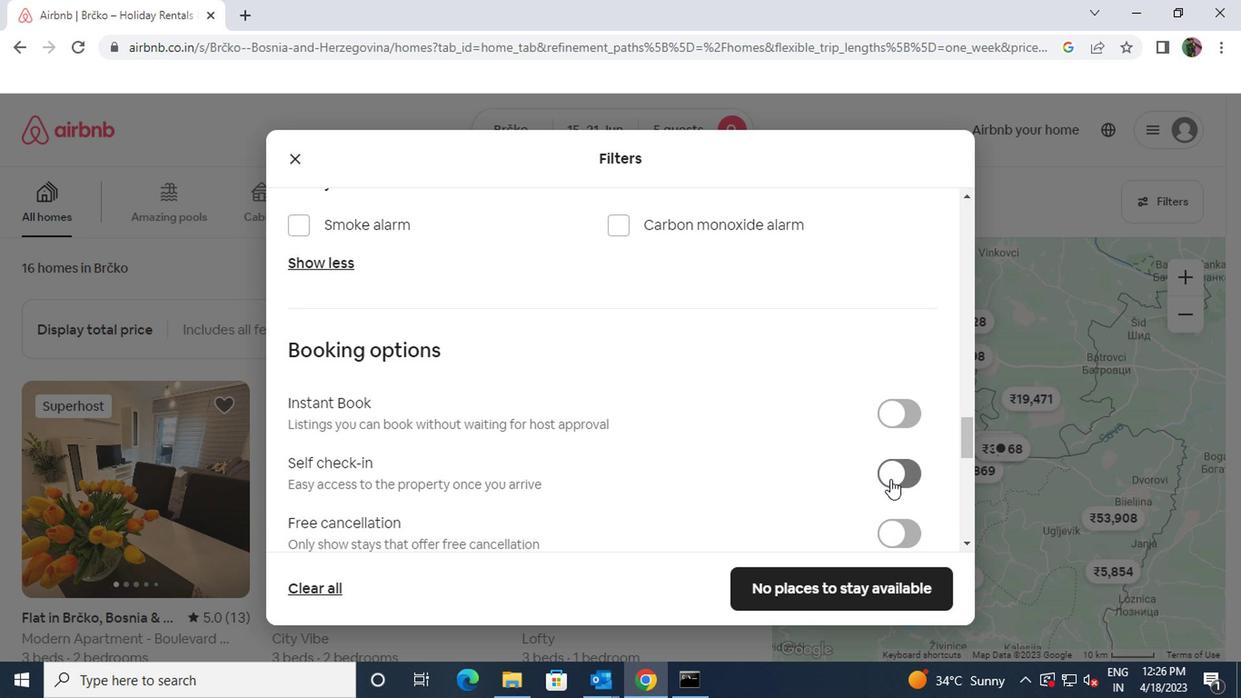 
Action: Mouse moved to (734, 494)
Screenshot: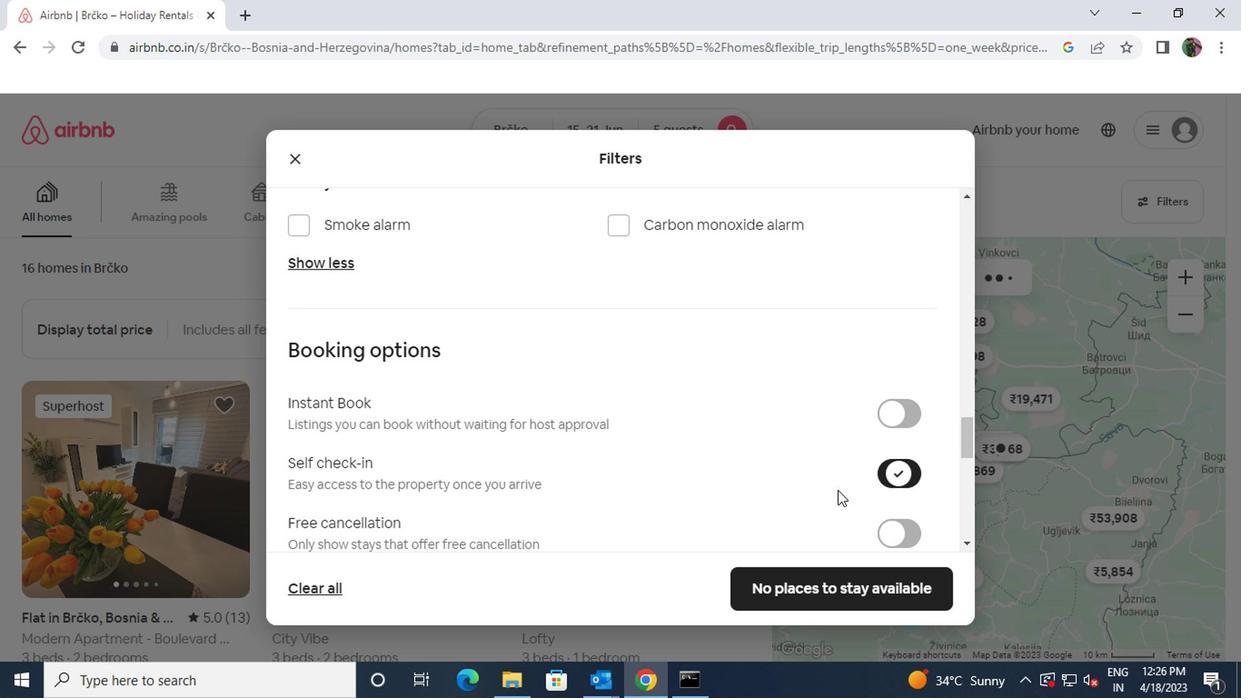 
Action: Mouse scrolled (734, 493) with delta (0, 0)
Screenshot: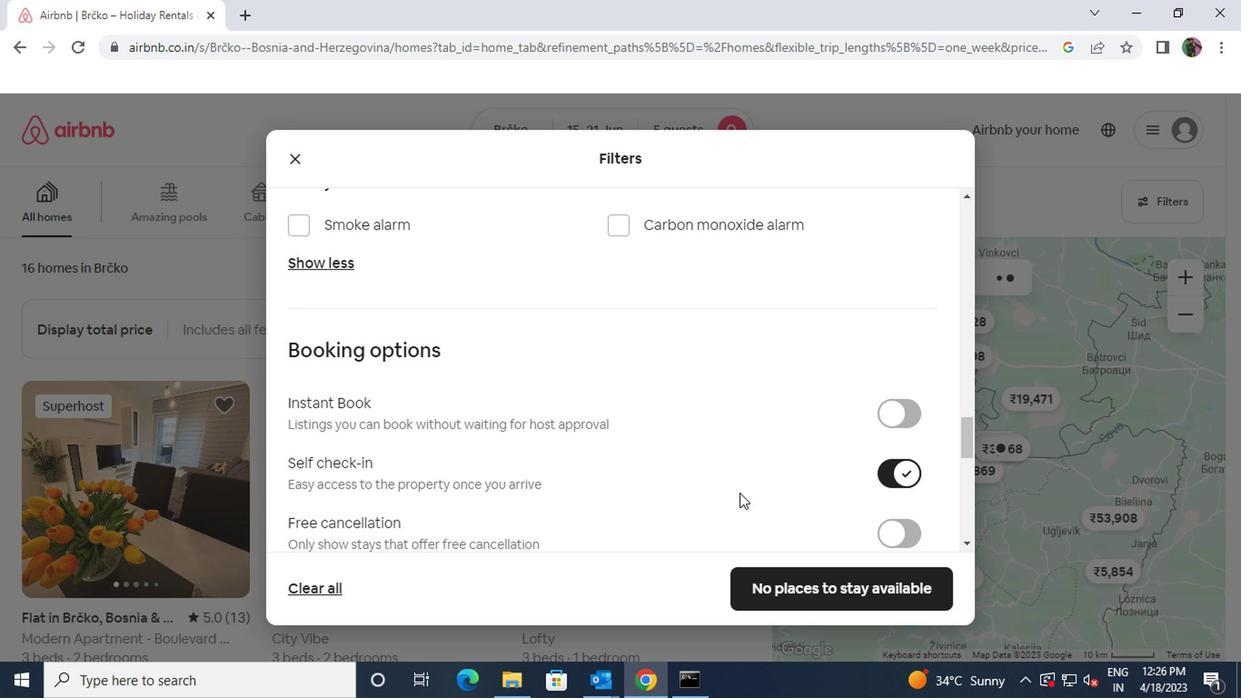 
Action: Mouse scrolled (734, 493) with delta (0, 0)
Screenshot: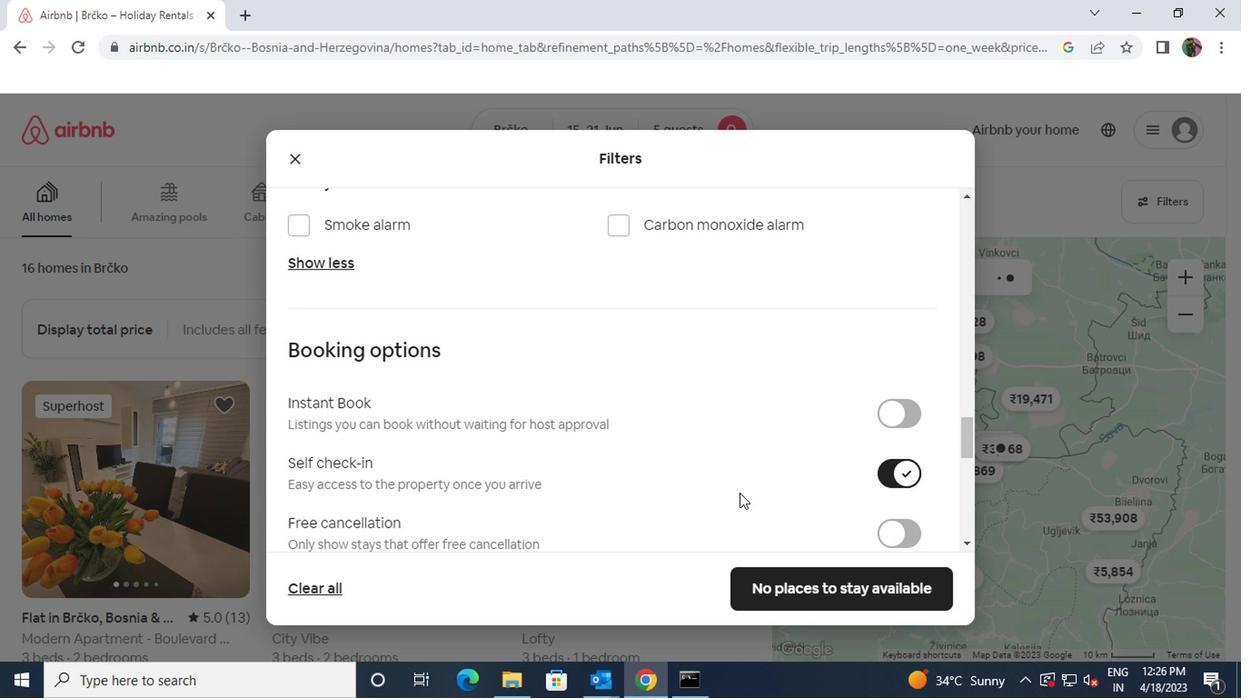 
Action: Mouse moved to (725, 488)
Screenshot: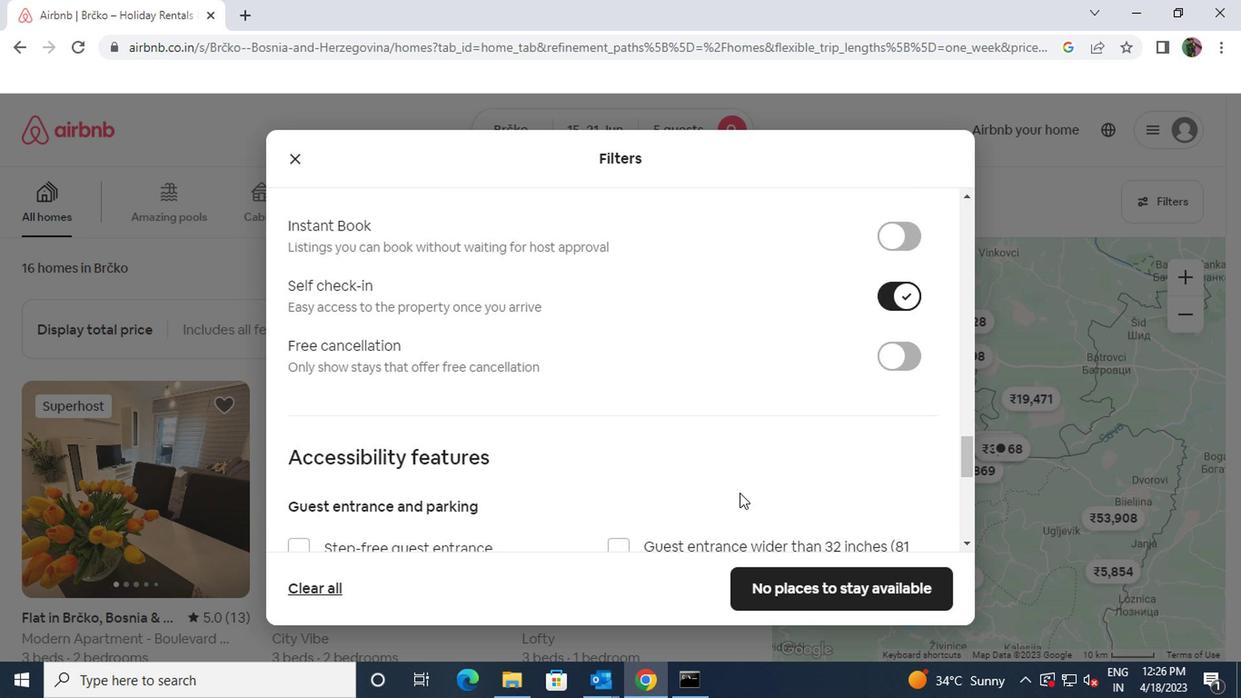 
Action: Mouse scrolled (725, 487) with delta (0, 0)
Screenshot: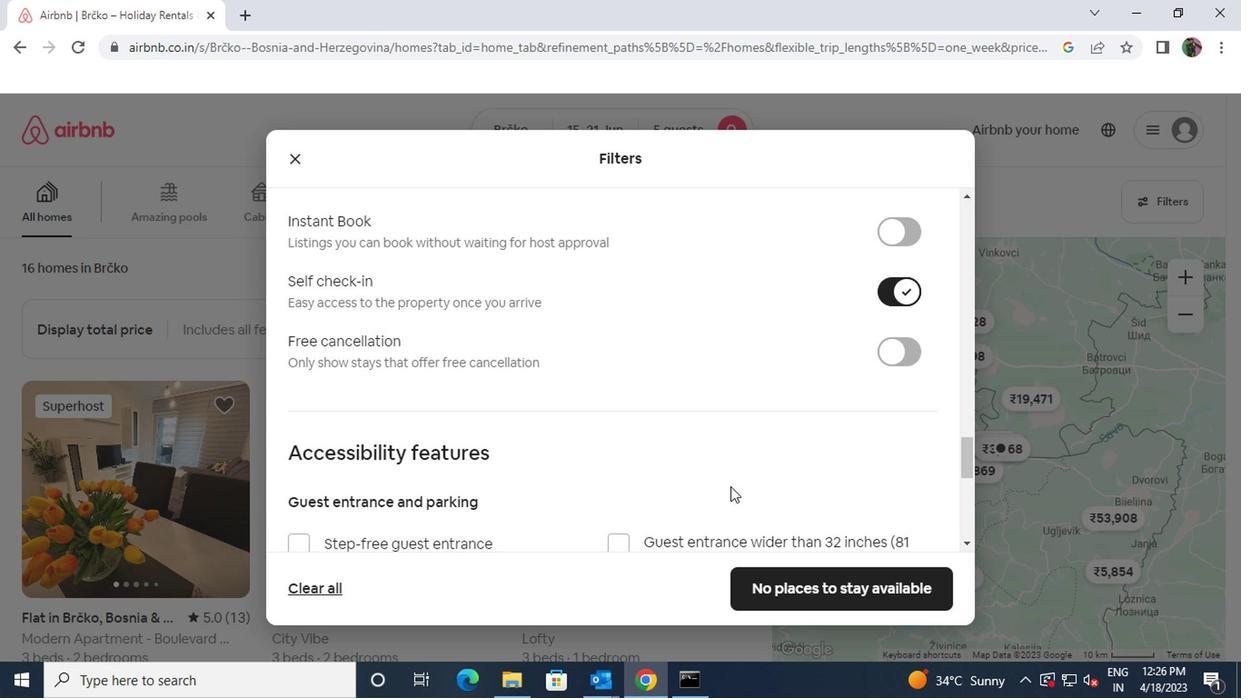 
Action: Mouse scrolled (725, 487) with delta (0, 0)
Screenshot: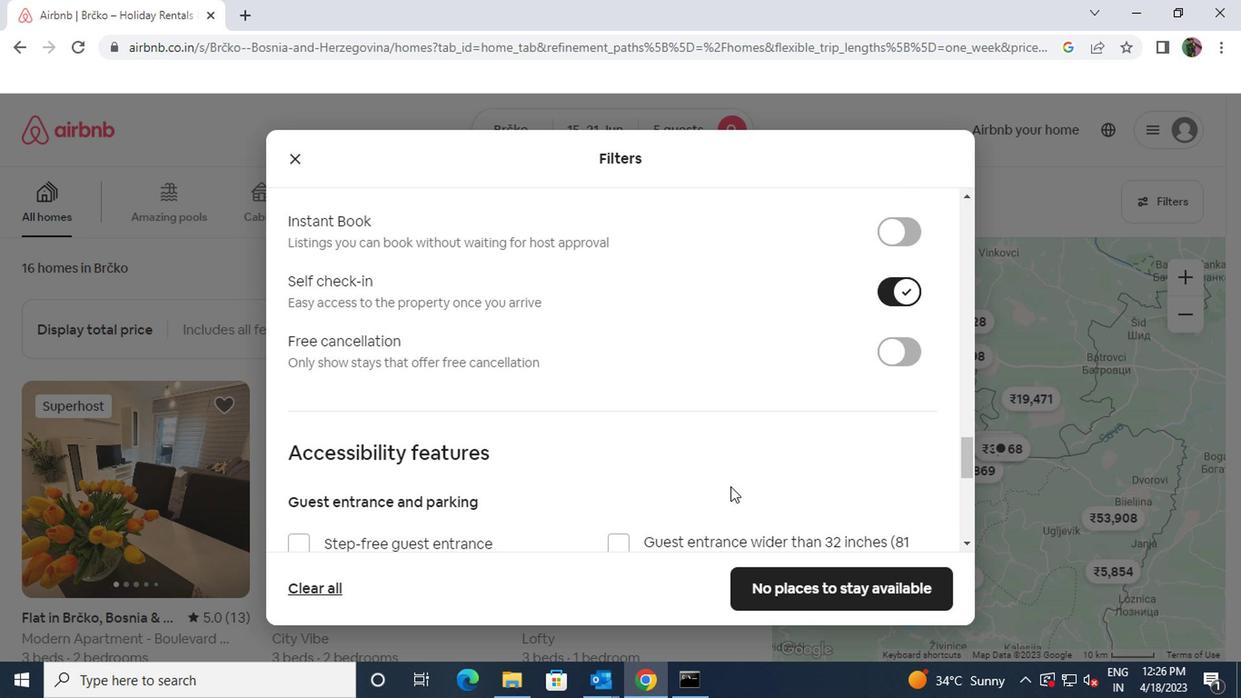 
Action: Mouse moved to (723, 482)
Screenshot: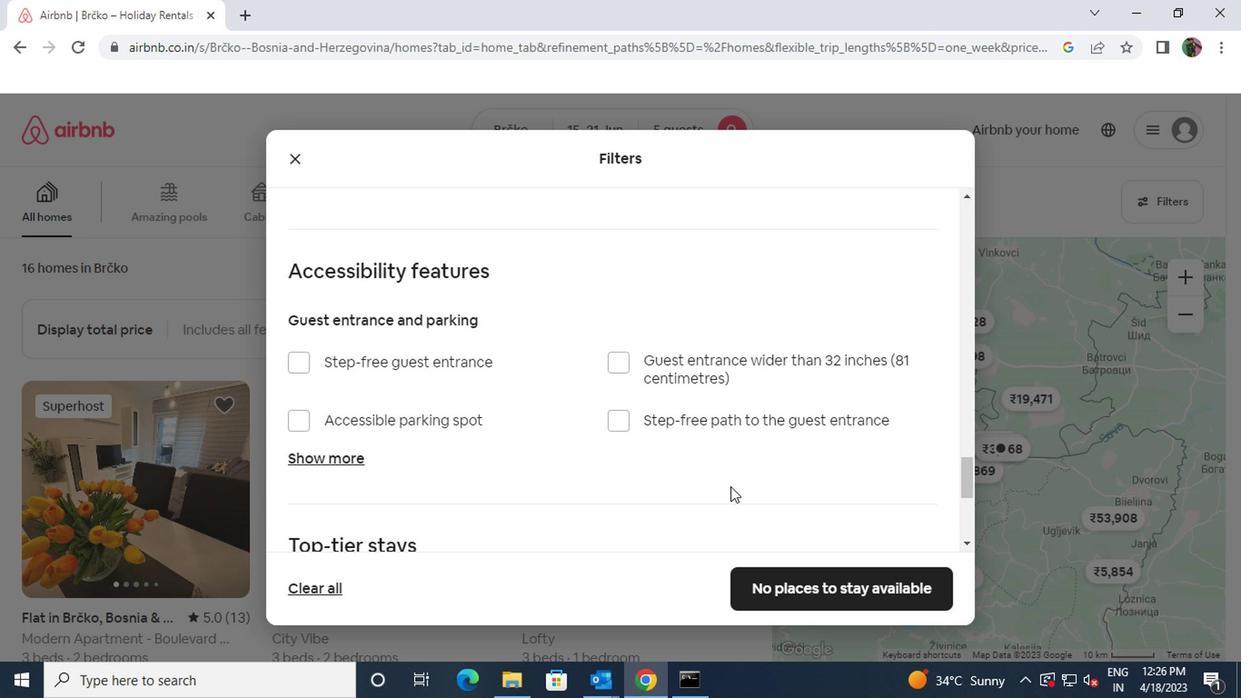 
Action: Mouse scrolled (723, 481) with delta (0, -1)
Screenshot: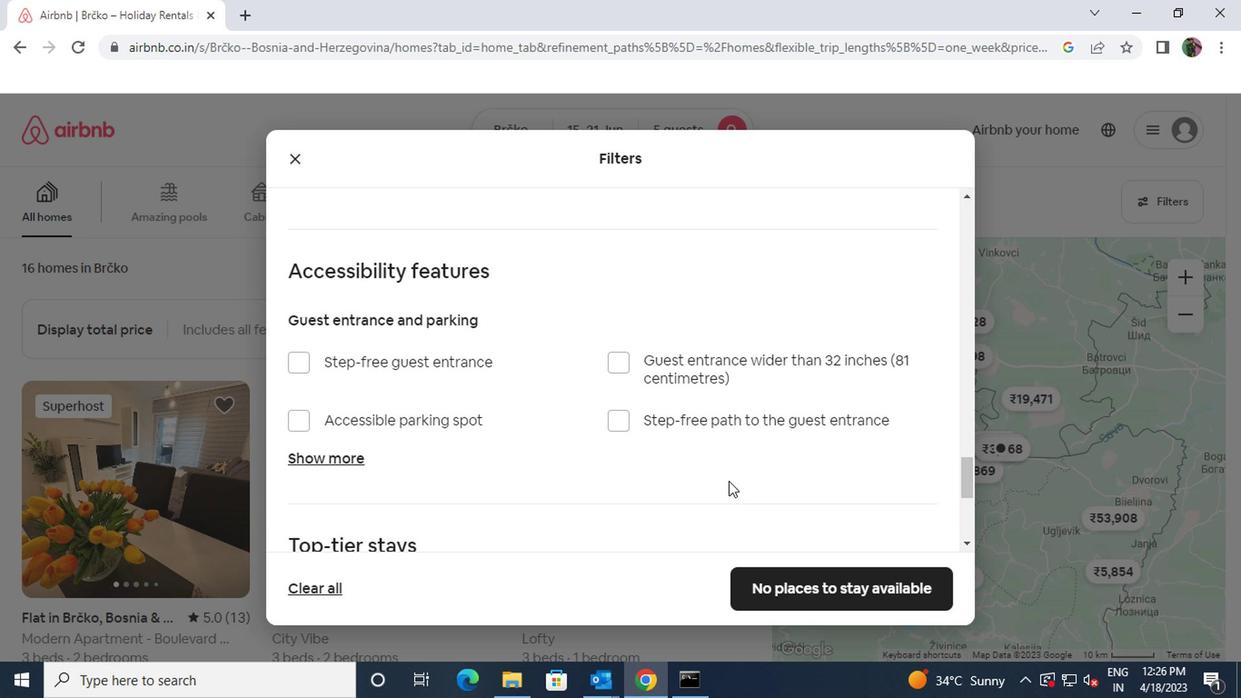 
Action: Mouse scrolled (723, 481) with delta (0, -1)
Screenshot: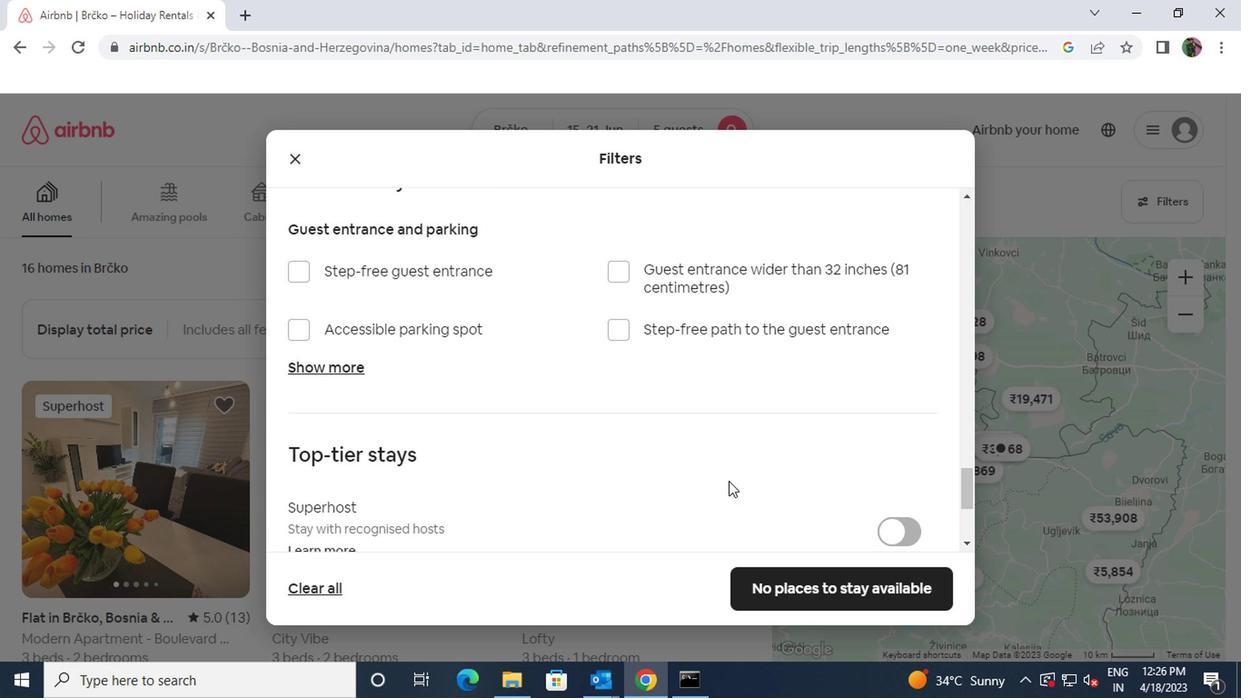 
Action: Mouse scrolled (723, 481) with delta (0, -1)
Screenshot: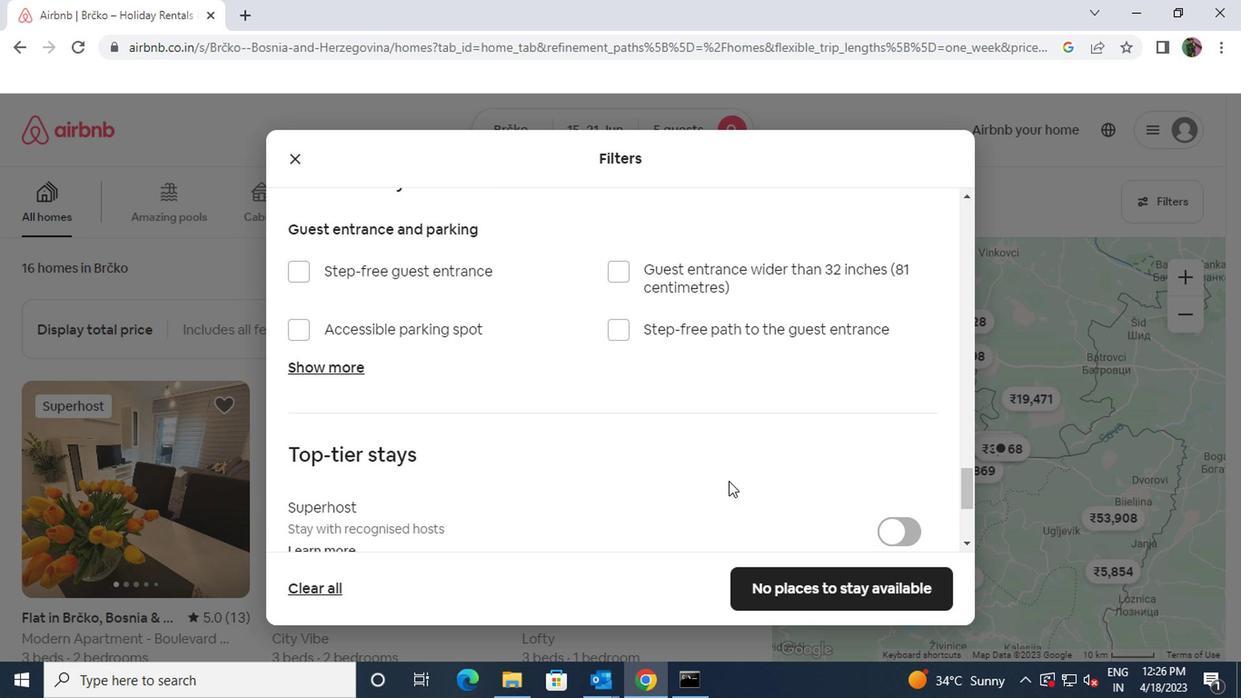 
Action: Mouse scrolled (723, 481) with delta (0, -1)
Screenshot: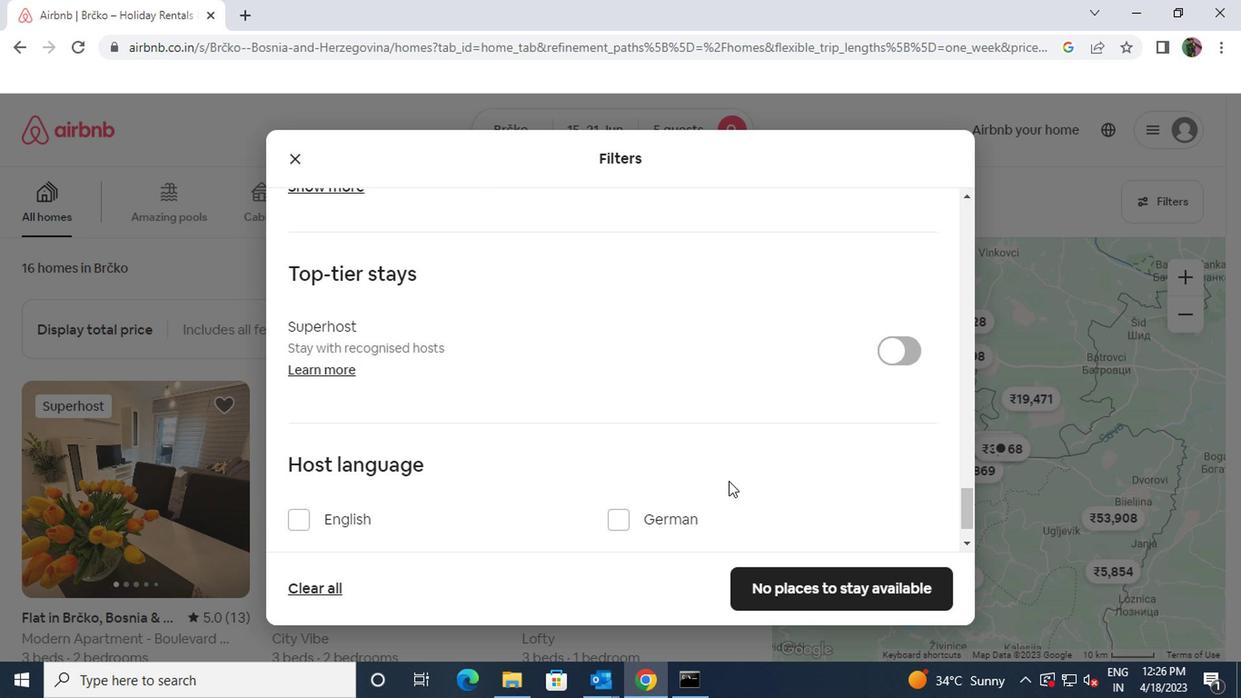 
Action: Mouse moved to (299, 461)
Screenshot: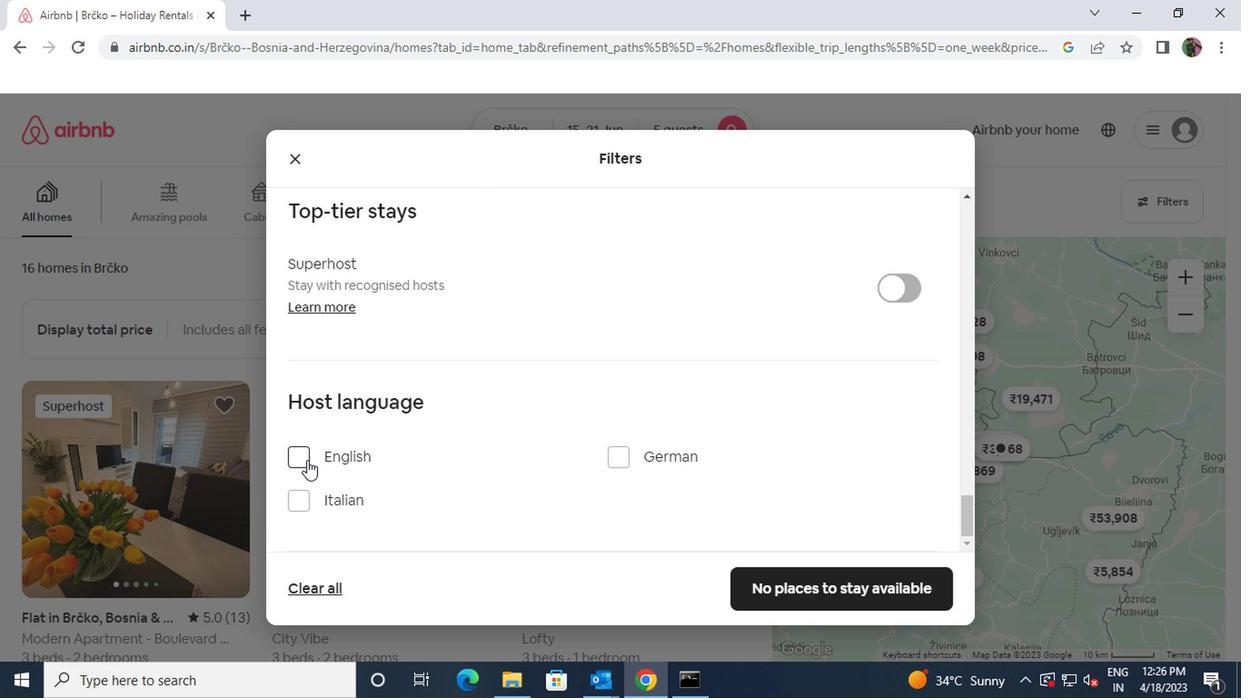 
Action: Mouse pressed left at (299, 461)
Screenshot: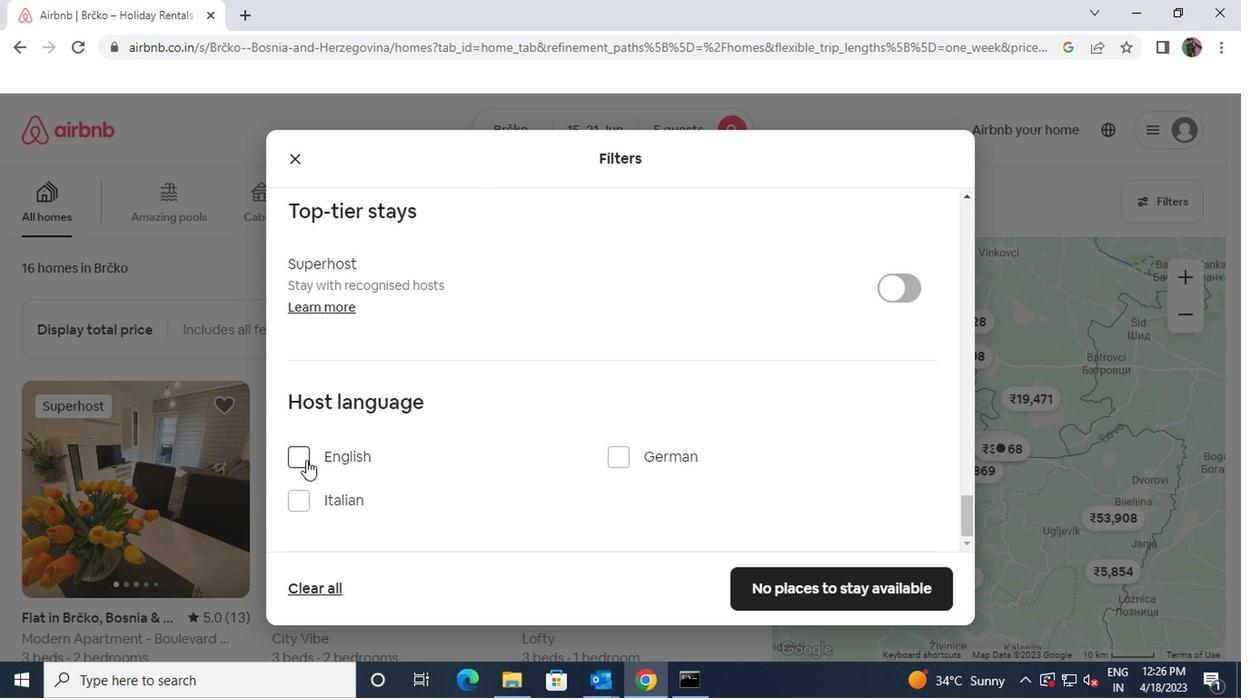 
Action: Mouse moved to (815, 595)
Screenshot: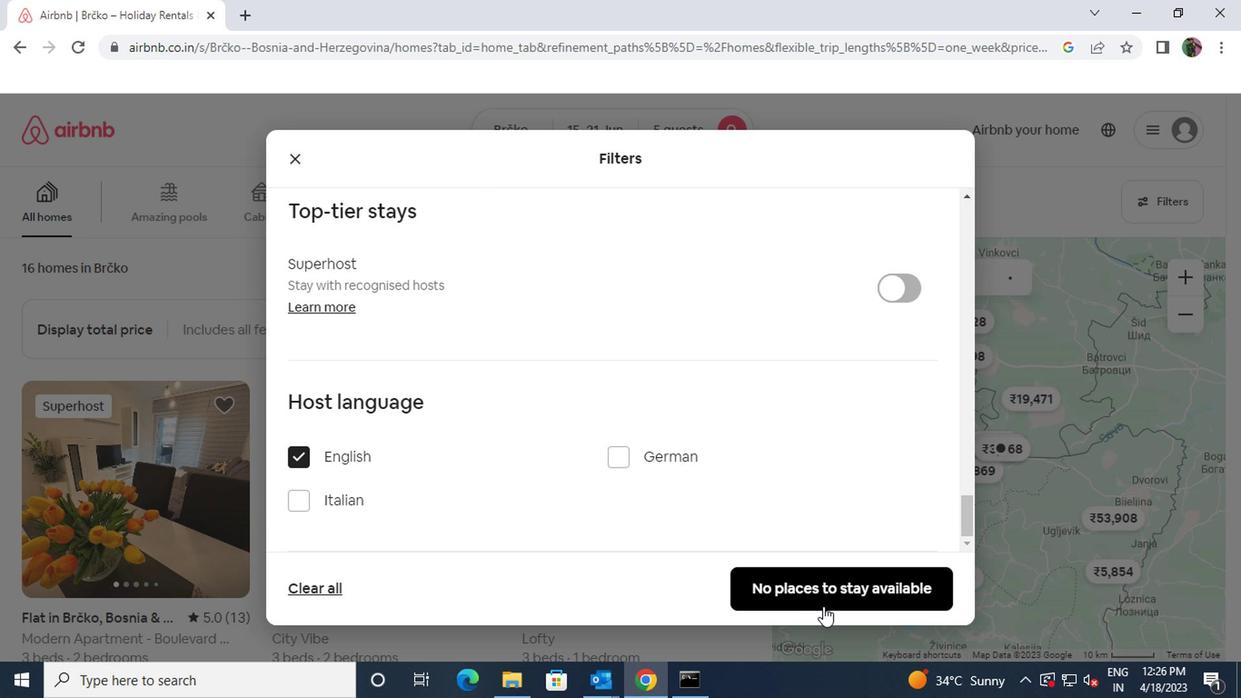 
Action: Mouse pressed left at (815, 595)
Screenshot: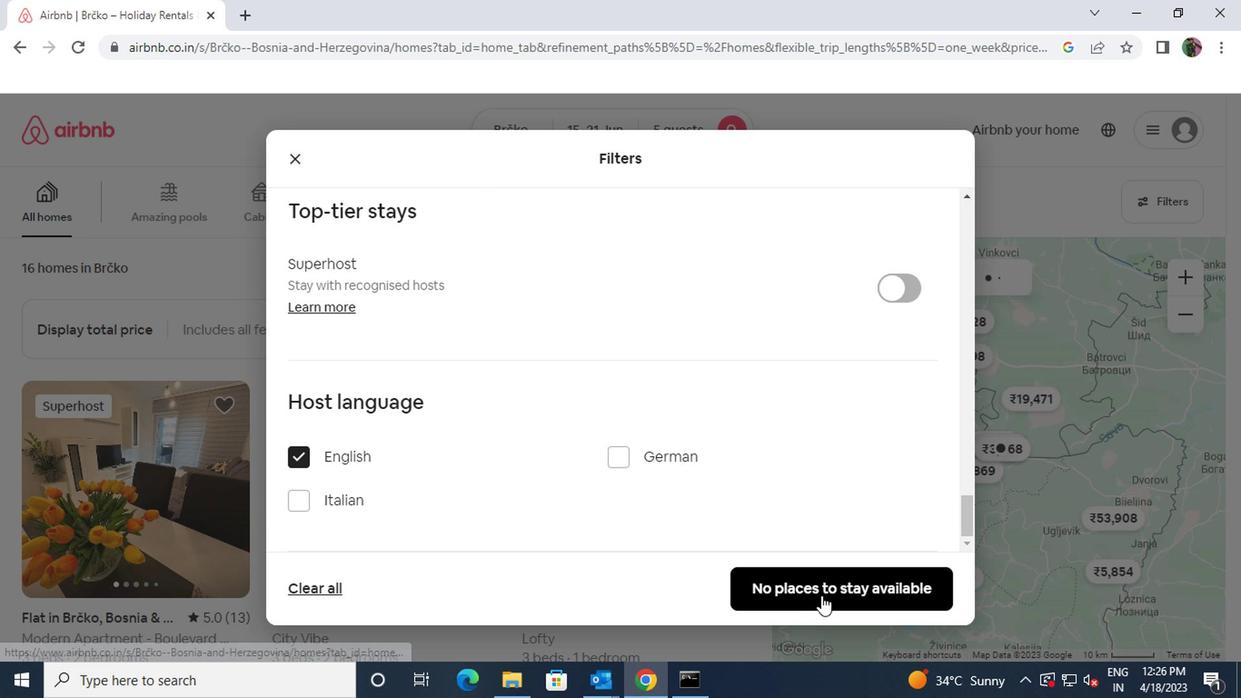 
